 Task: Look for space in Ga-Rankuwa, South Africa from 26th August, 2023 to 10th September, 2023 for 6 adults, 2 children in price range Rs.10000 to Rs.15000. Place can be entire place or shared room with 6 bedrooms having 6 beds and 6 bathrooms. Property type can be house, flat, guest house. Amenities needed are: wifi, TV, free parkinig on premises, gym, breakfast. Booking option can be shelf check-in. Required host language is English.
Action: Mouse moved to (536, 133)
Screenshot: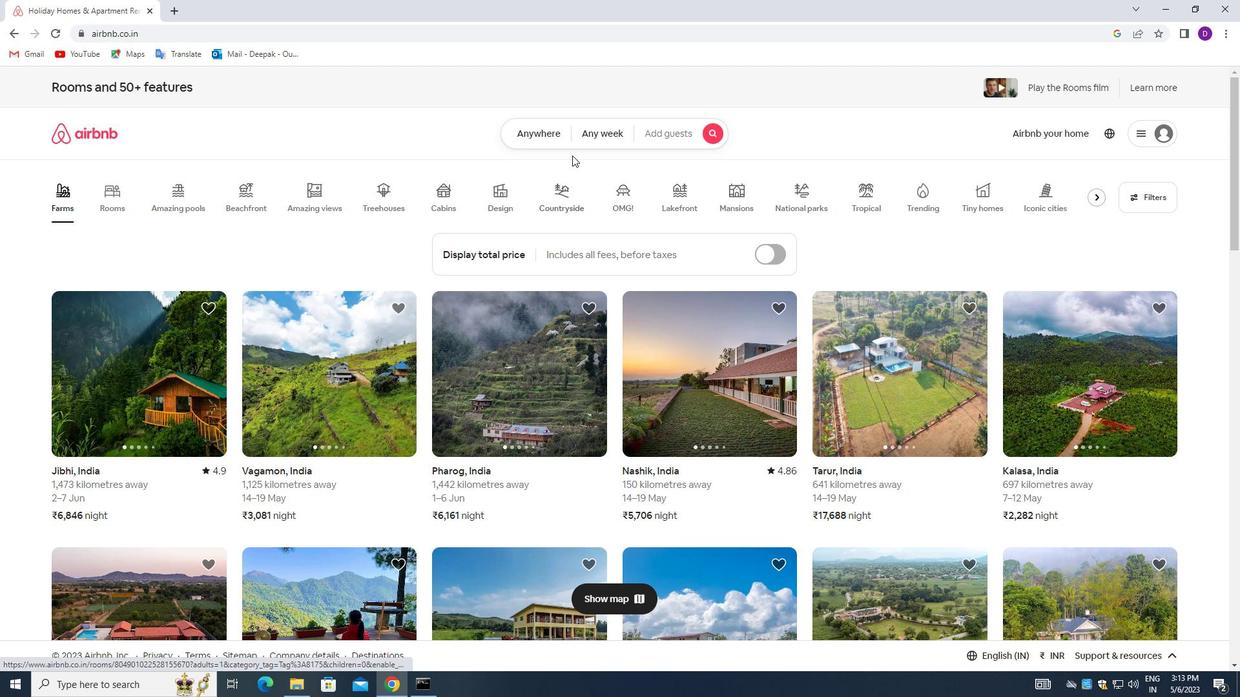 
Action: Mouse pressed left at (536, 133)
Screenshot: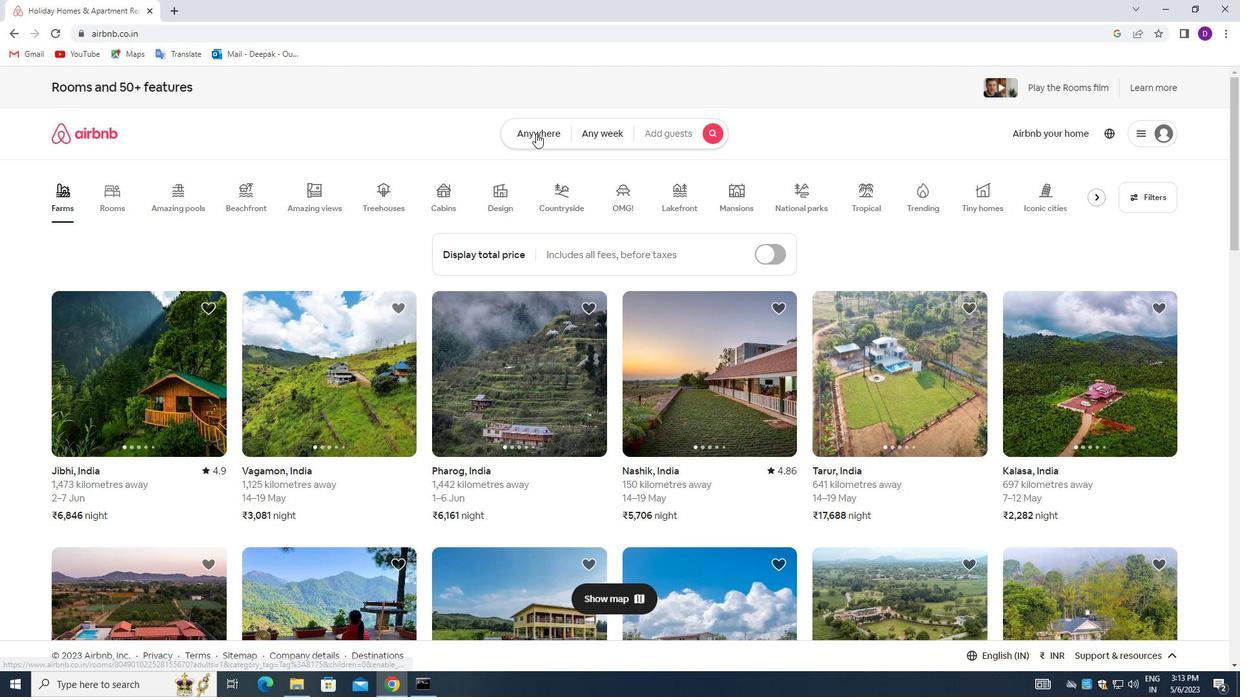 
Action: Mouse moved to (472, 183)
Screenshot: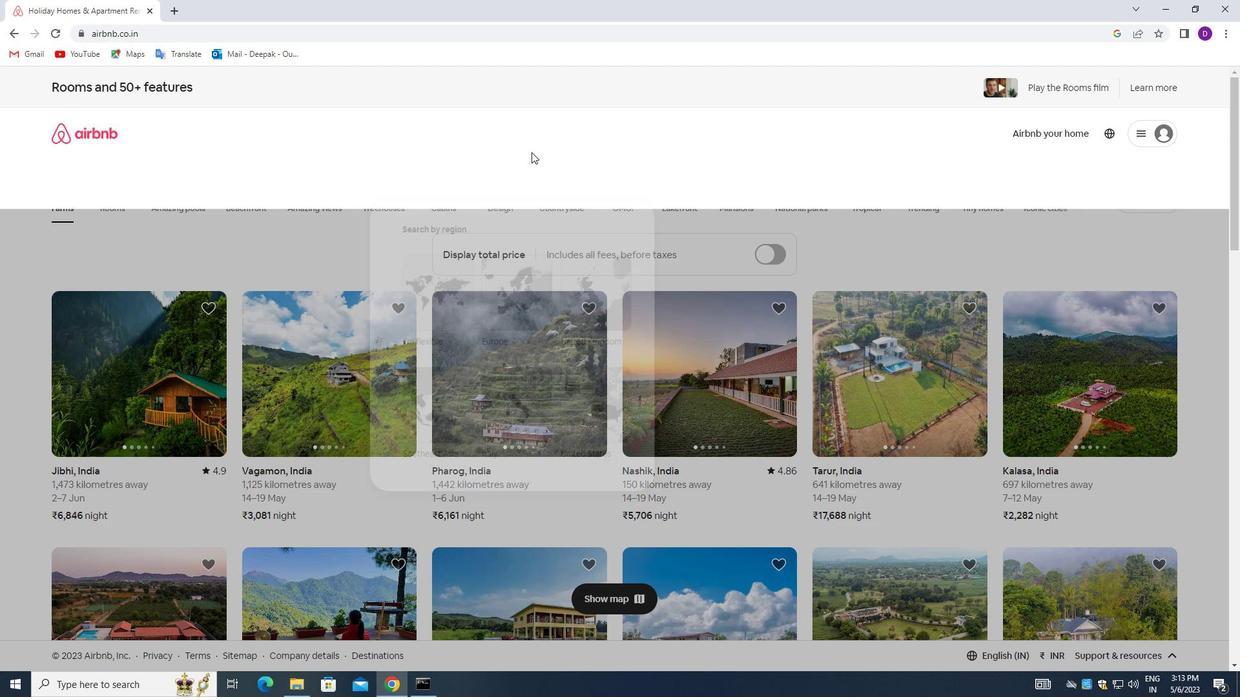 
Action: Mouse pressed left at (472, 183)
Screenshot: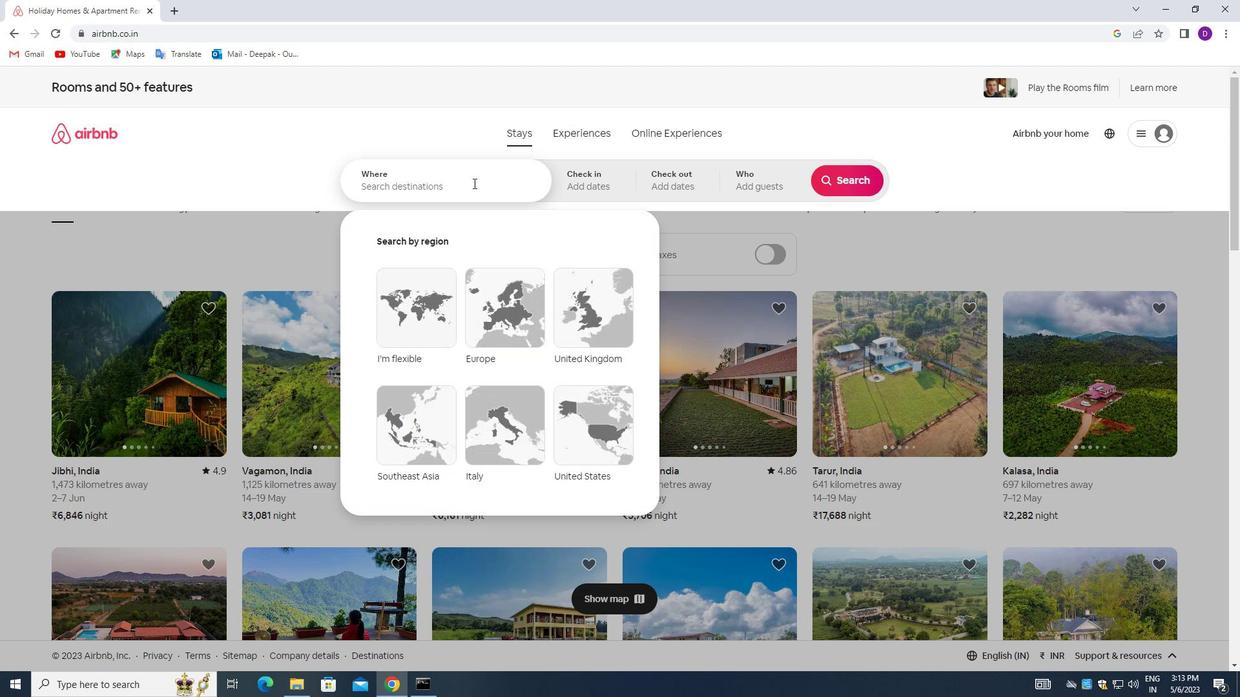
Action: Mouse moved to (275, 248)
Screenshot: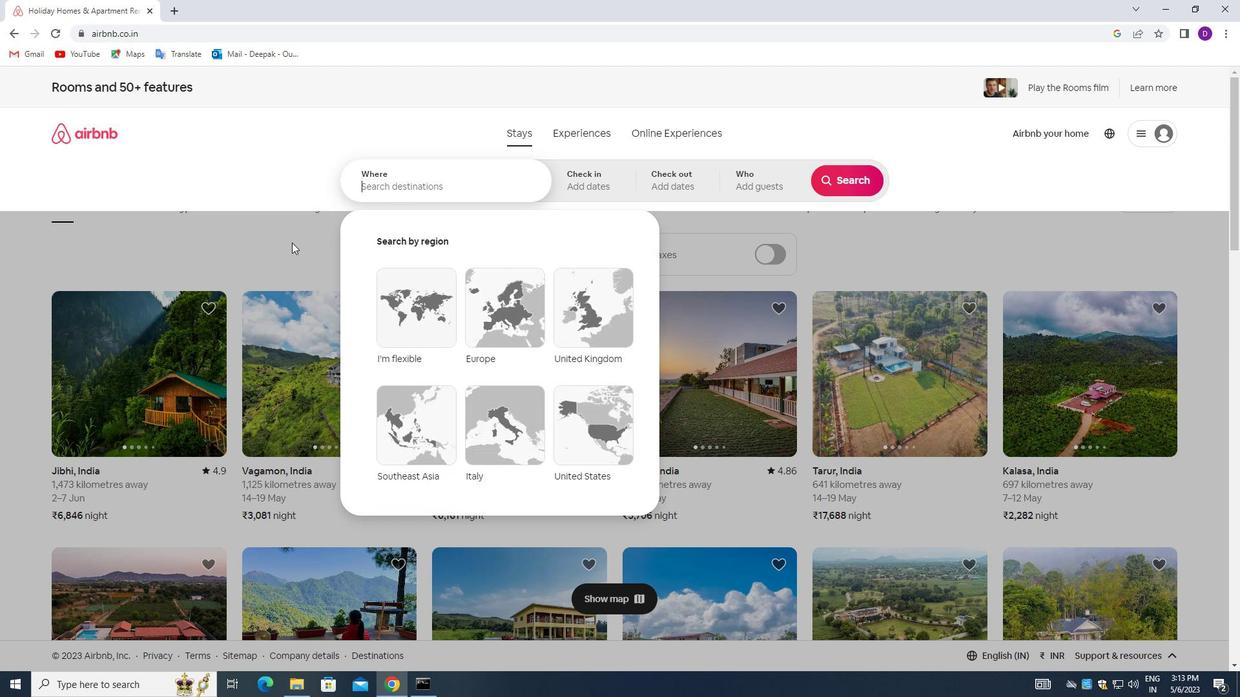 
Action: Key pressed <Key.shift_r>Fa<Key.space><Key.backspace>
Screenshot: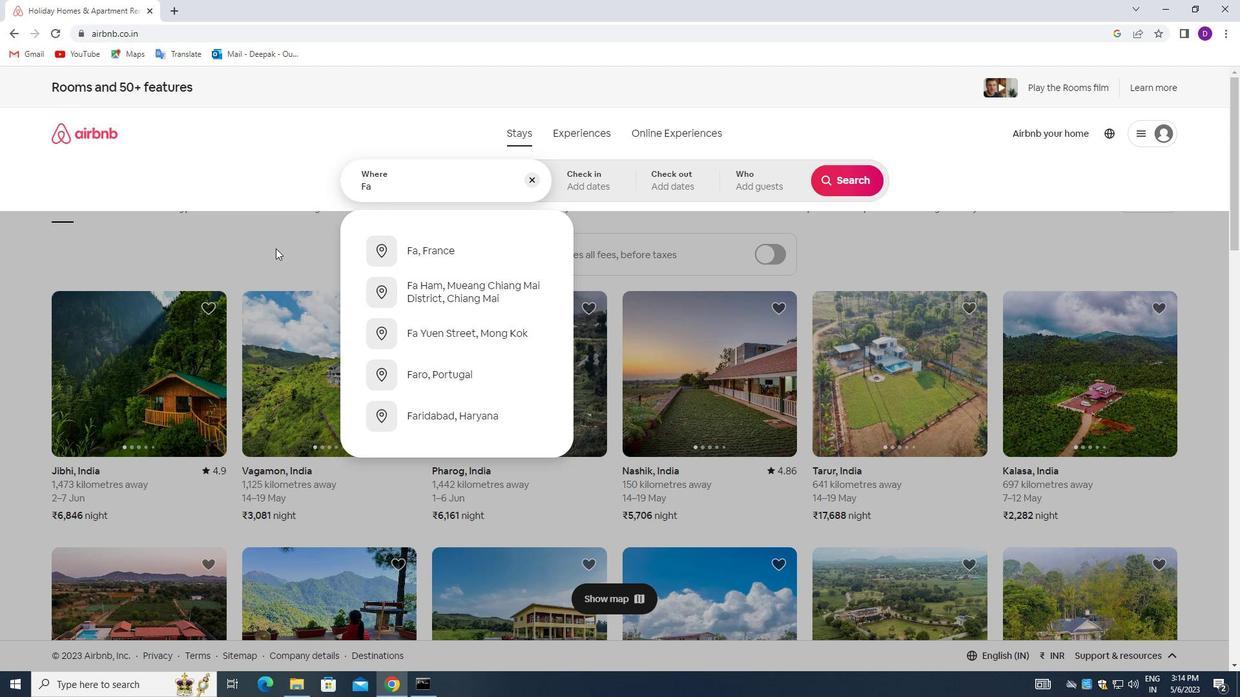
Action: Mouse moved to (275, 248)
Screenshot: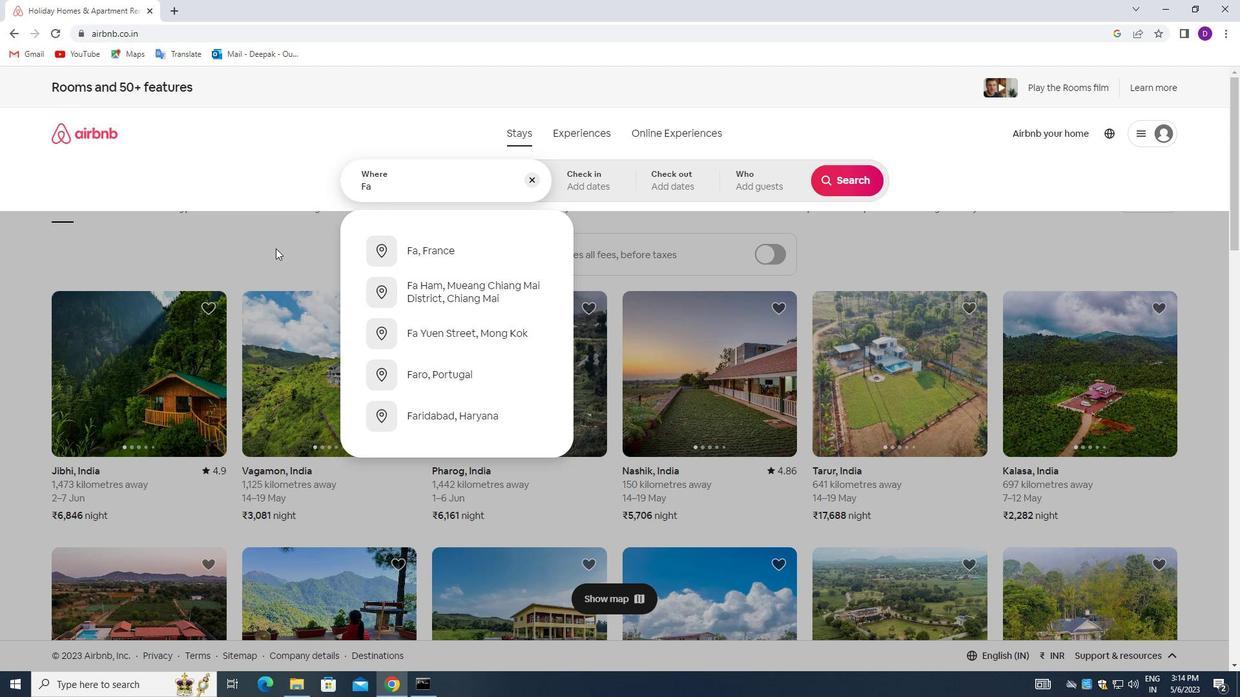 
Action: Key pressed <Key.backspace><Key.backspace><Key.shift_r>Ga<Key.space><Key.shift_r>Ran<Key.down><Key.enter>
Screenshot: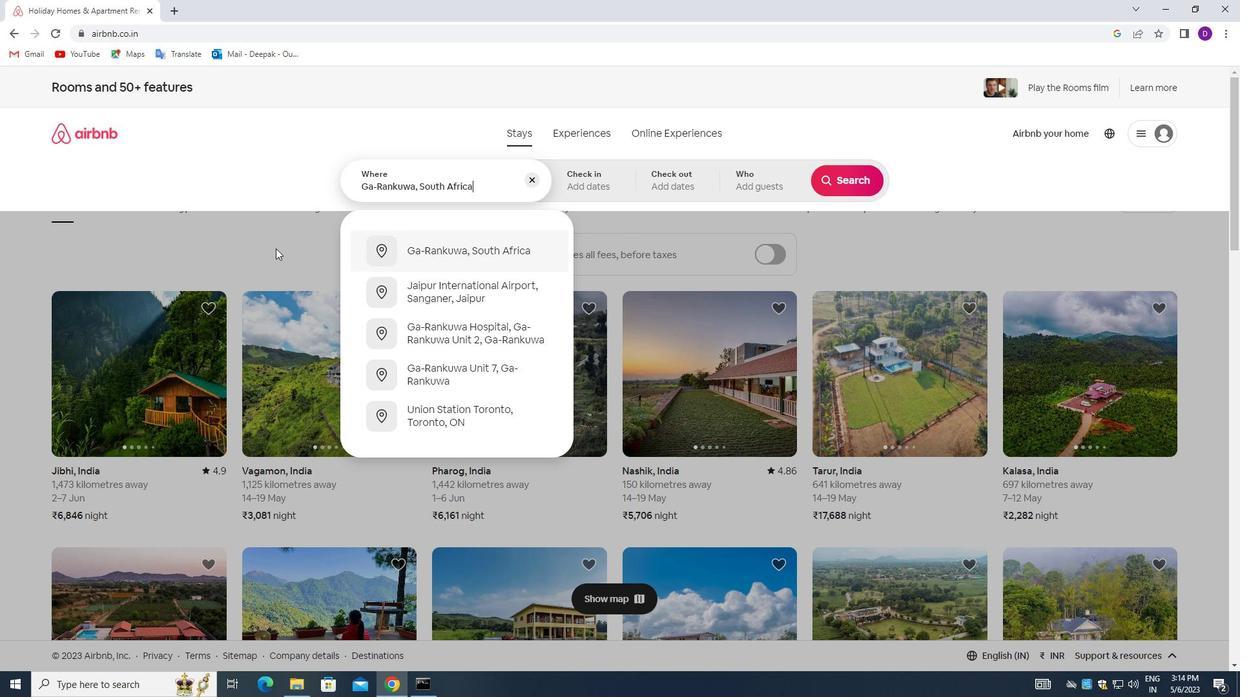 
Action: Mouse moved to (406, 318)
Screenshot: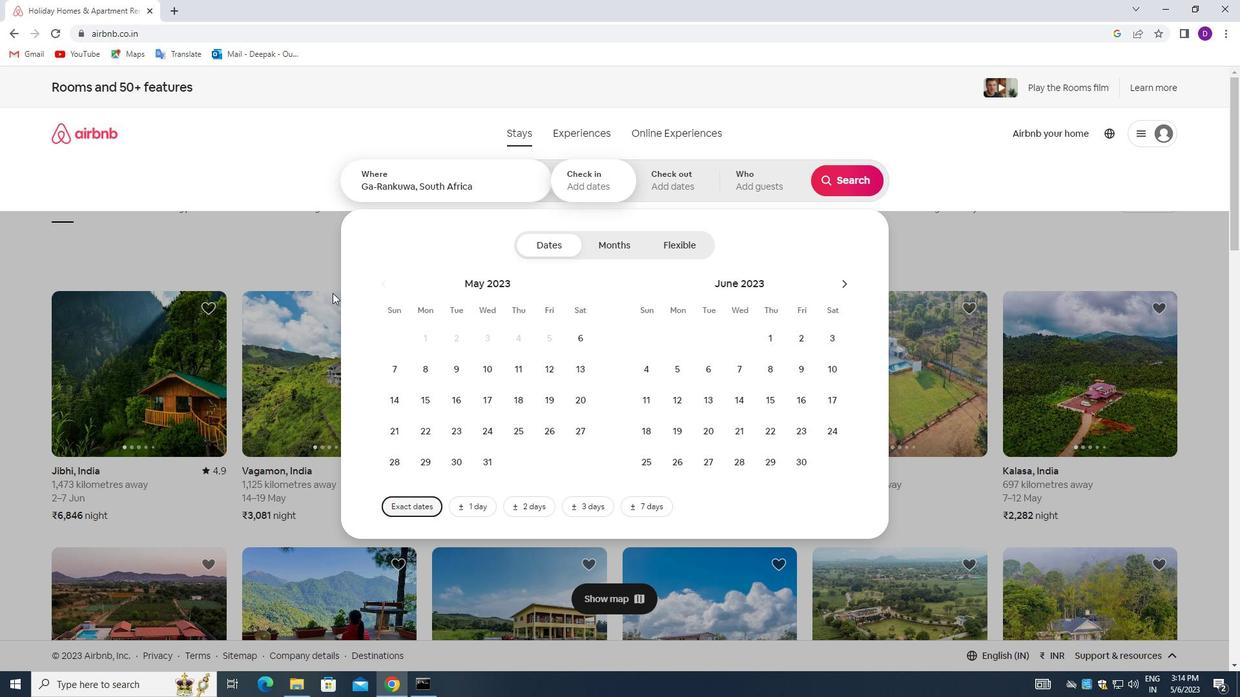 
Action: Mouse scrolled (406, 317) with delta (0, 0)
Screenshot: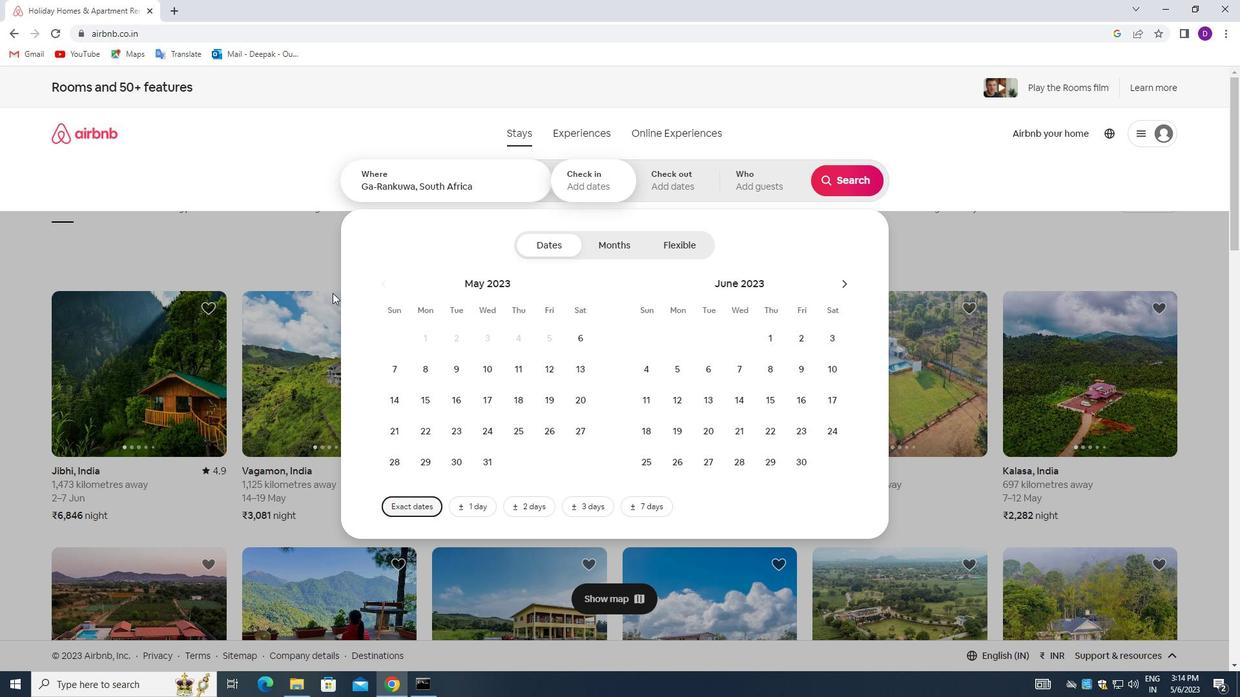 
Action: Mouse moved to (607, 302)
Screenshot: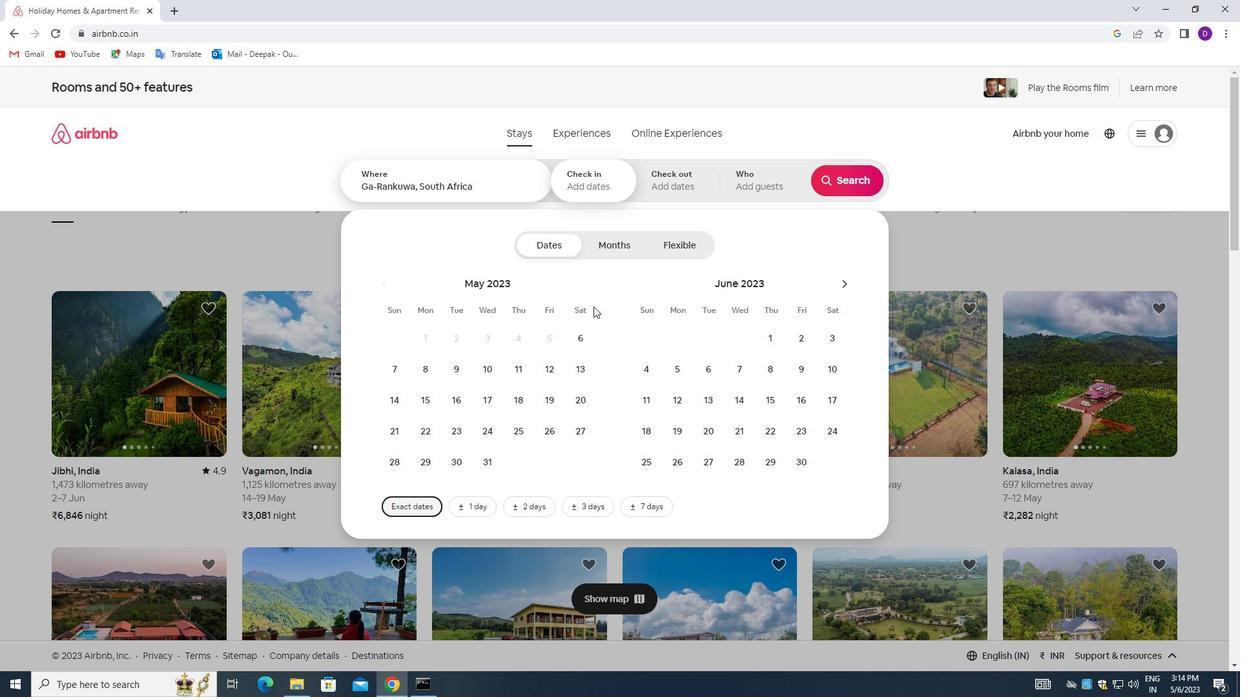 
Action: Mouse scrolled (607, 301) with delta (0, 0)
Screenshot: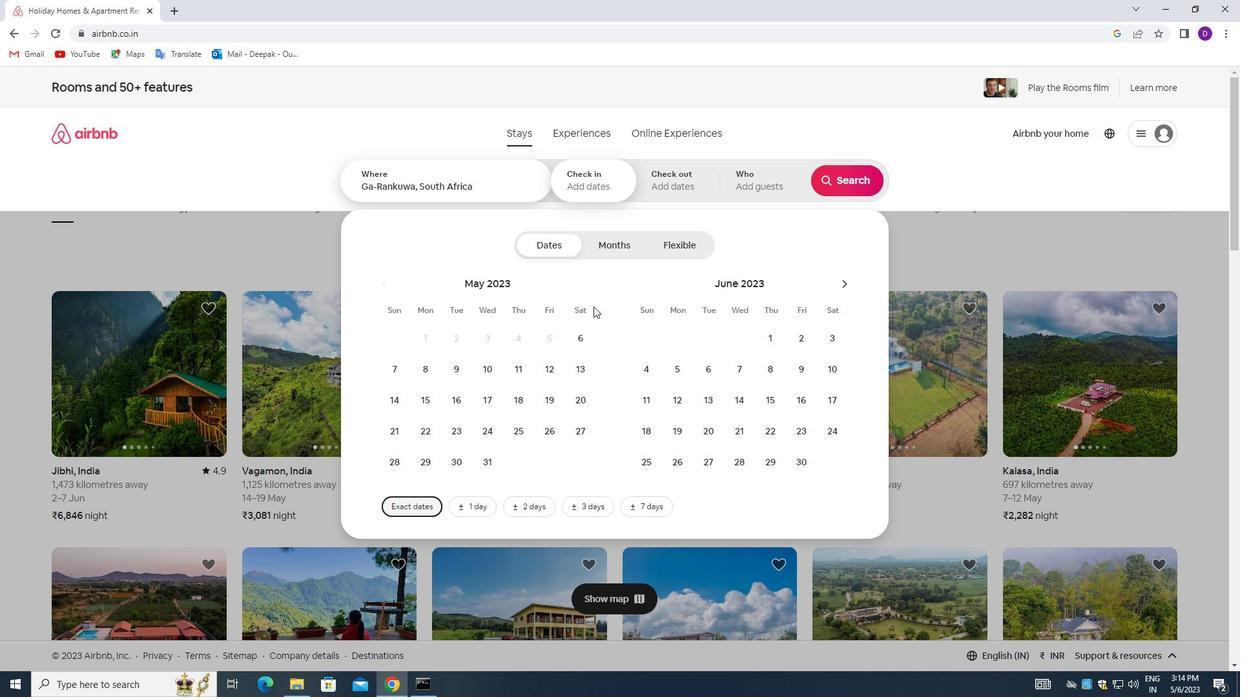 
Action: Mouse moved to (621, 215)
Screenshot: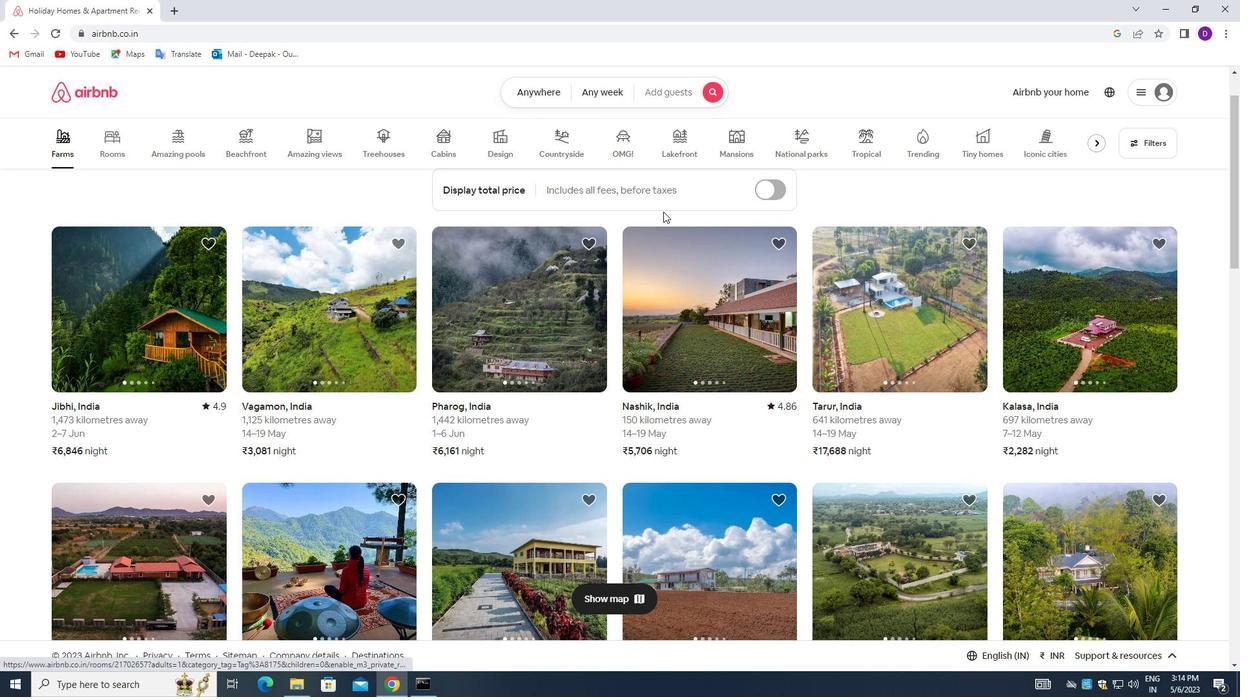 
Action: Mouse scrolled (621, 215) with delta (0, 0)
Screenshot: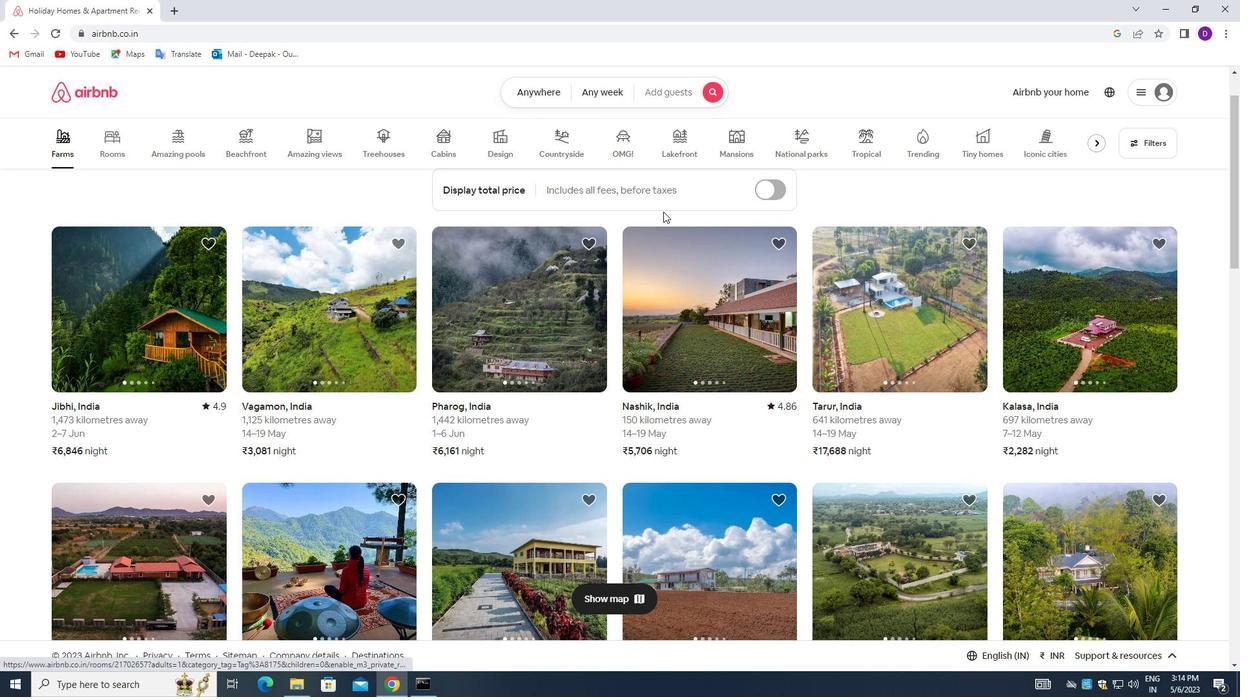 
Action: Mouse moved to (620, 215)
Screenshot: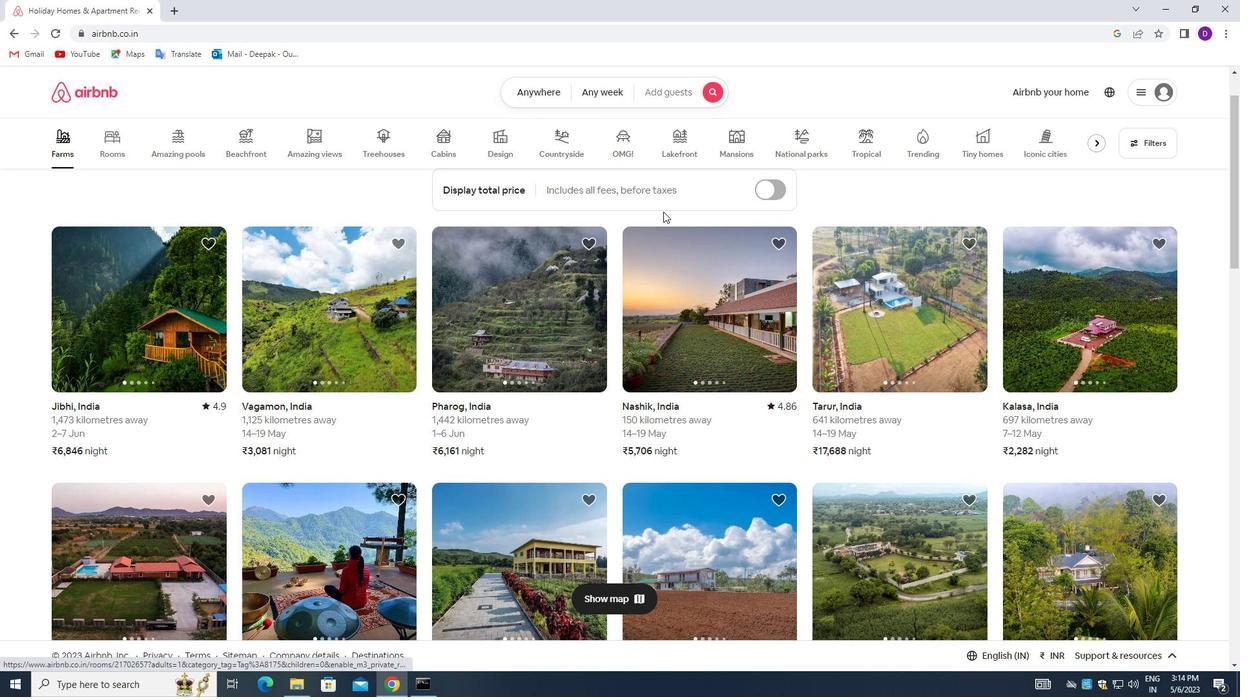 
Action: Mouse scrolled (620, 216) with delta (0, 0)
Screenshot: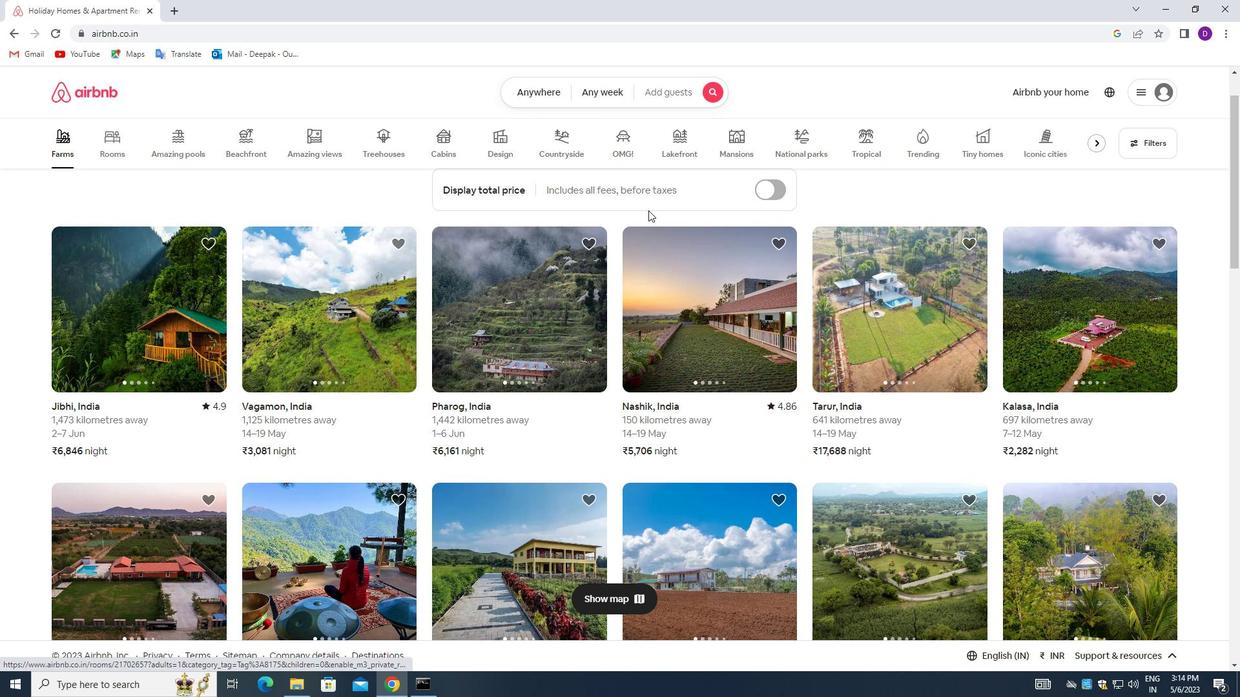 
Action: Mouse scrolled (620, 216) with delta (0, 0)
Screenshot: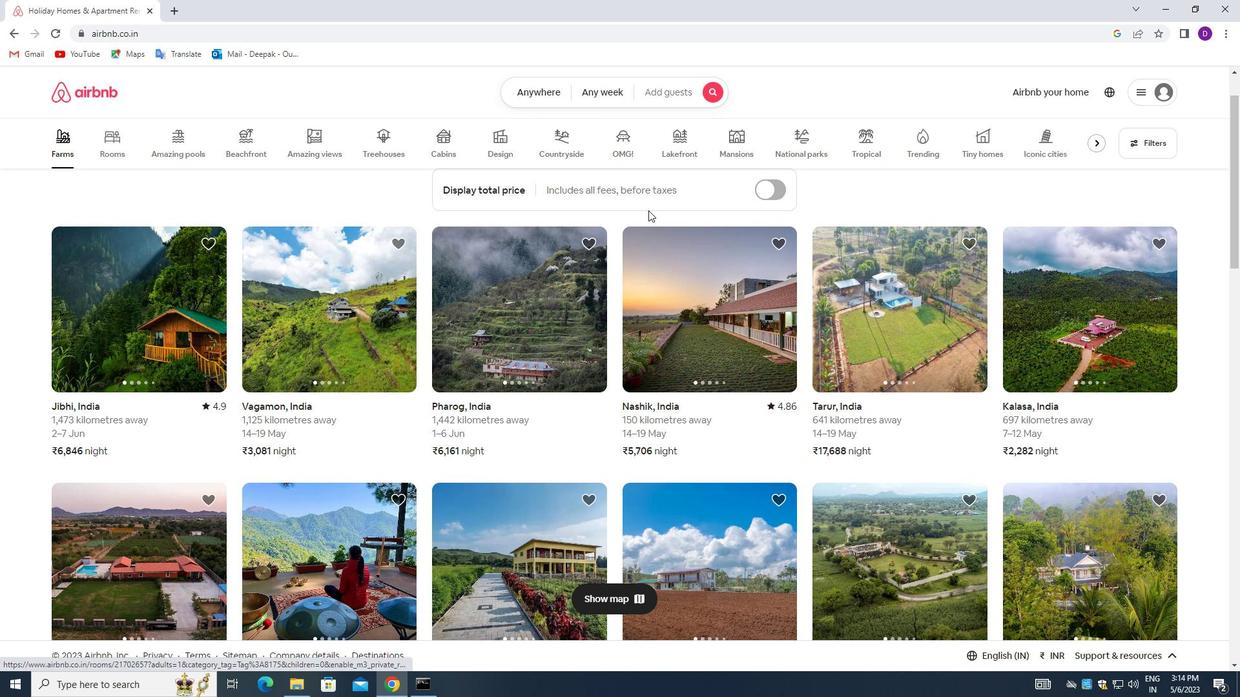 
Action: Mouse moved to (619, 215)
Screenshot: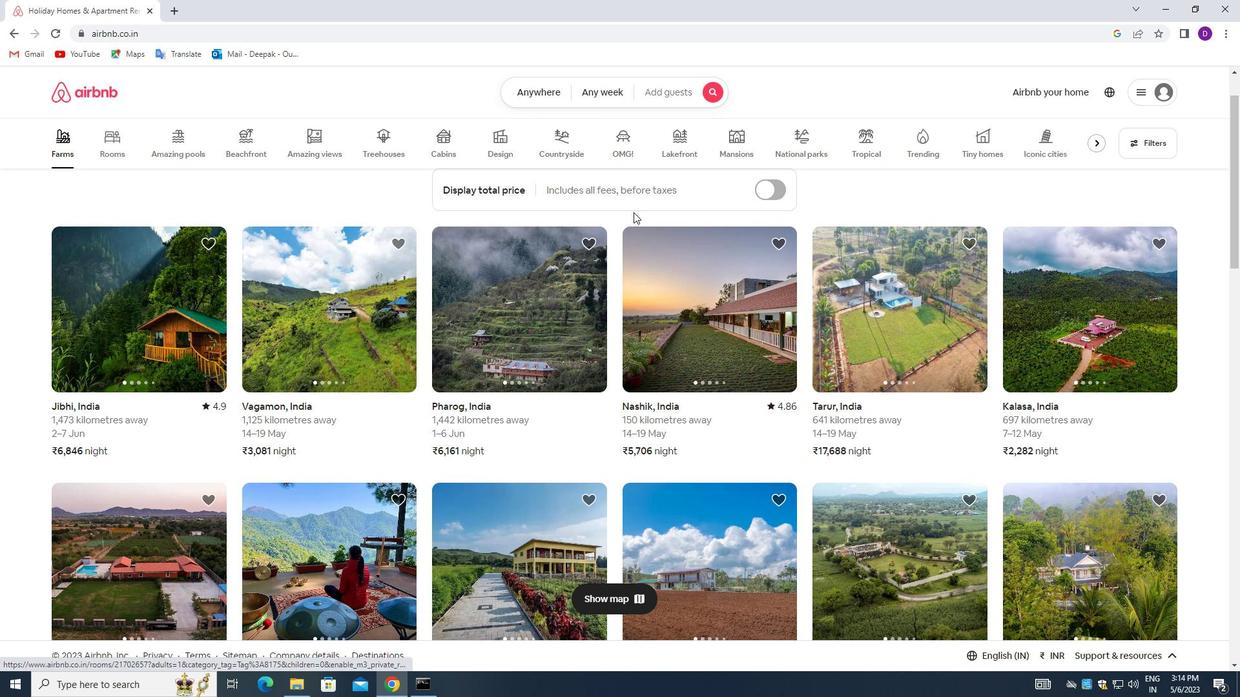 
Action: Mouse scrolled (619, 216) with delta (0, 0)
Screenshot: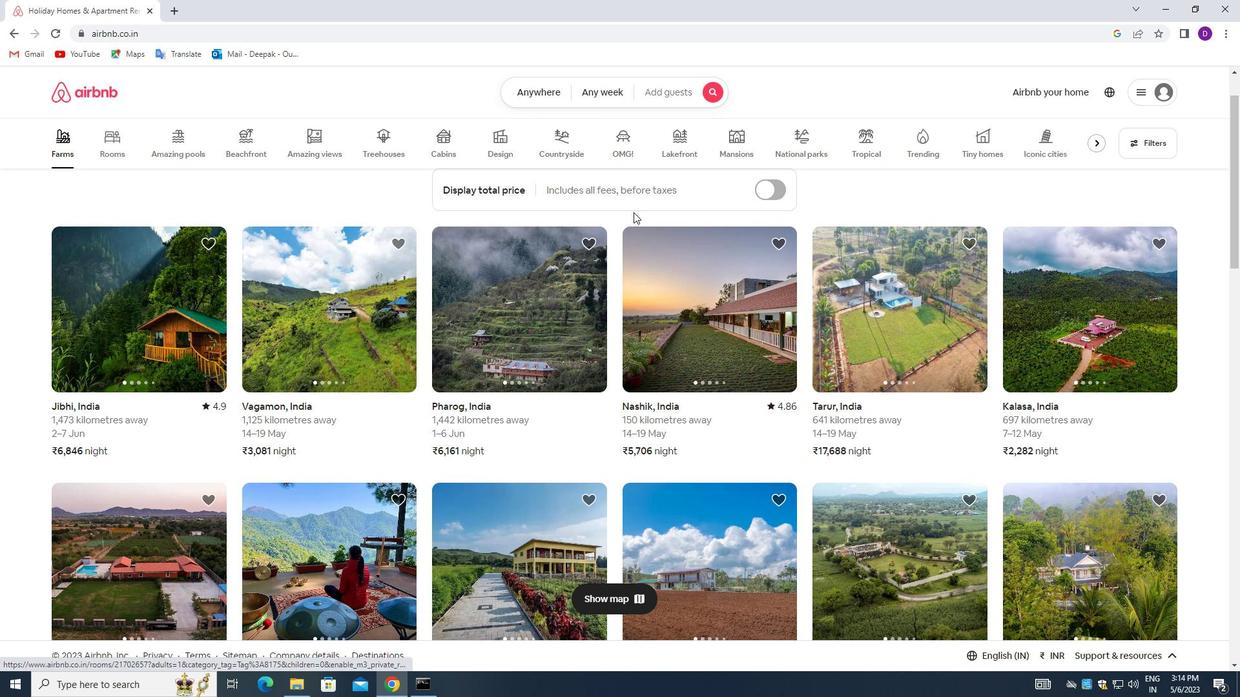 
Action: Mouse moved to (540, 136)
Screenshot: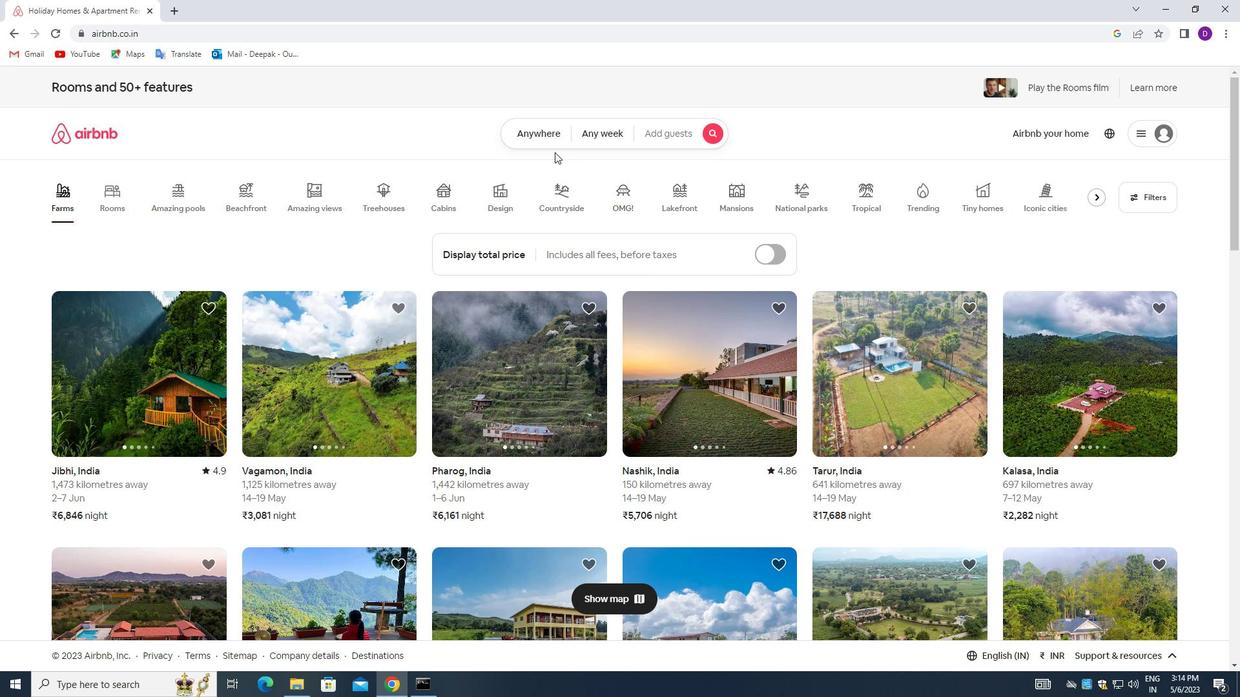 
Action: Mouse pressed left at (540, 136)
Screenshot: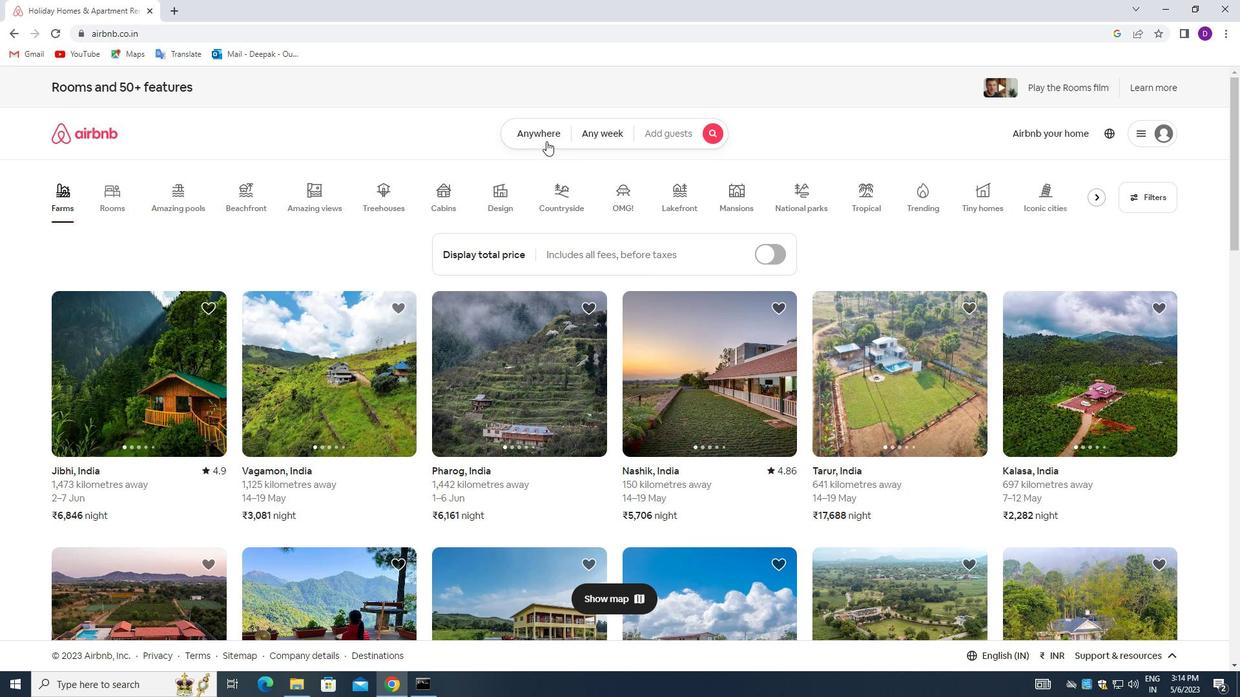 
Action: Mouse moved to (590, 177)
Screenshot: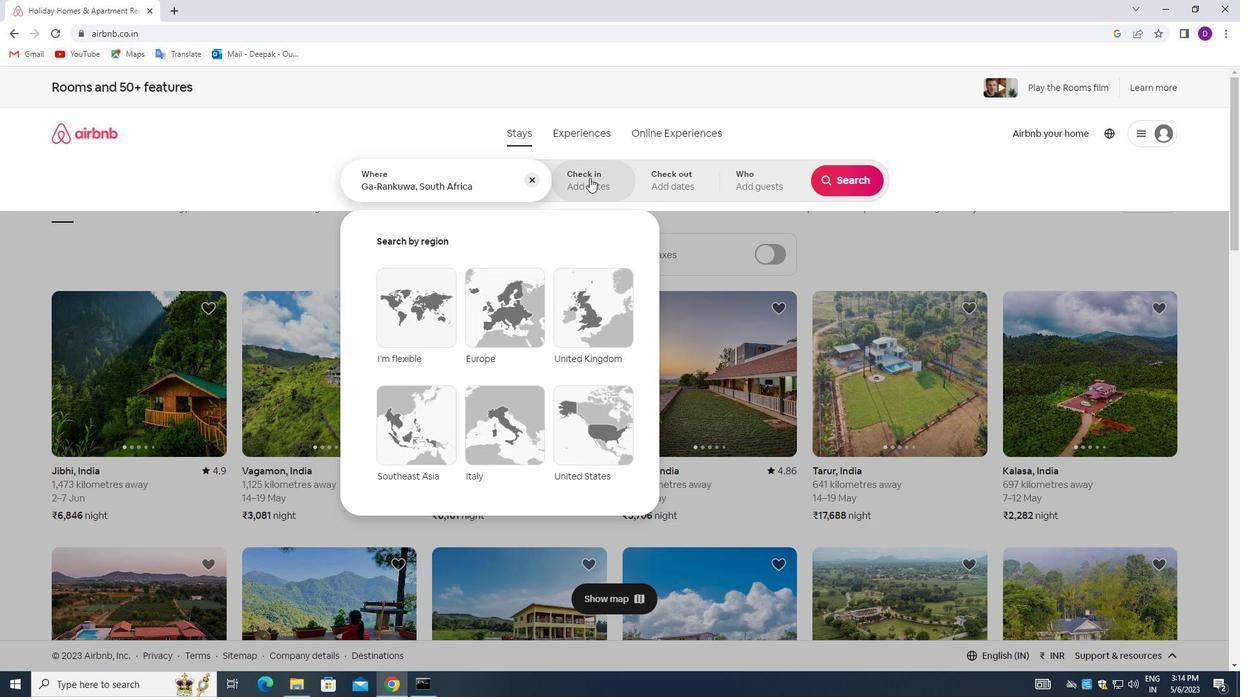 
Action: Mouse pressed left at (590, 177)
Screenshot: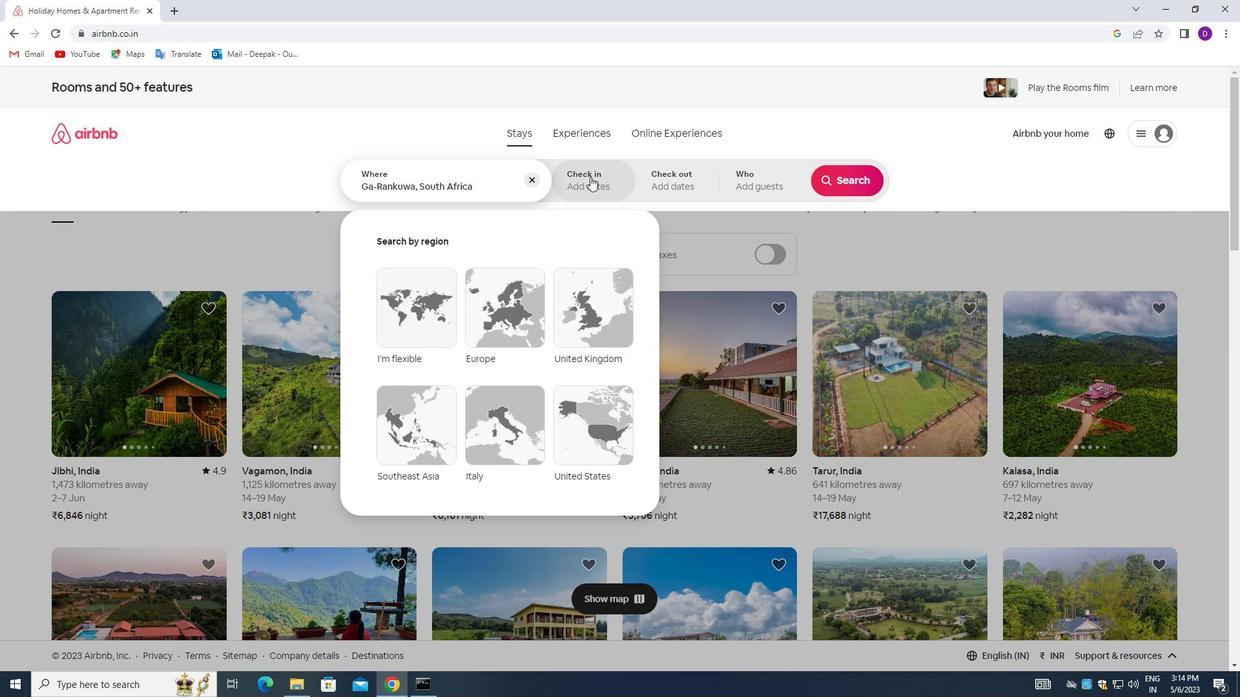 
Action: Mouse moved to (846, 279)
Screenshot: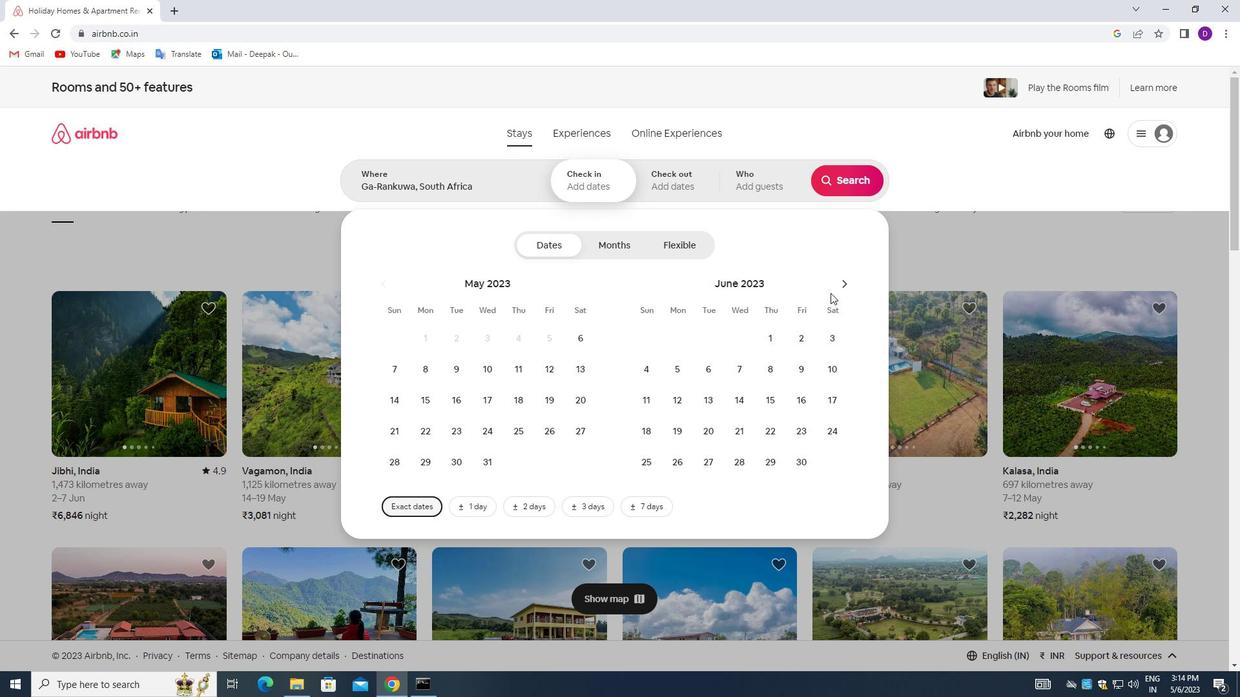 
Action: Mouse pressed left at (846, 279)
Screenshot: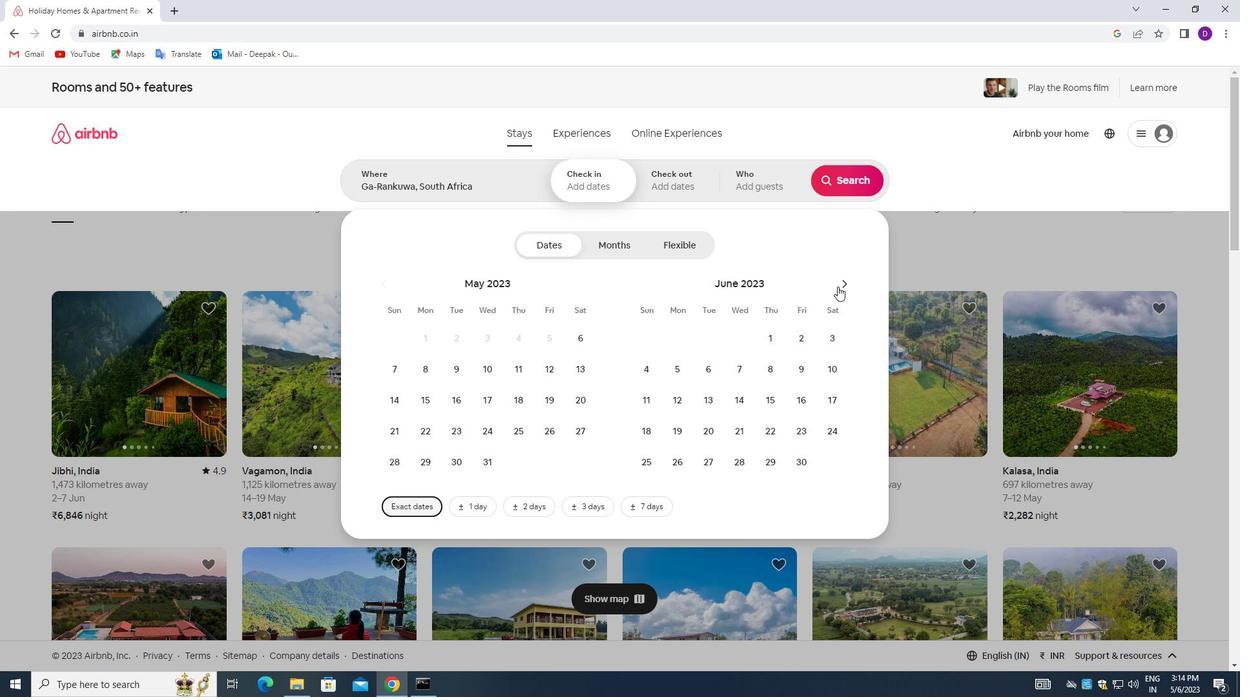 
Action: Mouse moved to (846, 279)
Screenshot: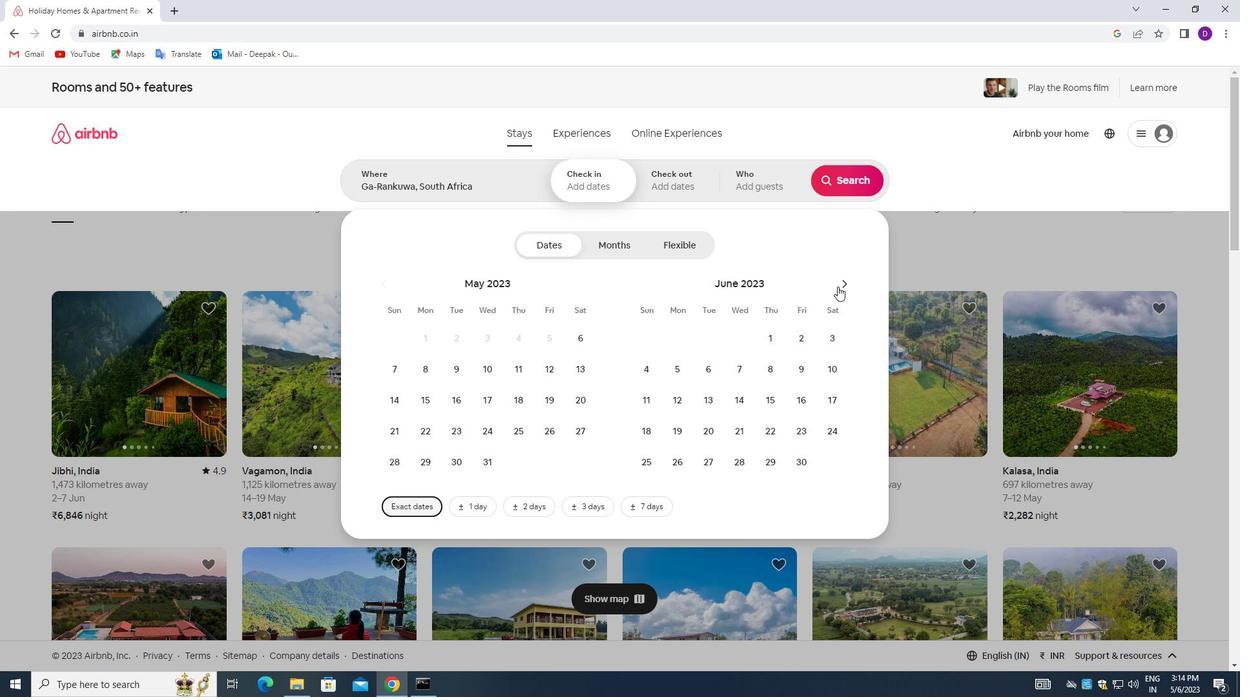 
Action: Mouse pressed left at (846, 279)
Screenshot: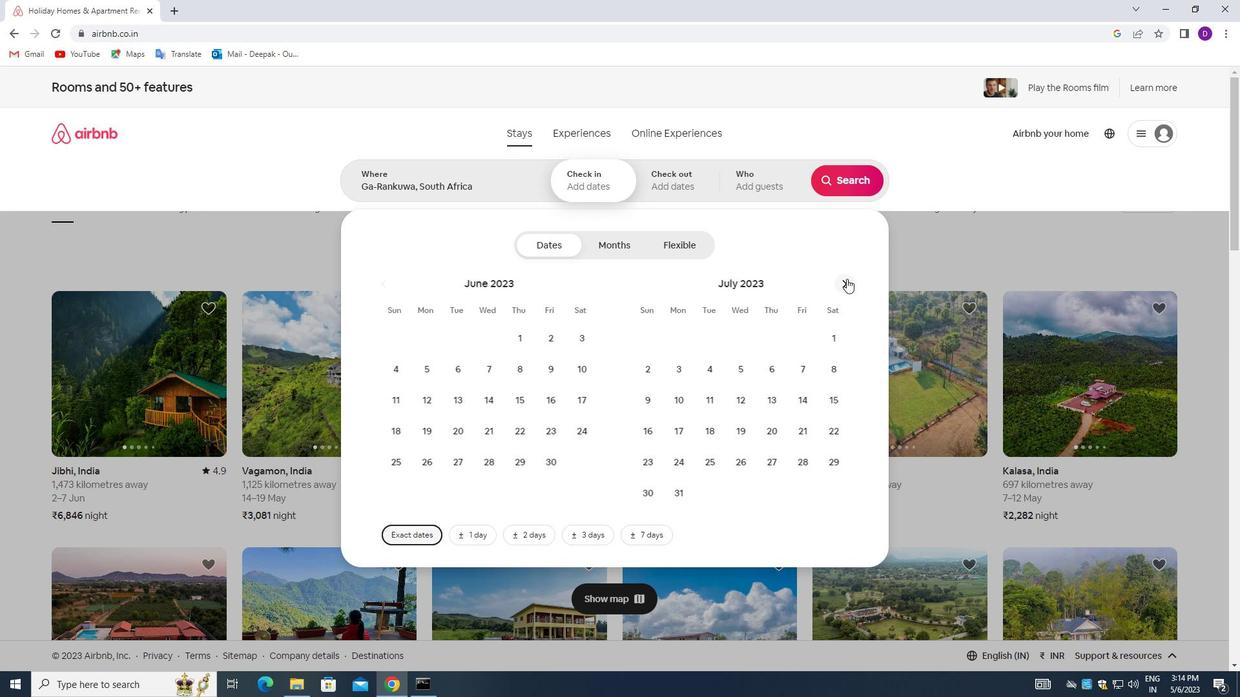 
Action: Mouse pressed left at (846, 279)
Screenshot: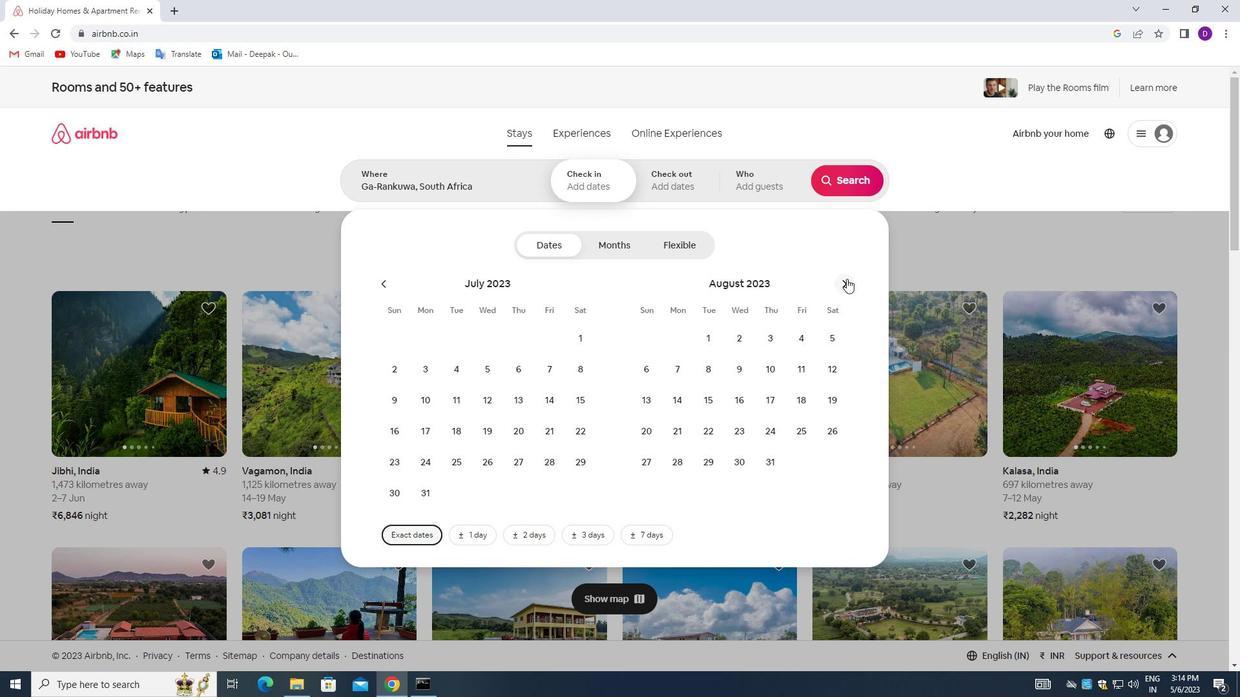 
Action: Mouse moved to (574, 427)
Screenshot: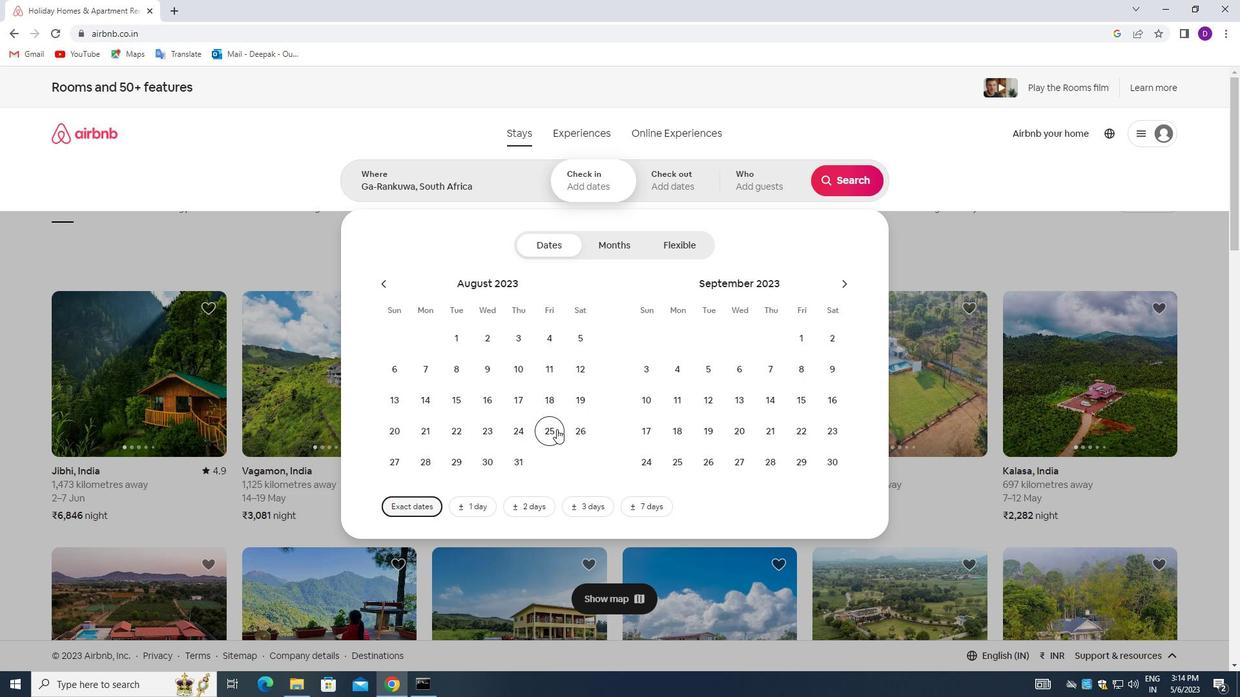 
Action: Mouse pressed left at (574, 427)
Screenshot: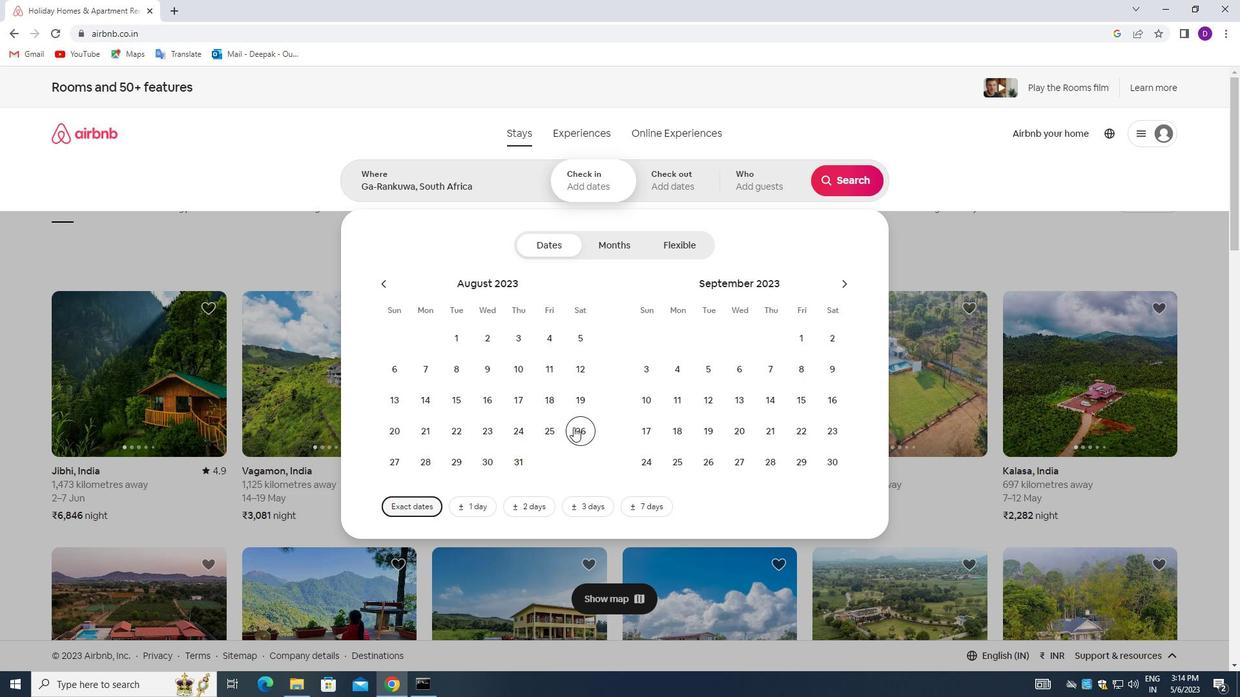 
Action: Mouse moved to (647, 405)
Screenshot: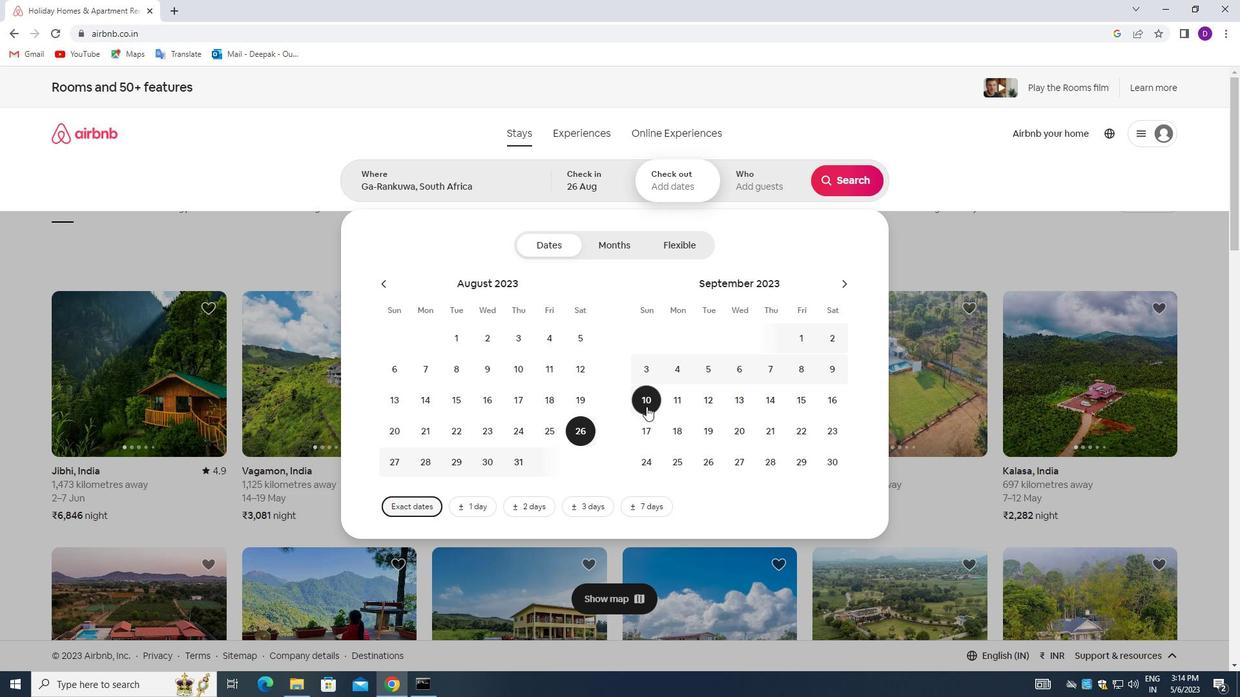 
Action: Mouse pressed left at (647, 405)
Screenshot: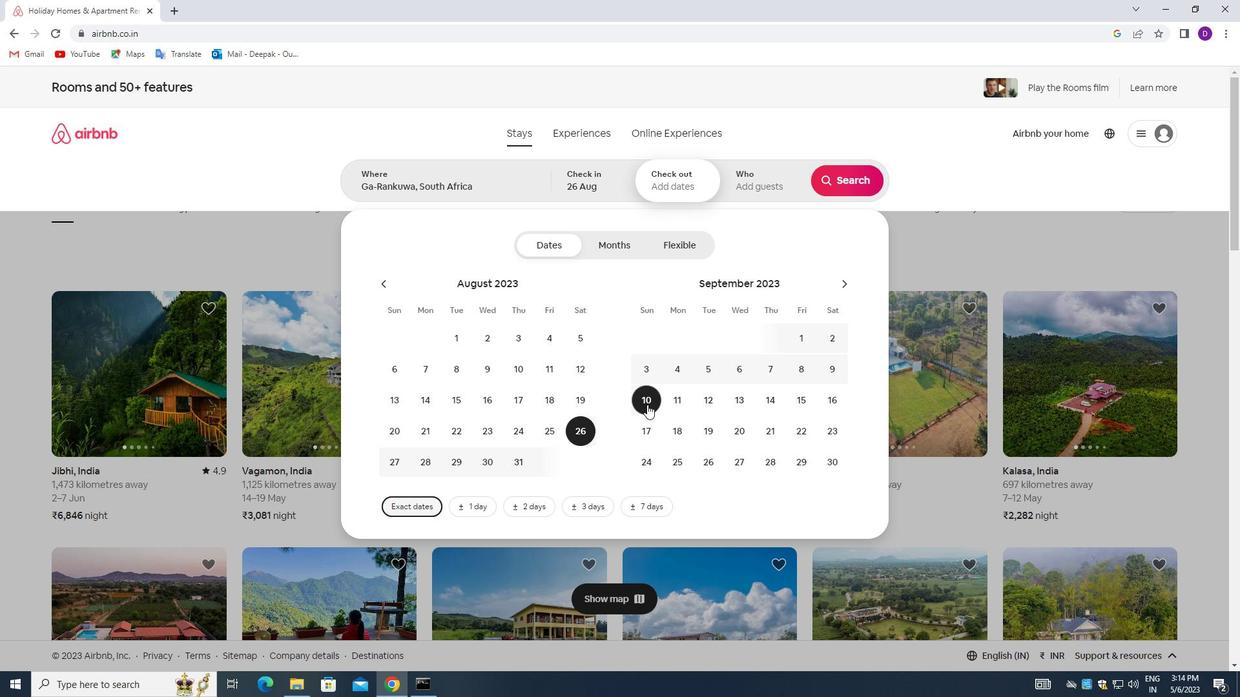 
Action: Mouse pressed left at (647, 405)
Screenshot: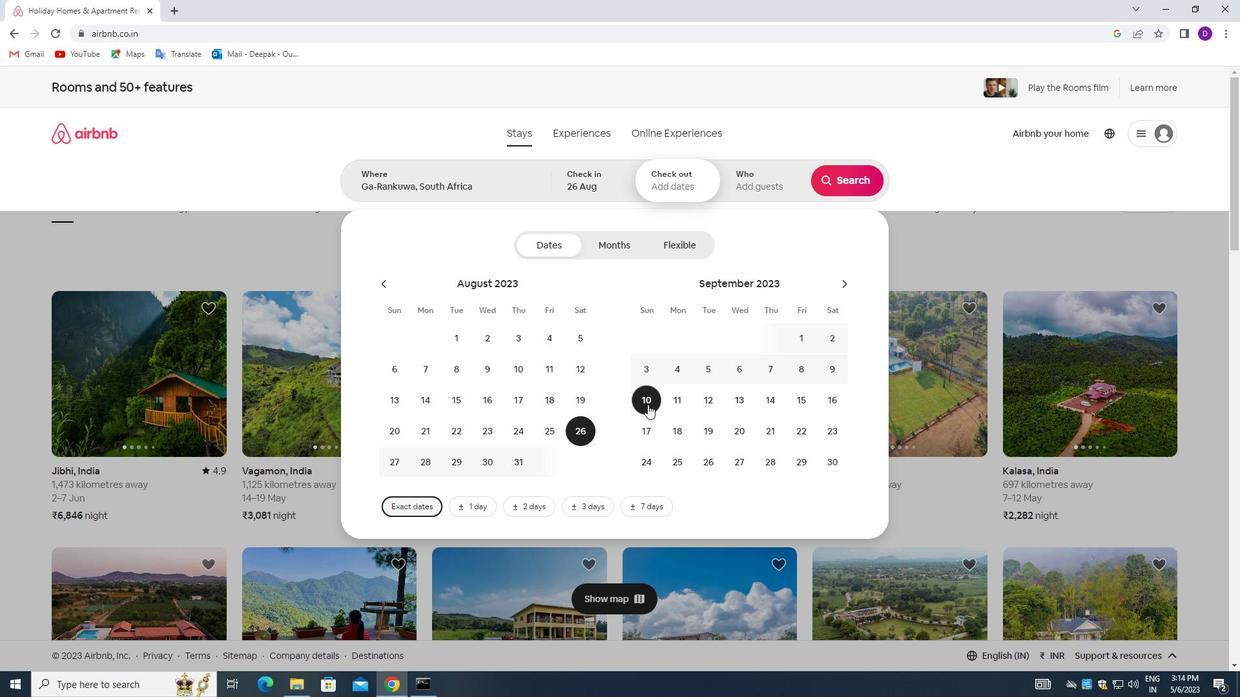 
Action: Mouse moved to (745, 178)
Screenshot: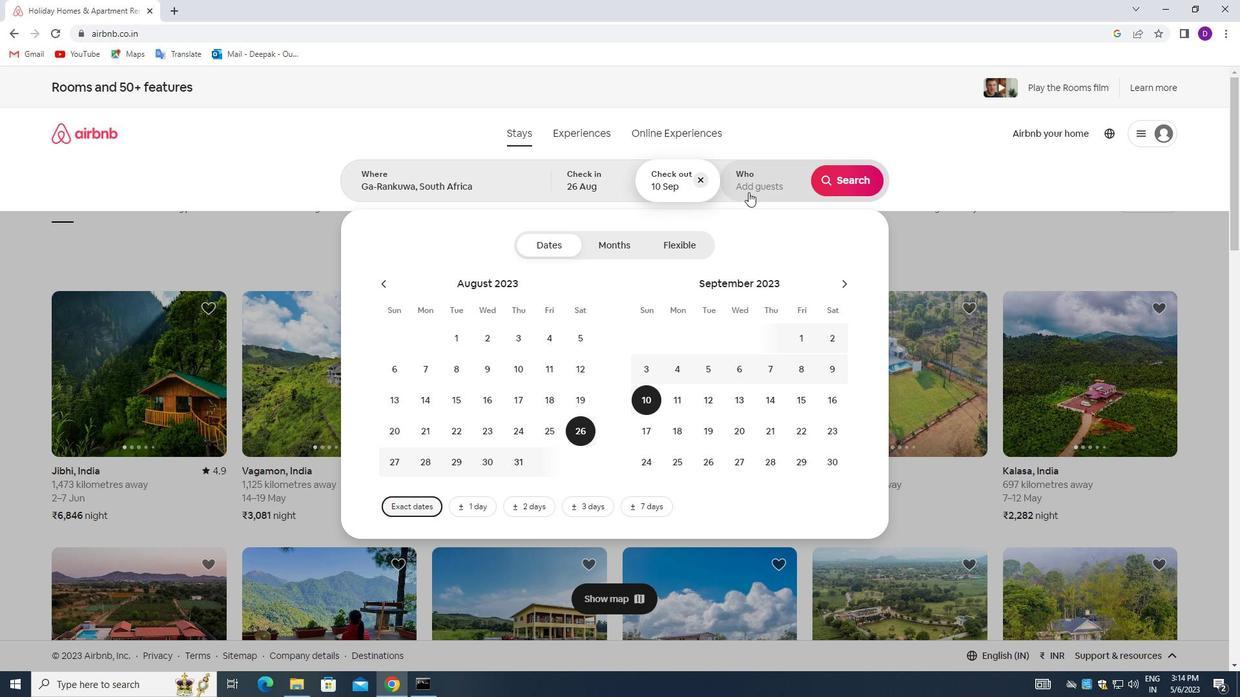 
Action: Mouse pressed left at (745, 178)
Screenshot: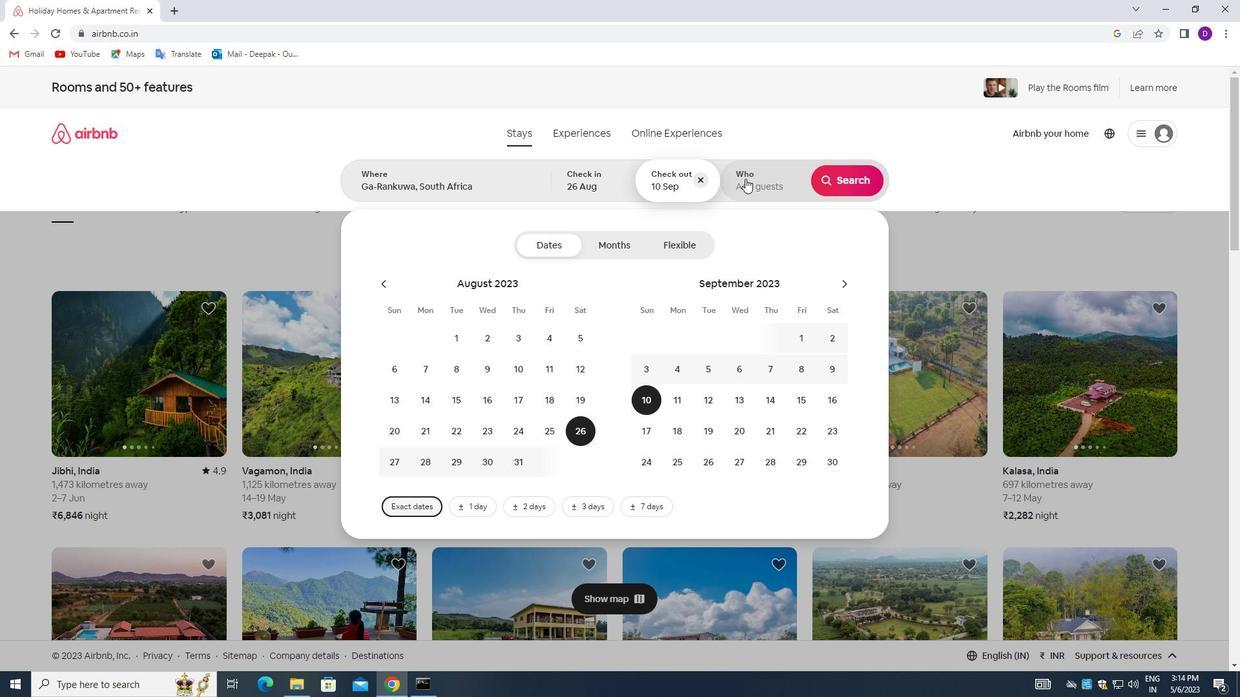 
Action: Mouse moved to (852, 254)
Screenshot: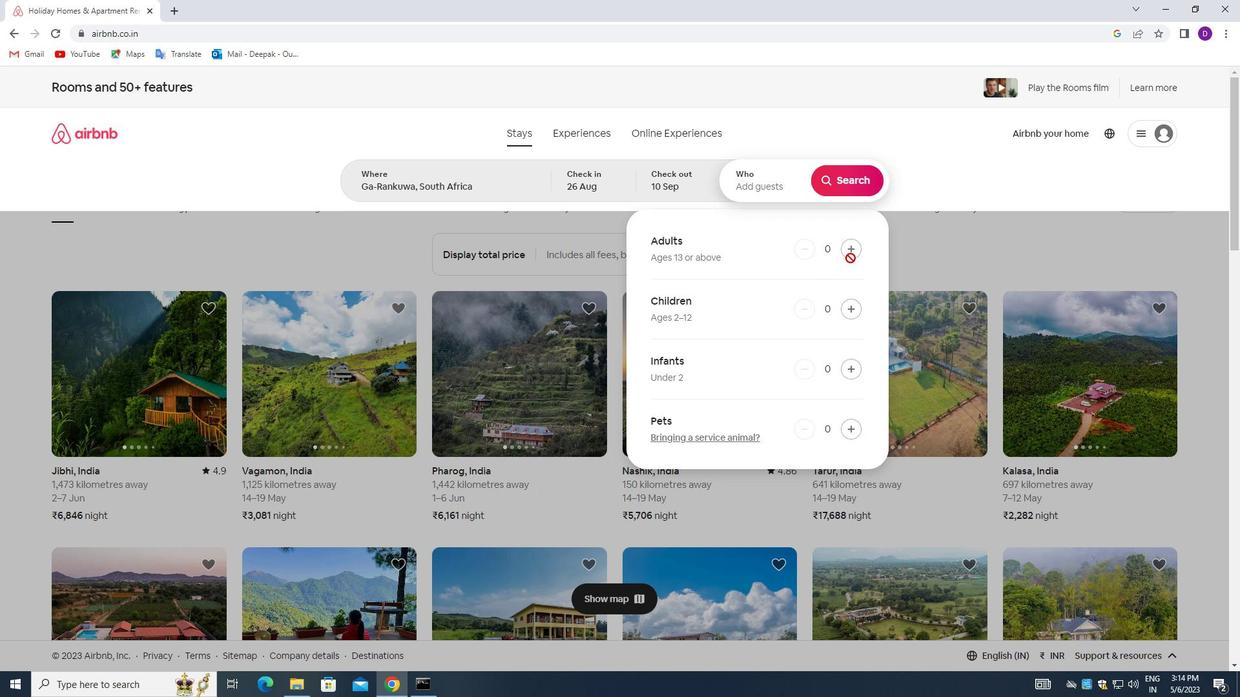 
Action: Mouse pressed left at (852, 254)
Screenshot: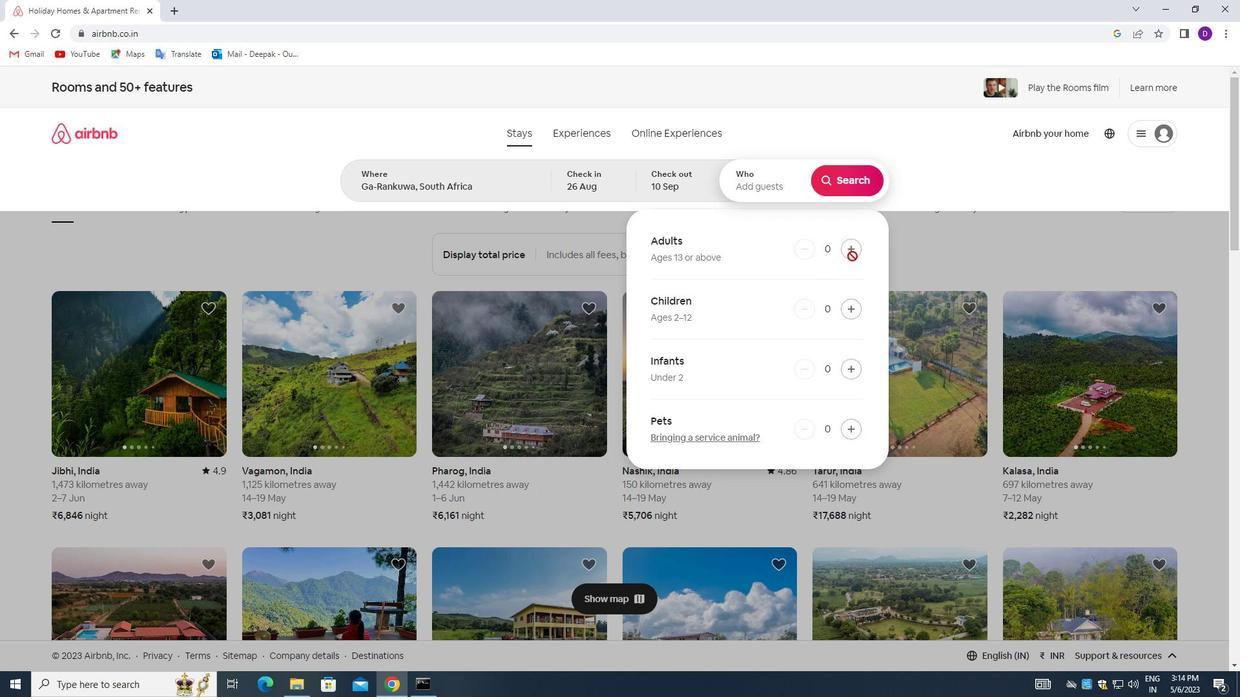 
Action: Mouse pressed left at (852, 254)
Screenshot: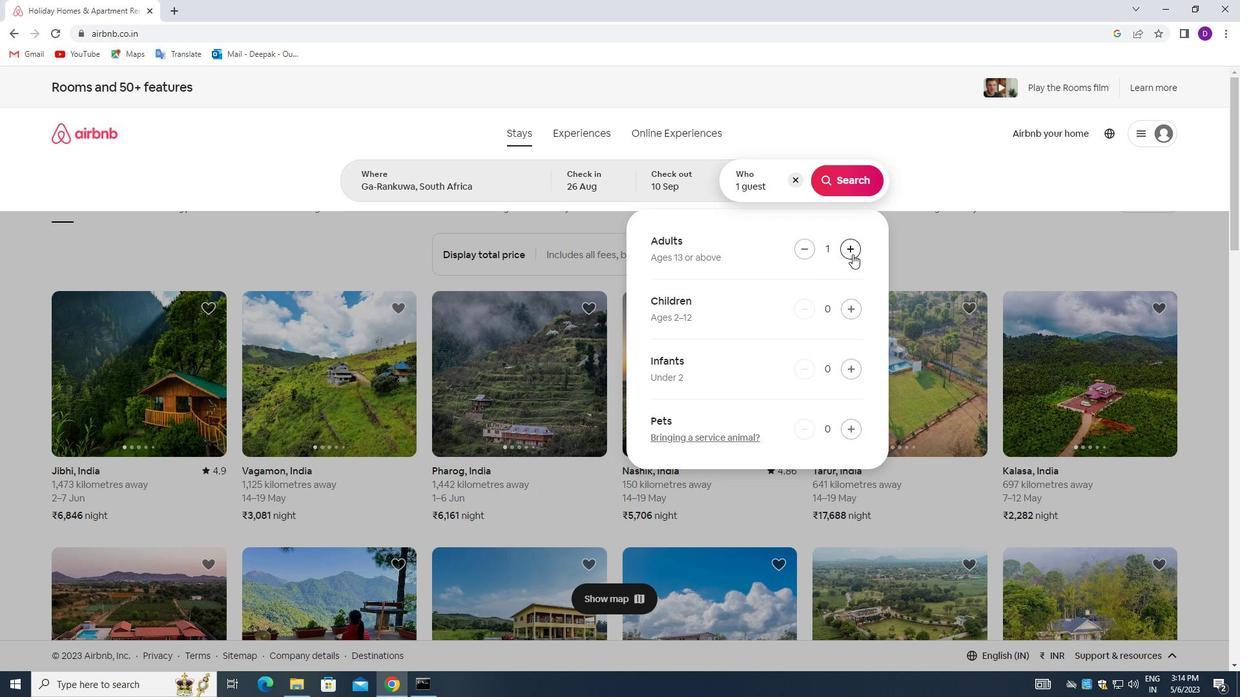 
Action: Mouse pressed left at (852, 254)
Screenshot: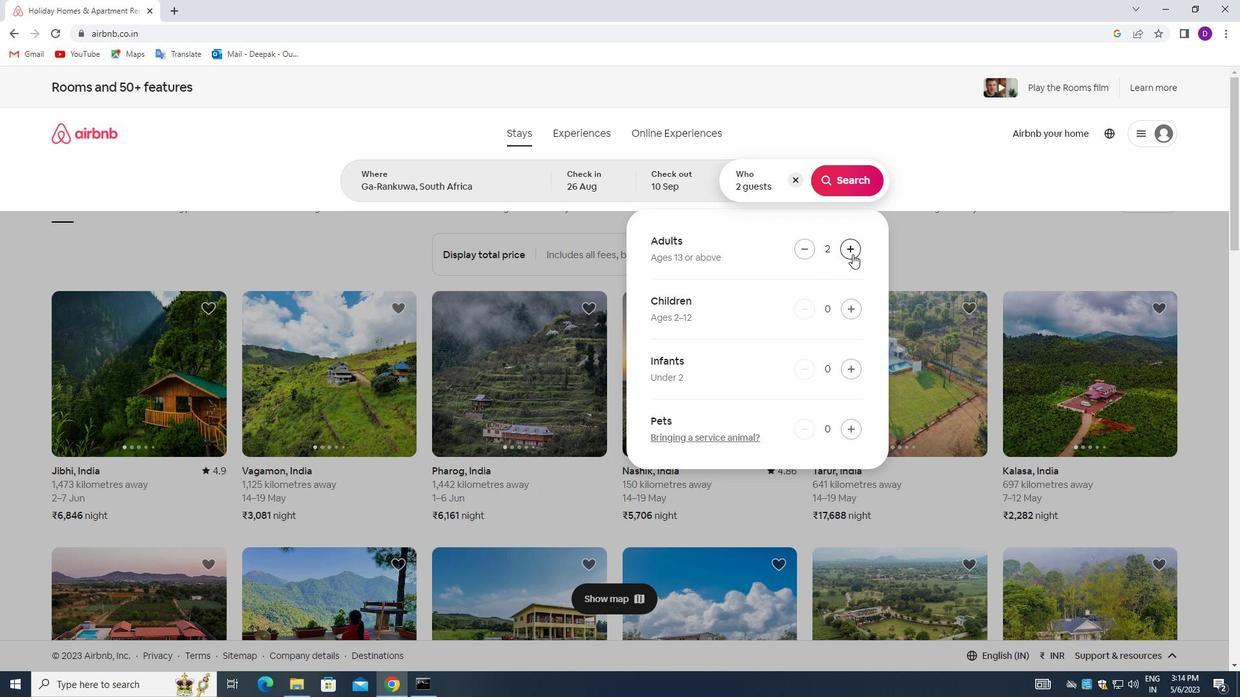 
Action: Mouse pressed left at (852, 254)
Screenshot: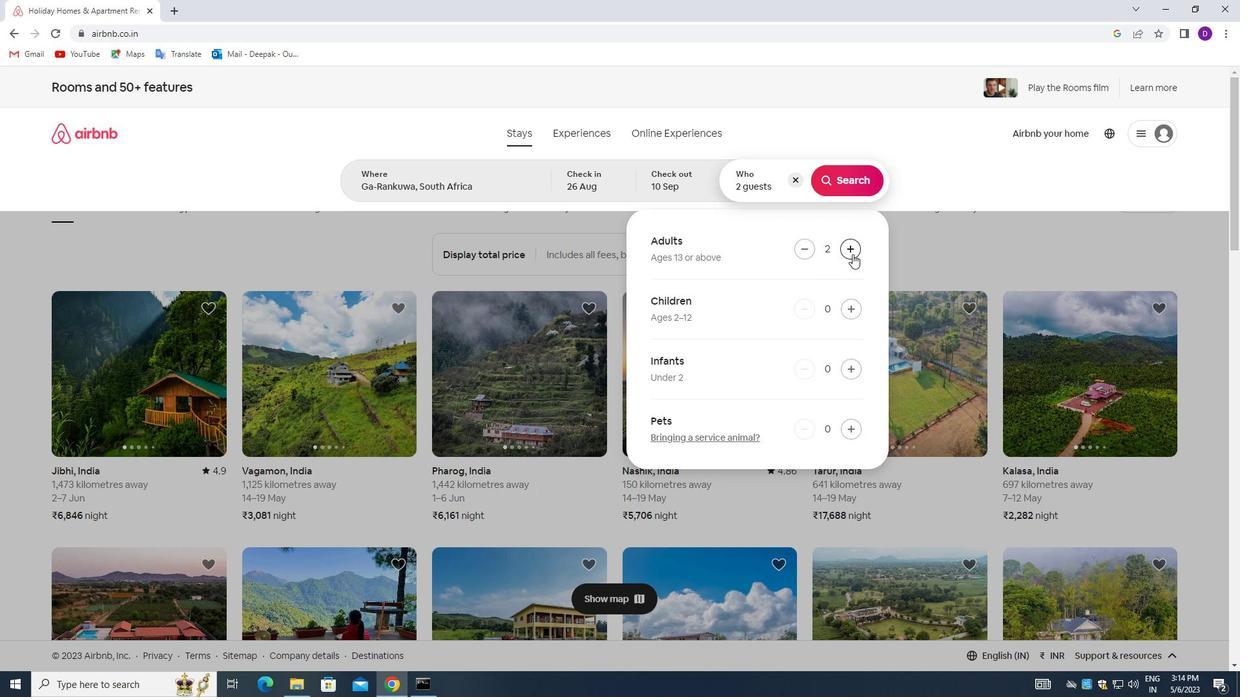 
Action: Mouse pressed left at (852, 254)
Screenshot: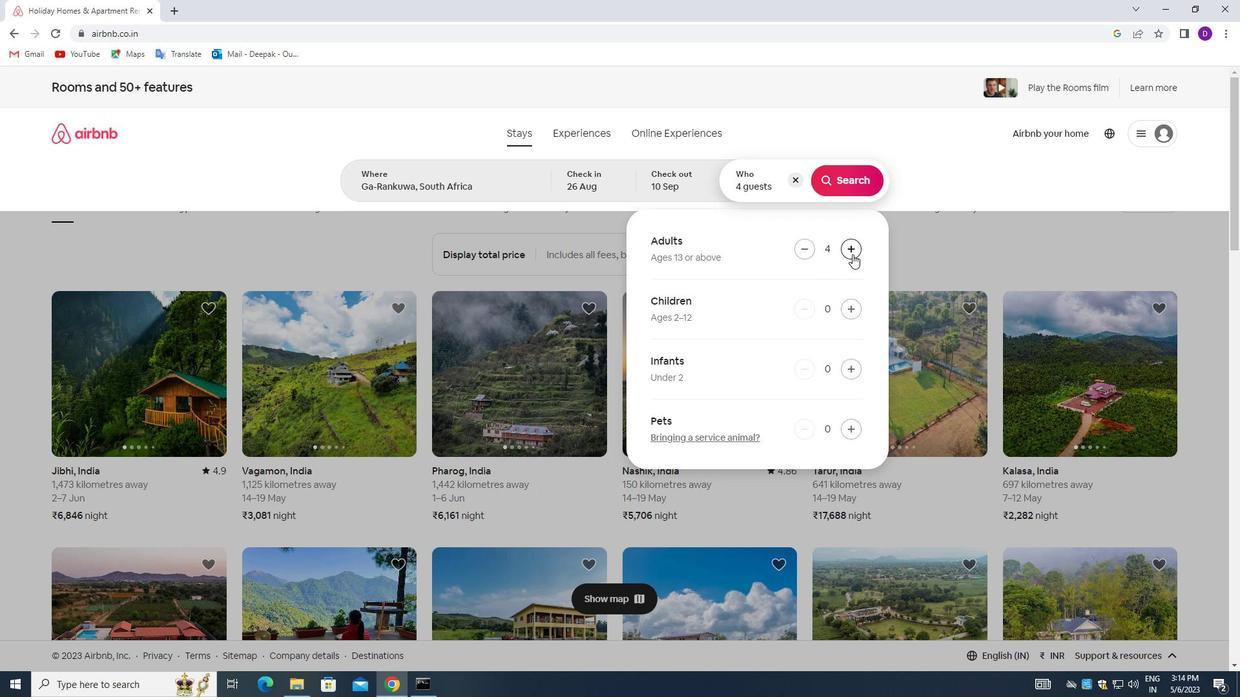 
Action: Mouse pressed left at (852, 254)
Screenshot: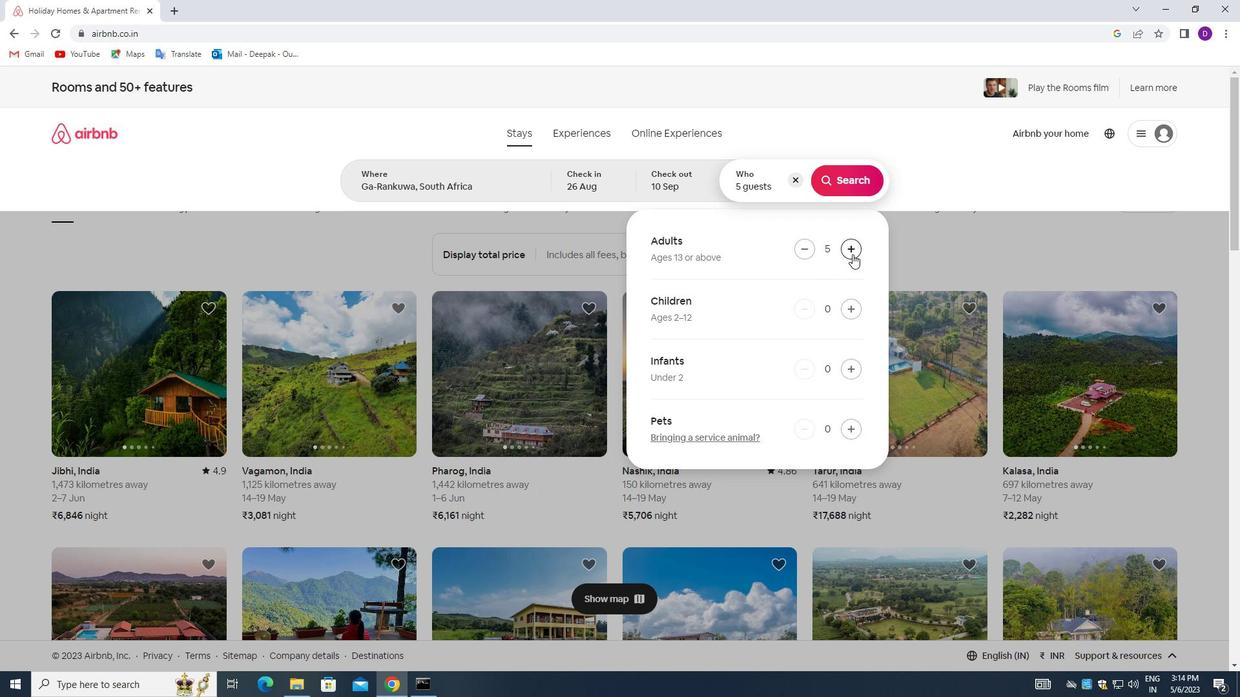 
Action: Mouse moved to (850, 306)
Screenshot: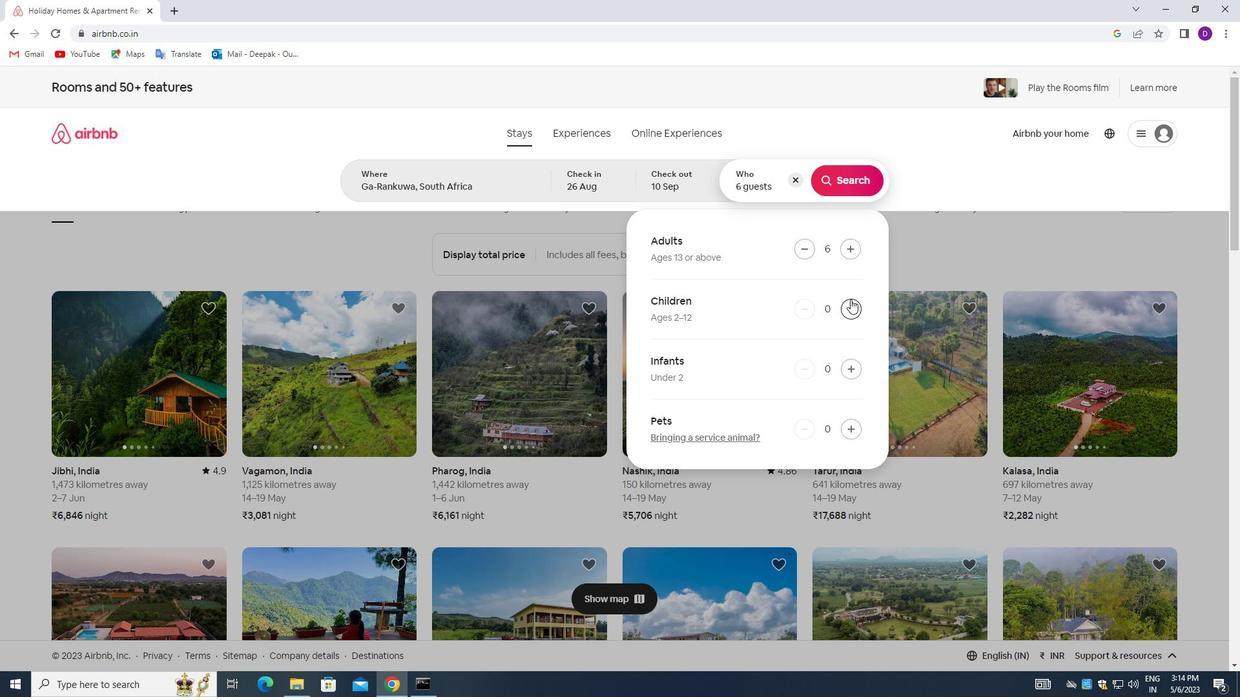 
Action: Mouse pressed left at (850, 306)
Screenshot: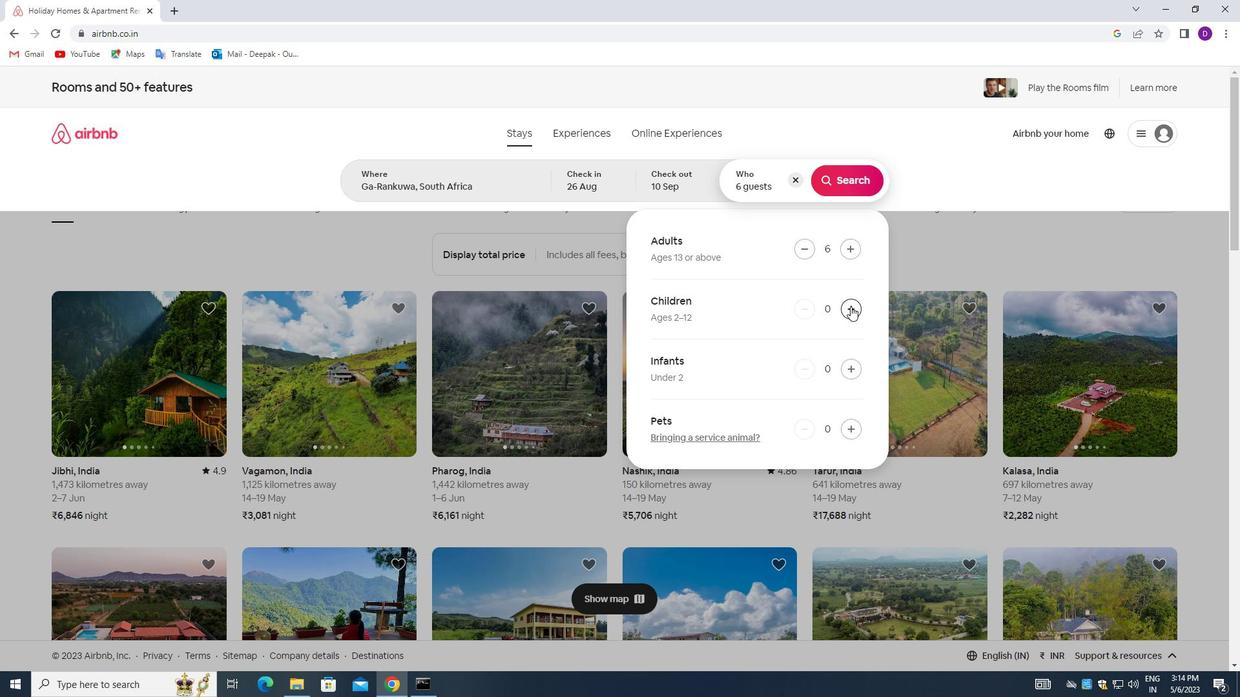 
Action: Mouse pressed left at (850, 306)
Screenshot: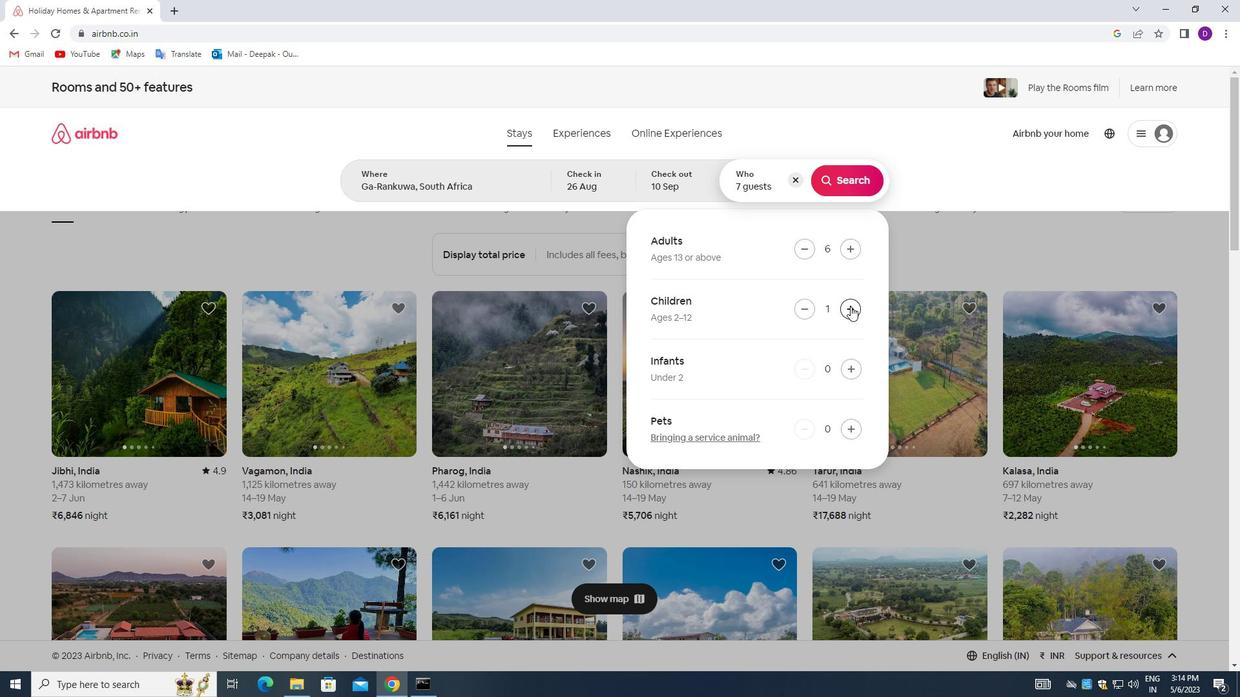 
Action: Mouse moved to (843, 177)
Screenshot: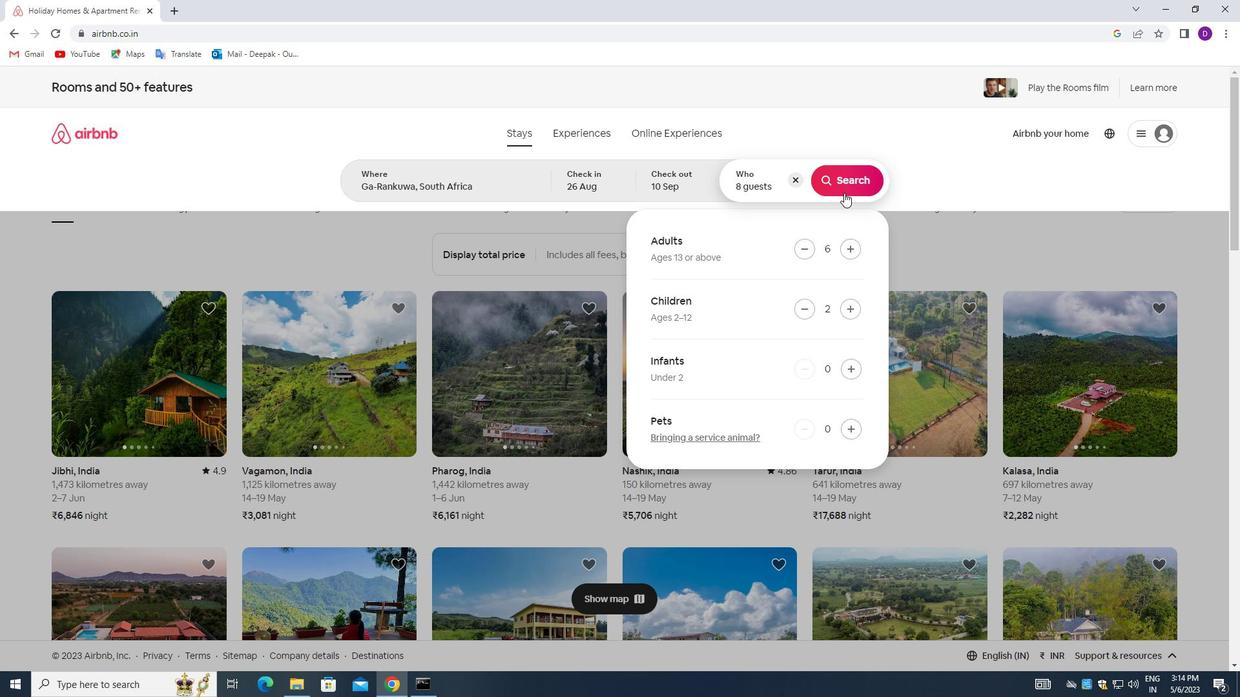 
Action: Mouse pressed left at (843, 177)
Screenshot: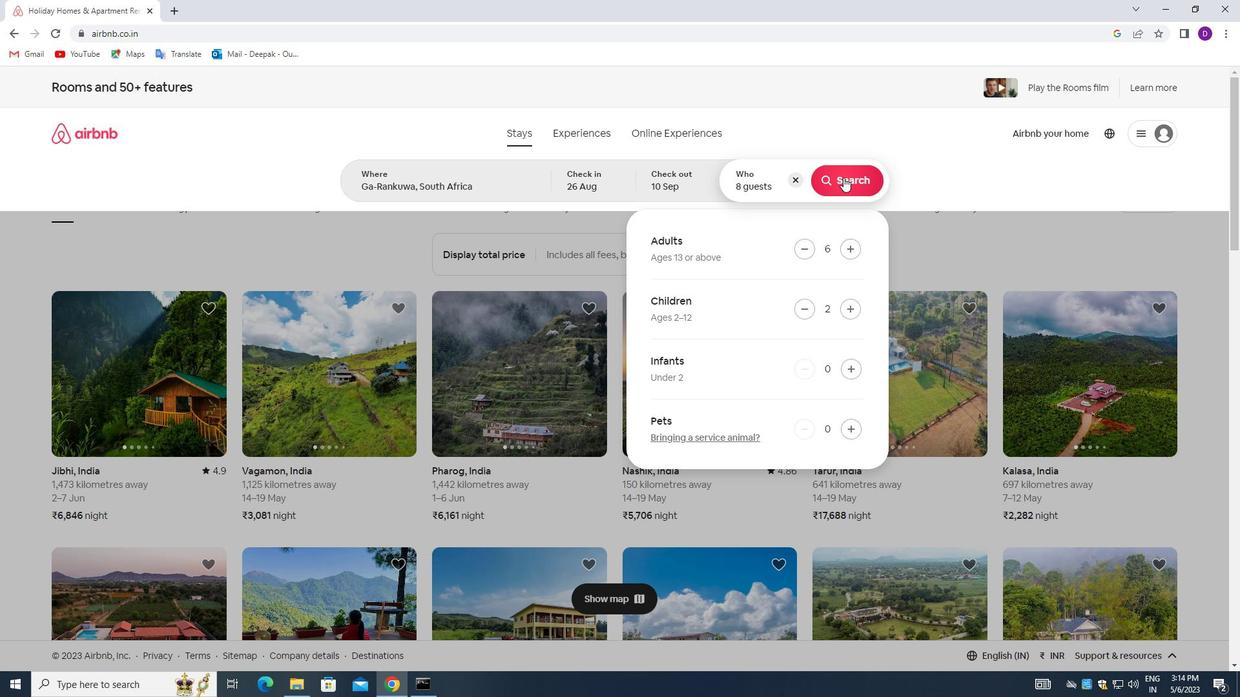 
Action: Mouse moved to (1174, 140)
Screenshot: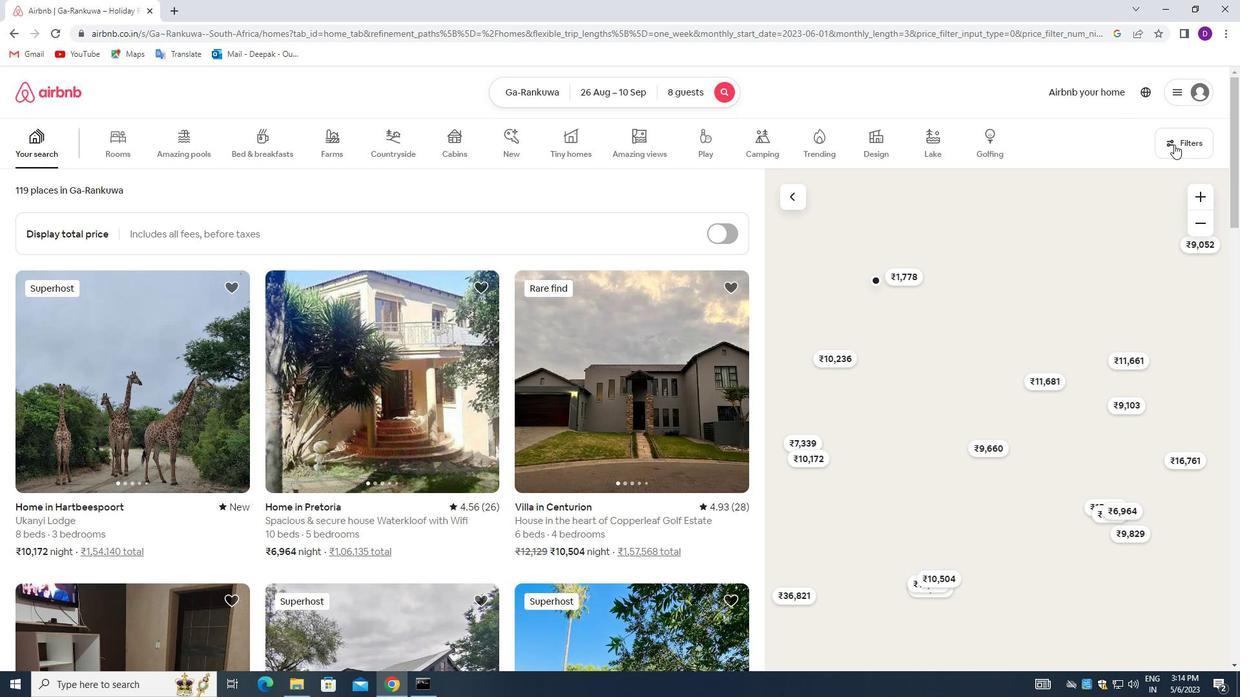 
Action: Mouse pressed left at (1174, 140)
Screenshot: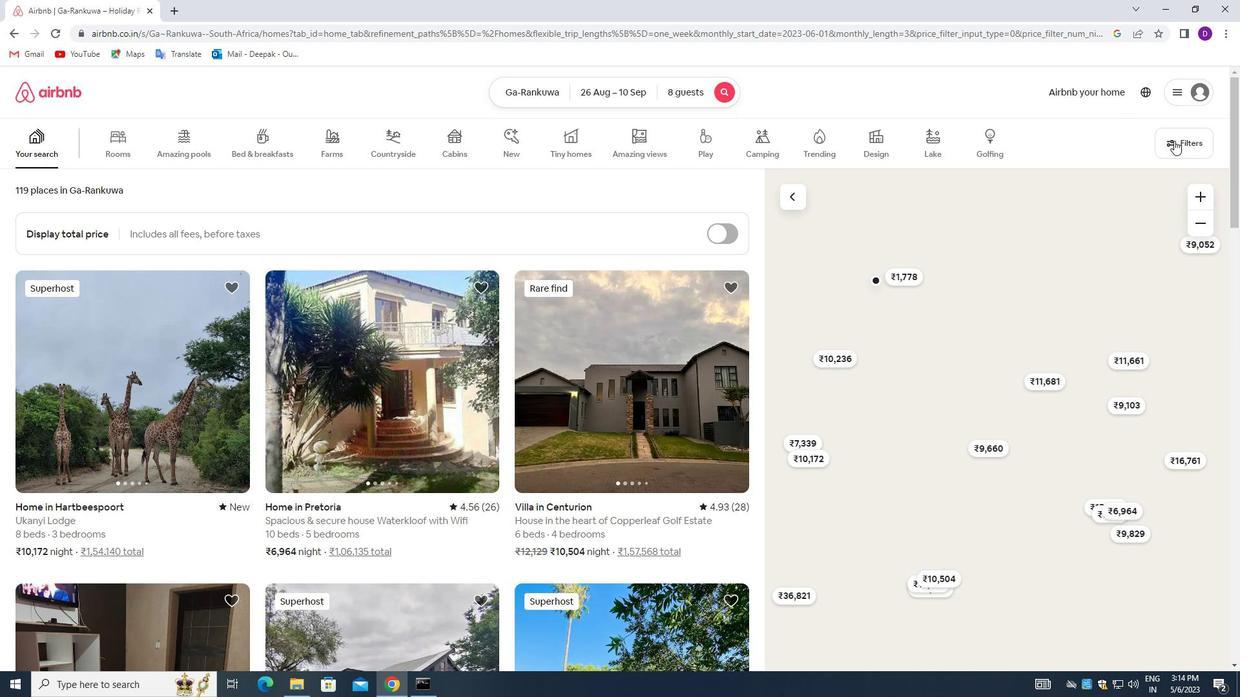 
Action: Mouse moved to (447, 464)
Screenshot: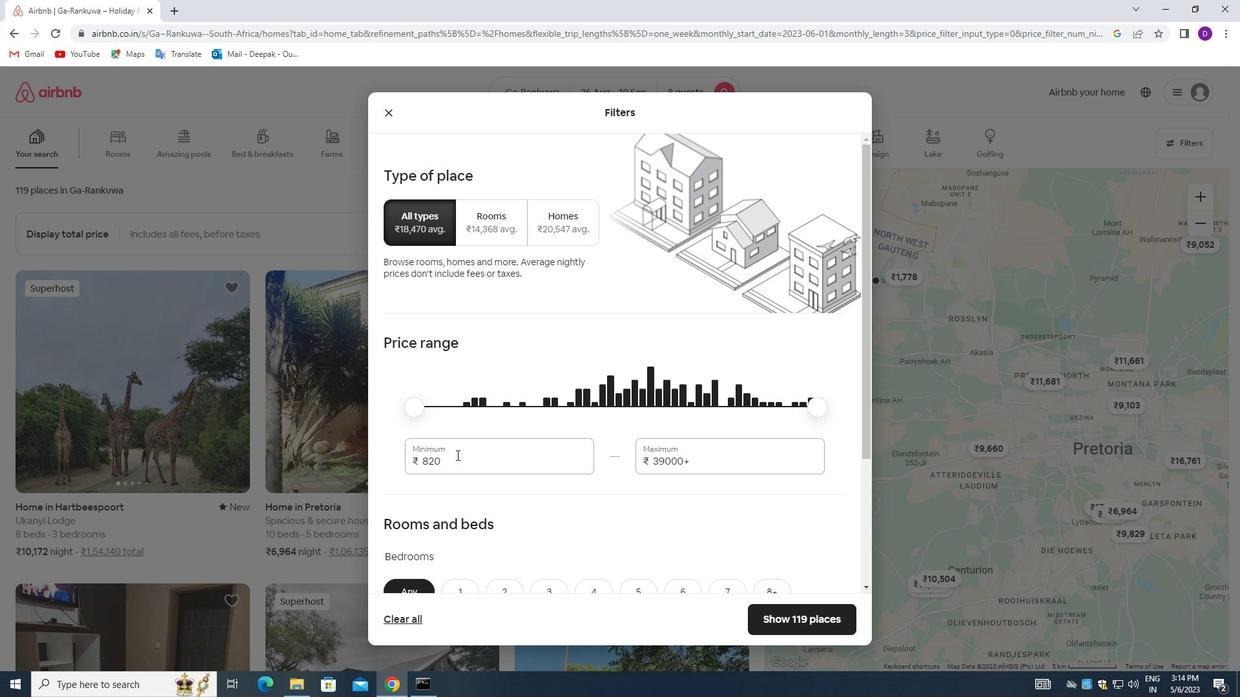 
Action: Mouse pressed left at (447, 464)
Screenshot: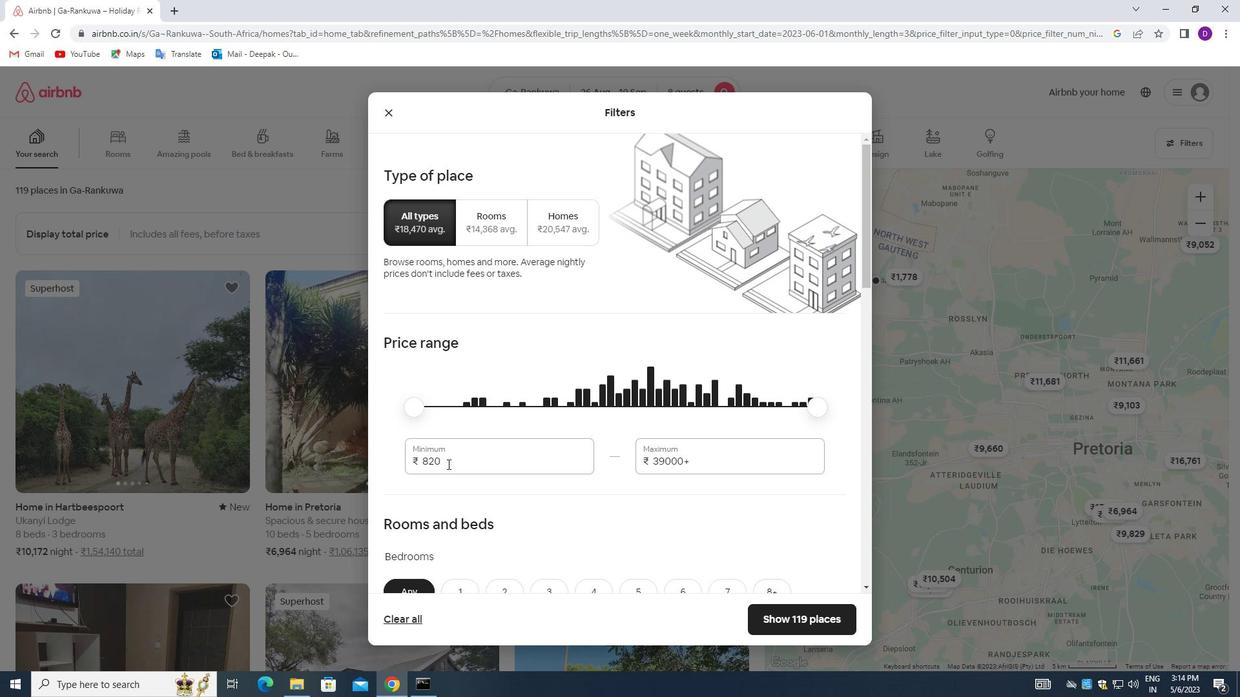 
Action: Mouse pressed left at (447, 464)
Screenshot: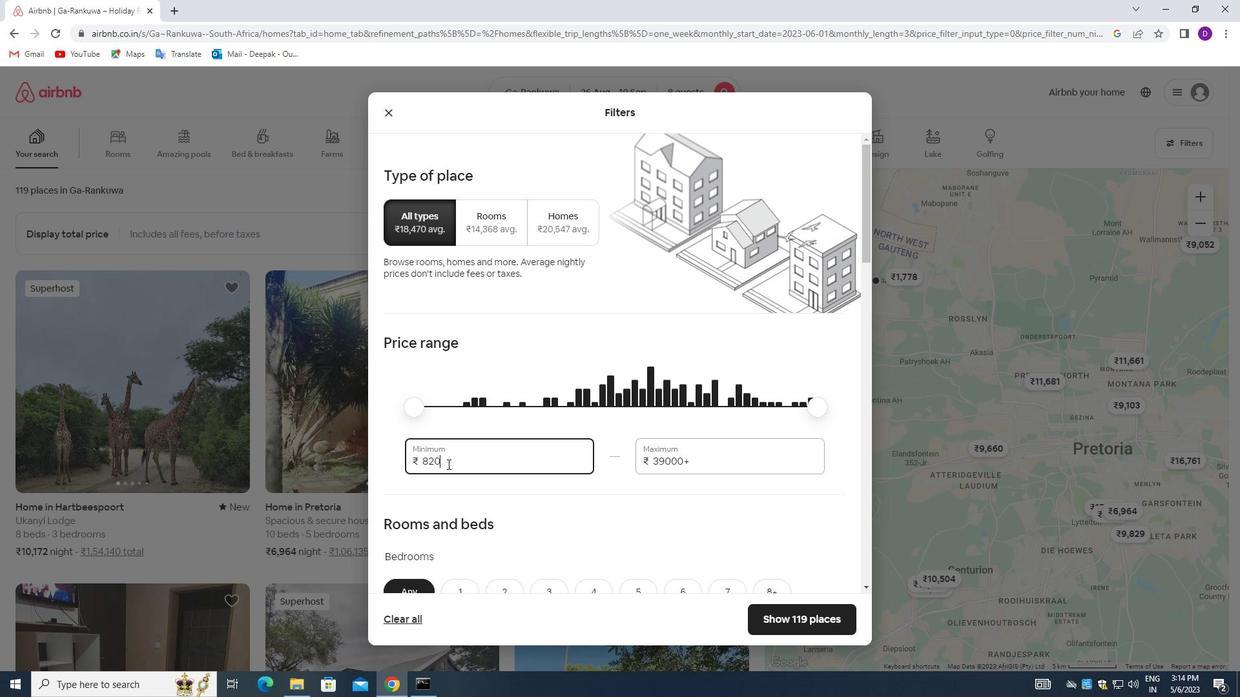 
Action: Key pressed 10000<Key.tab>2<Key.backspace>15000
Screenshot: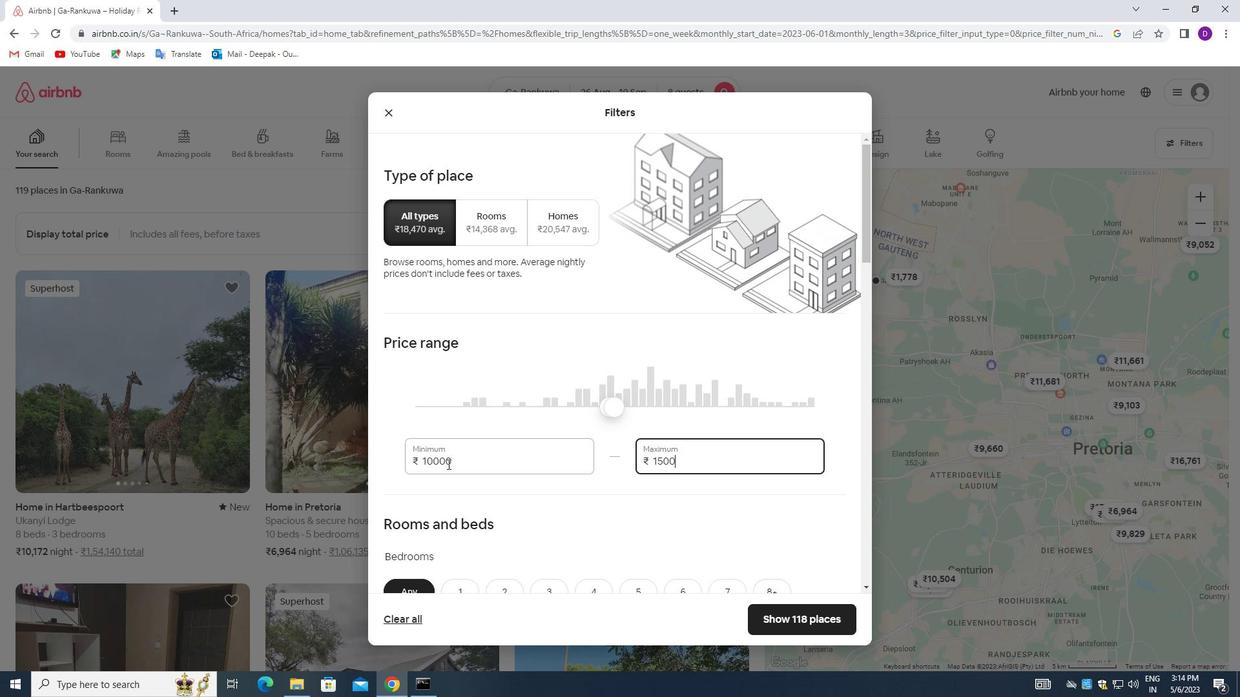 
Action: Mouse moved to (489, 491)
Screenshot: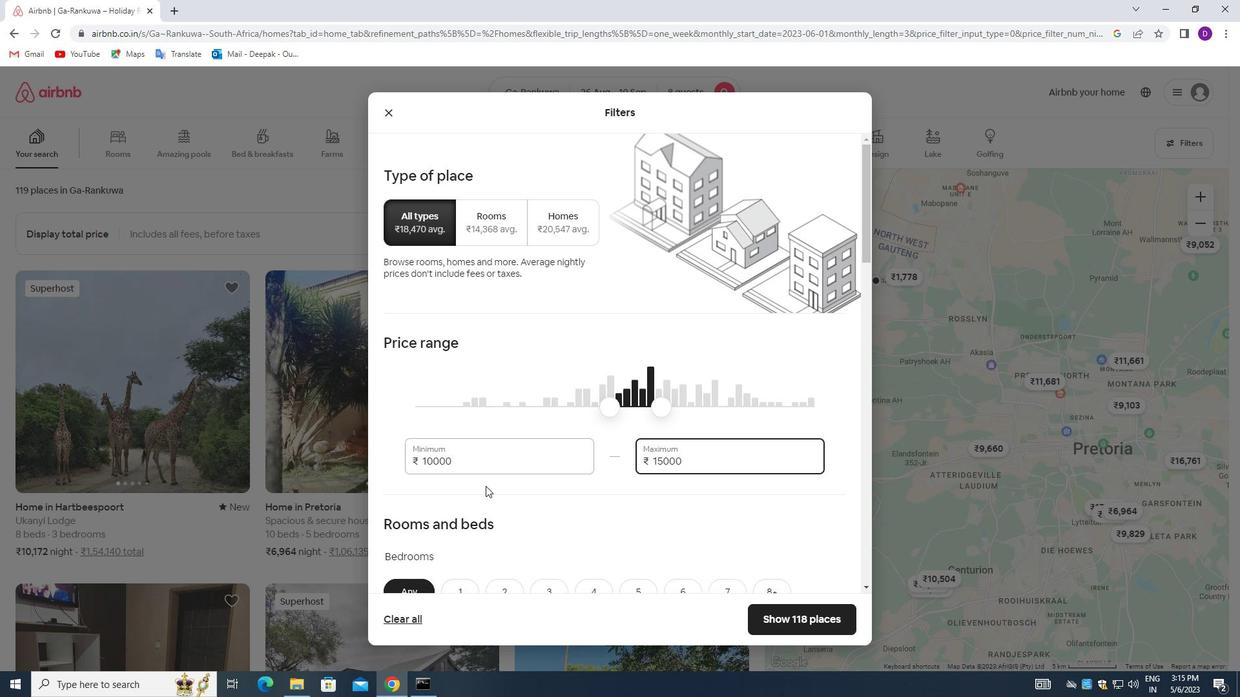
Action: Mouse scrolled (489, 490) with delta (0, 0)
Screenshot: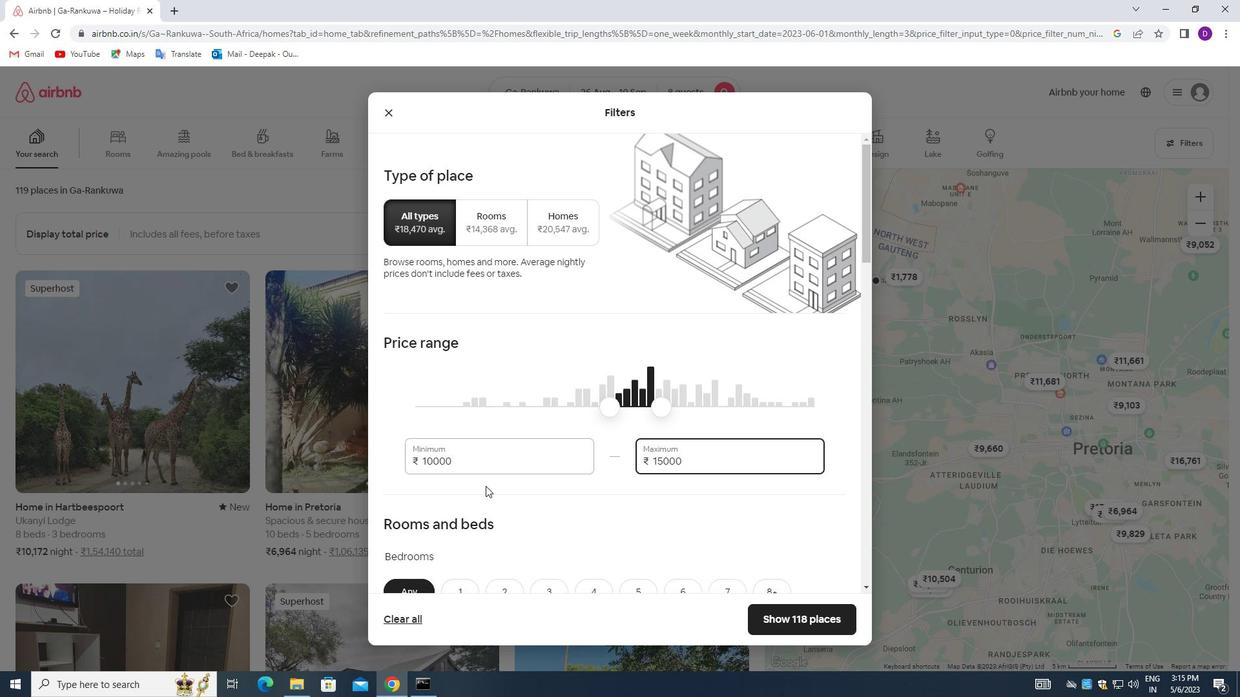 
Action: Mouse moved to (489, 491)
Screenshot: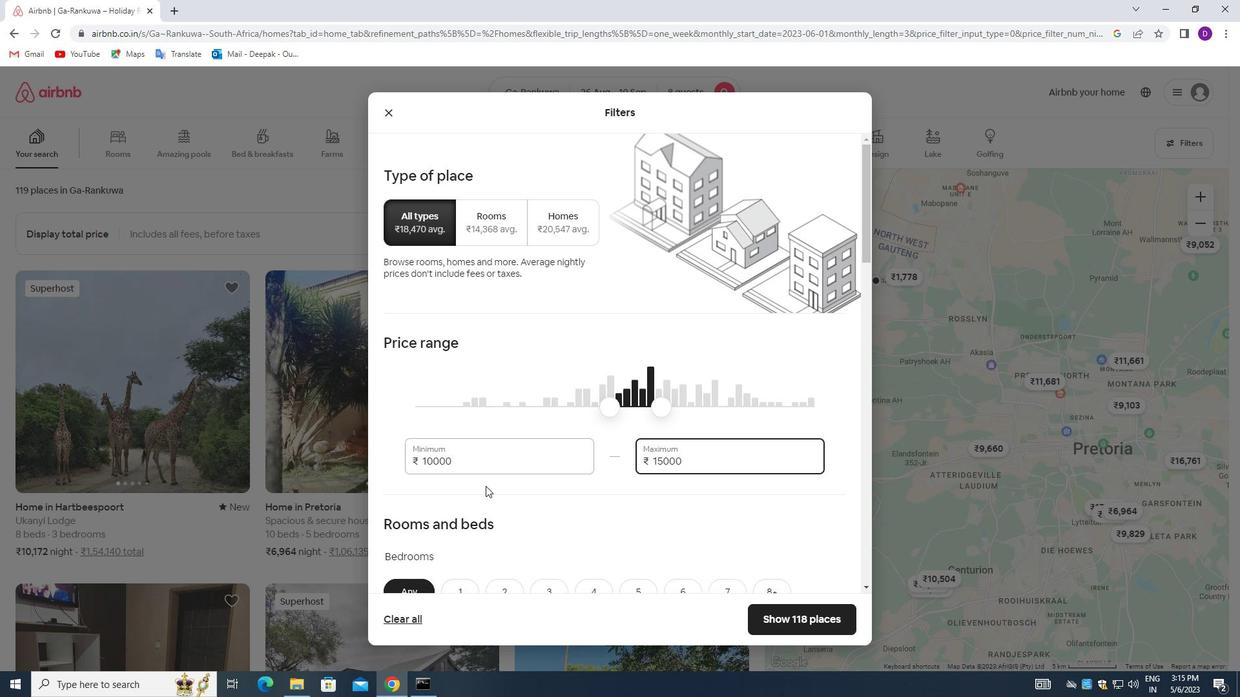 
Action: Mouse scrolled (489, 490) with delta (0, 0)
Screenshot: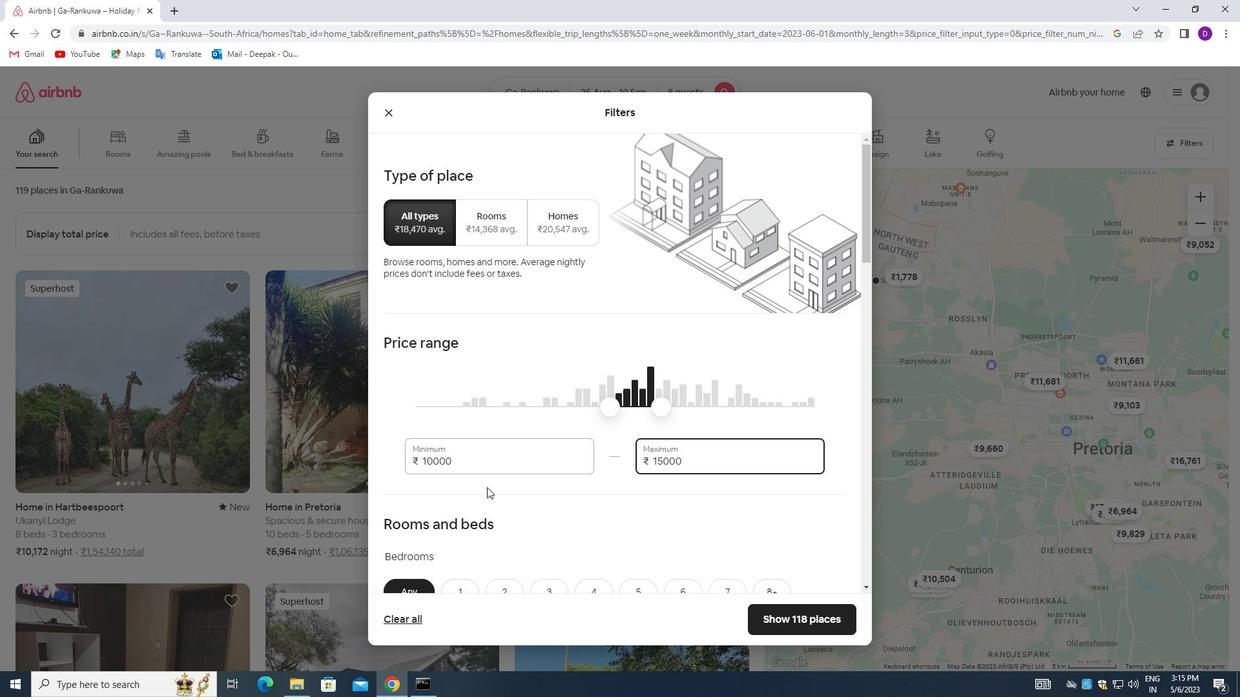 
Action: Mouse moved to (489, 491)
Screenshot: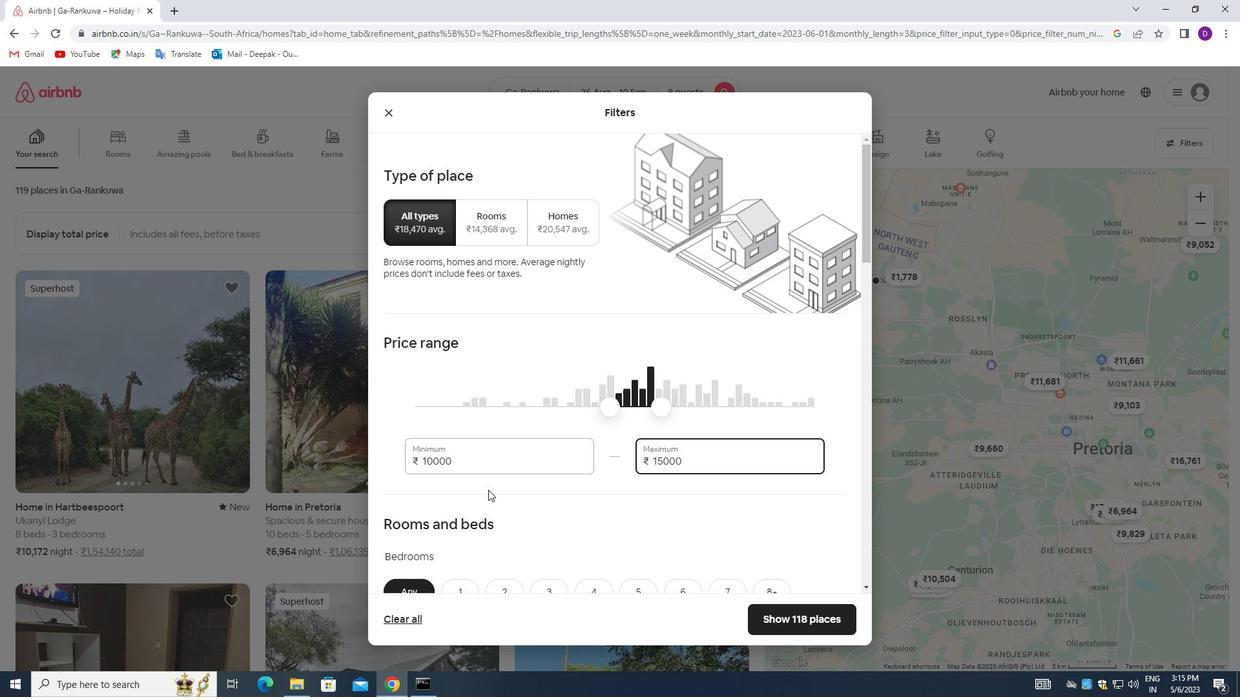 
Action: Mouse scrolled (489, 491) with delta (0, 0)
Screenshot: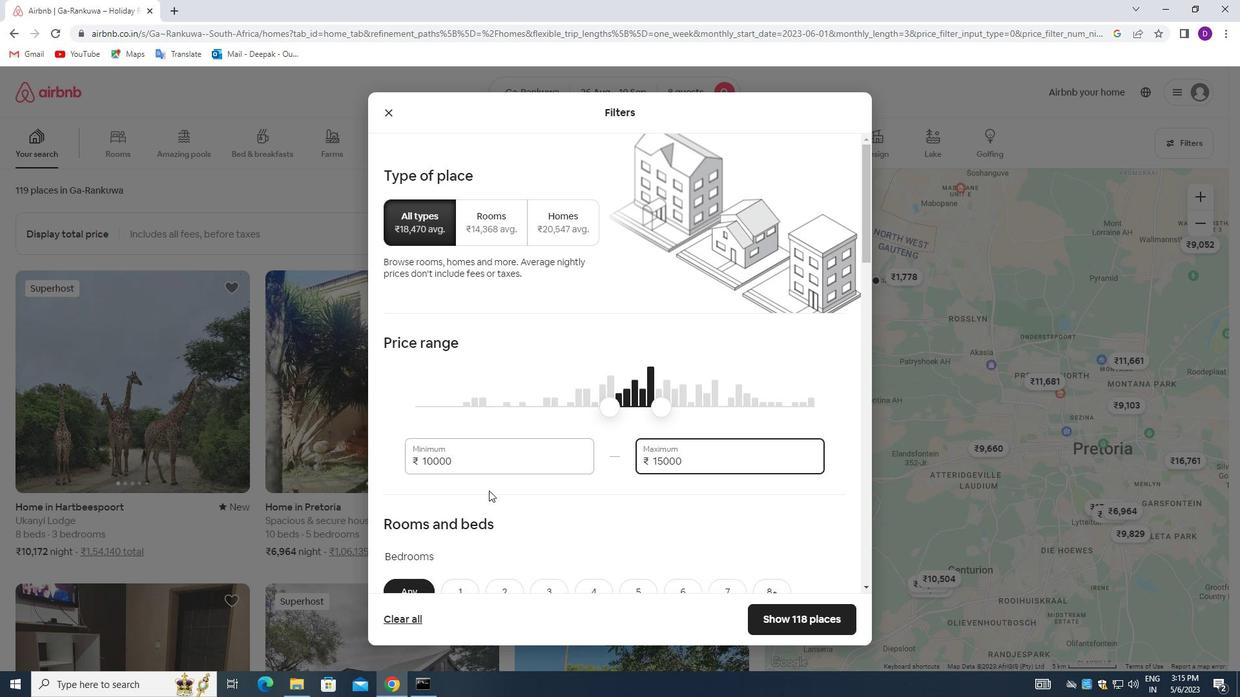 
Action: Mouse moved to (688, 403)
Screenshot: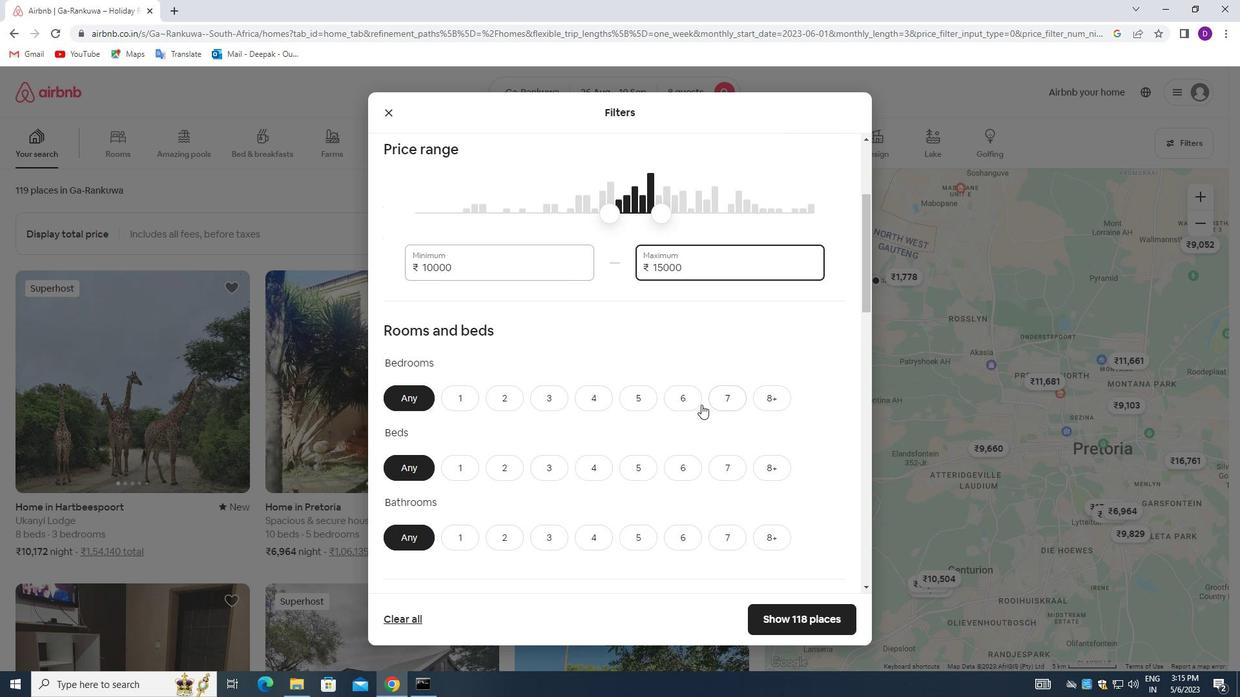 
Action: Mouse pressed left at (688, 403)
Screenshot: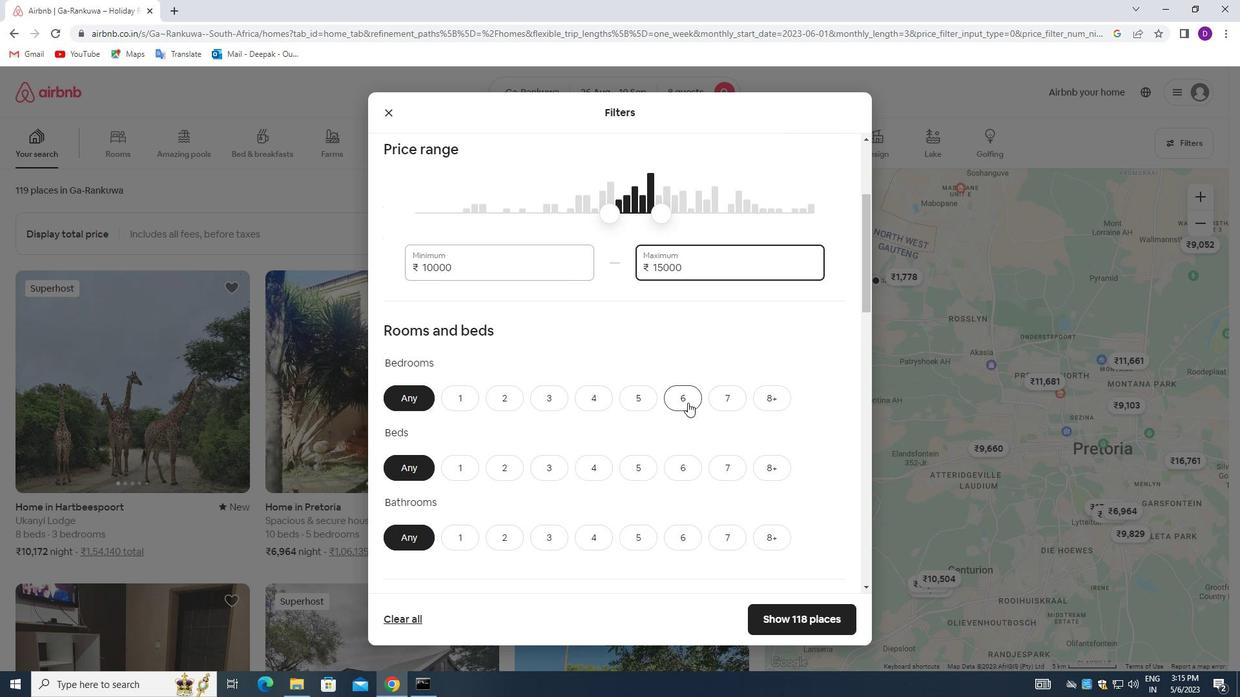 
Action: Mouse moved to (680, 476)
Screenshot: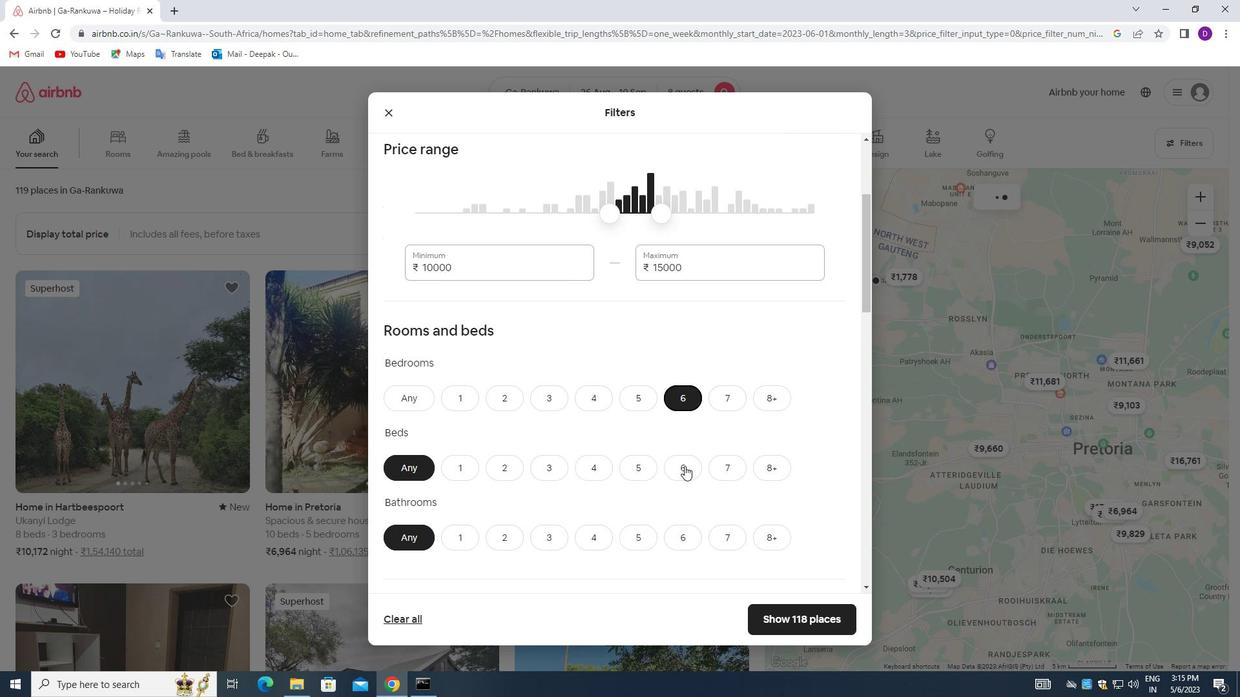 
Action: Mouse pressed left at (680, 476)
Screenshot: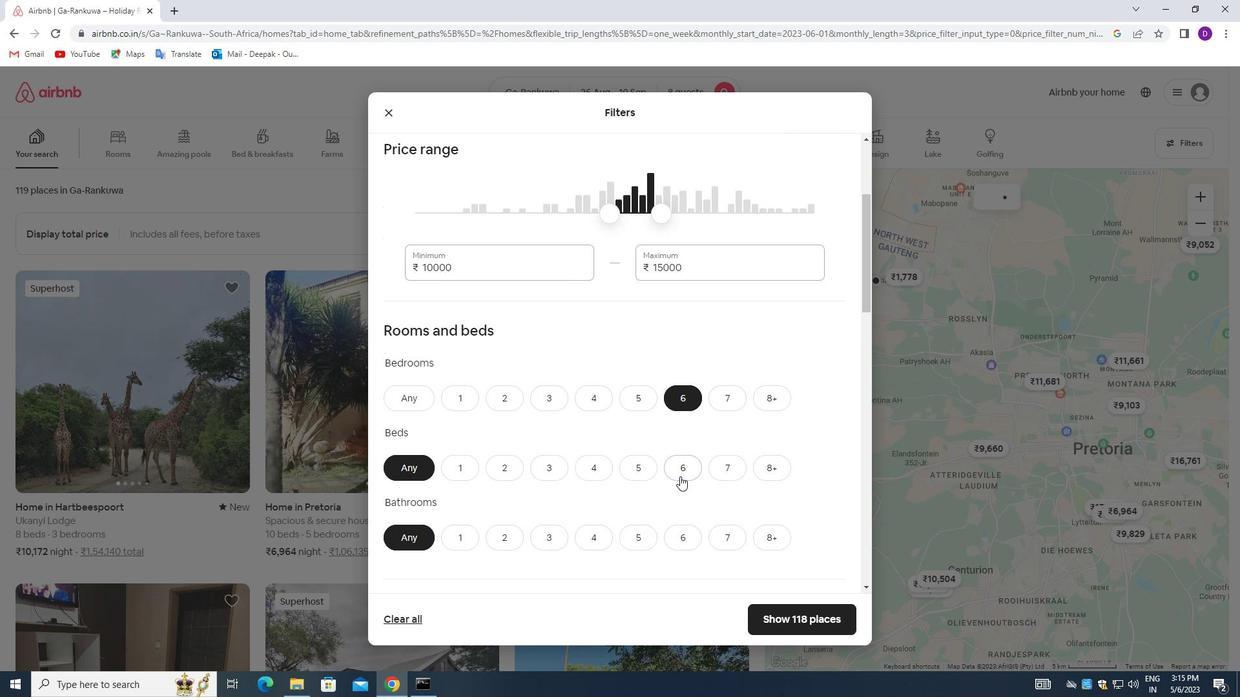 
Action: Mouse moved to (677, 525)
Screenshot: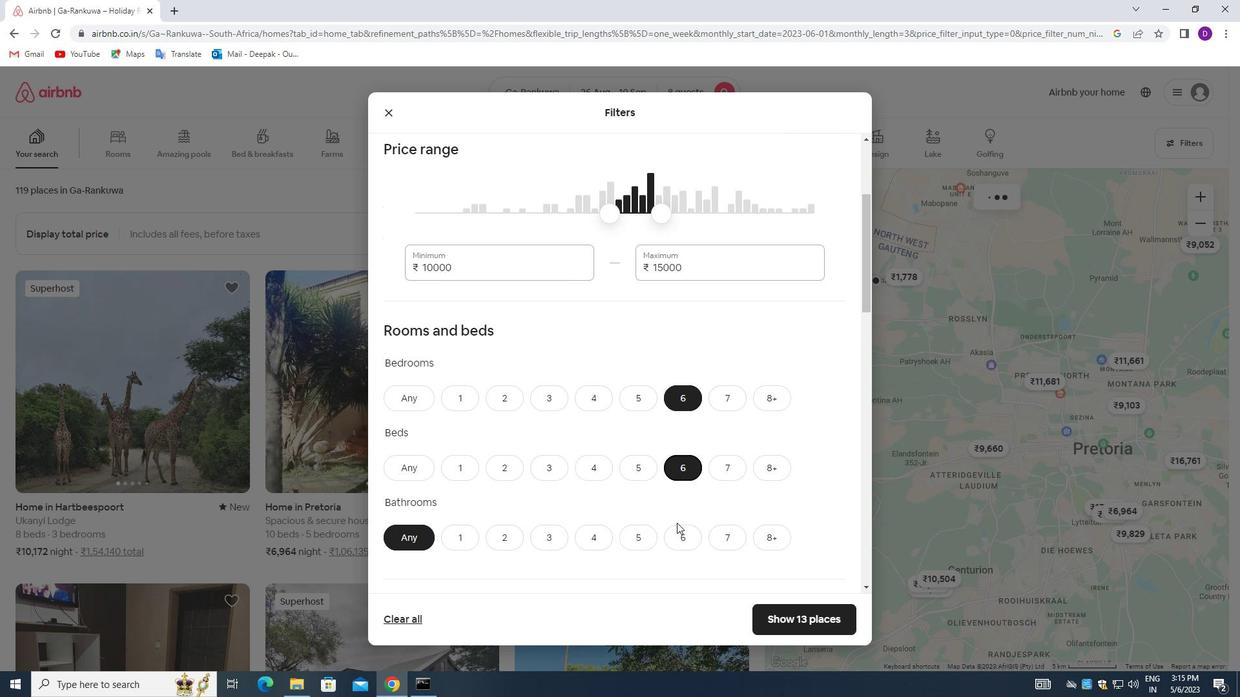 
Action: Mouse pressed left at (677, 525)
Screenshot: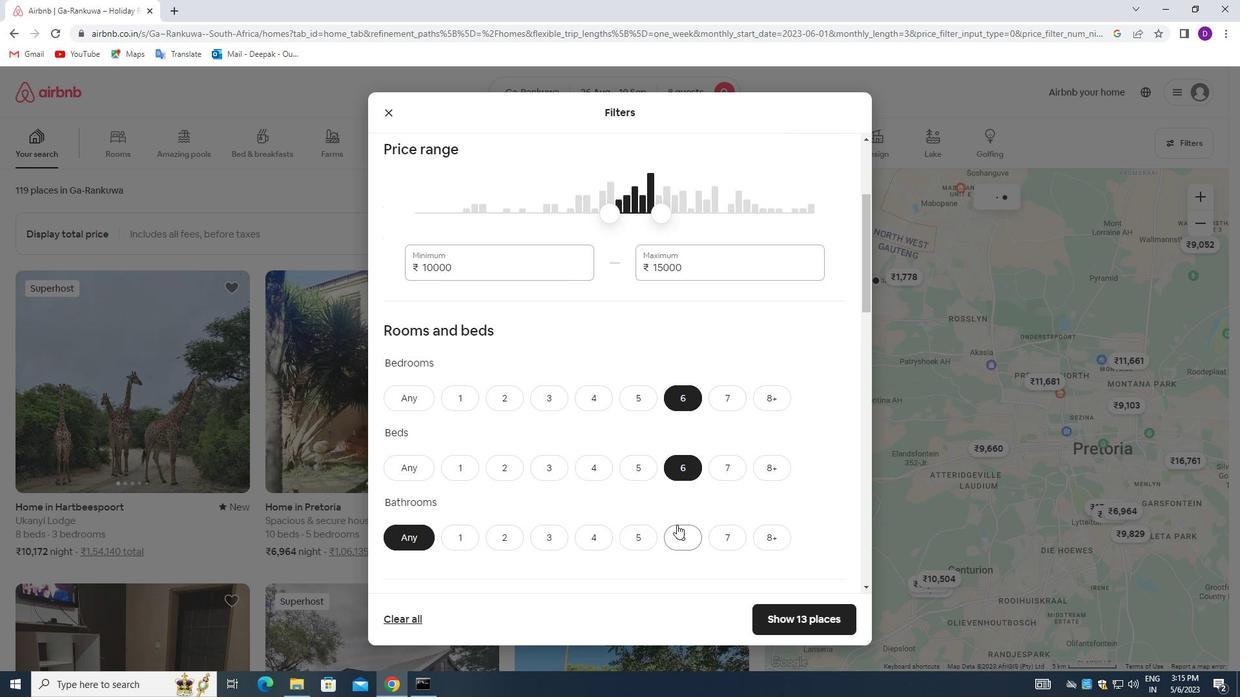 
Action: Mouse moved to (672, 449)
Screenshot: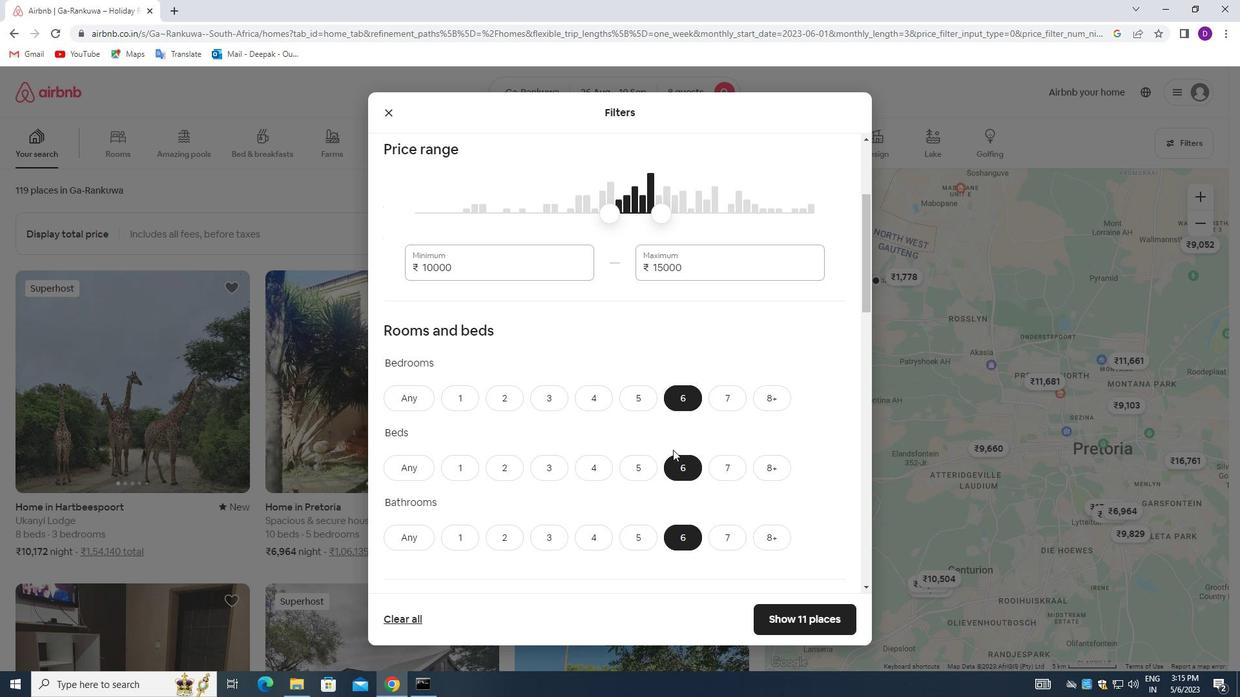
Action: Mouse scrolled (672, 449) with delta (0, 0)
Screenshot: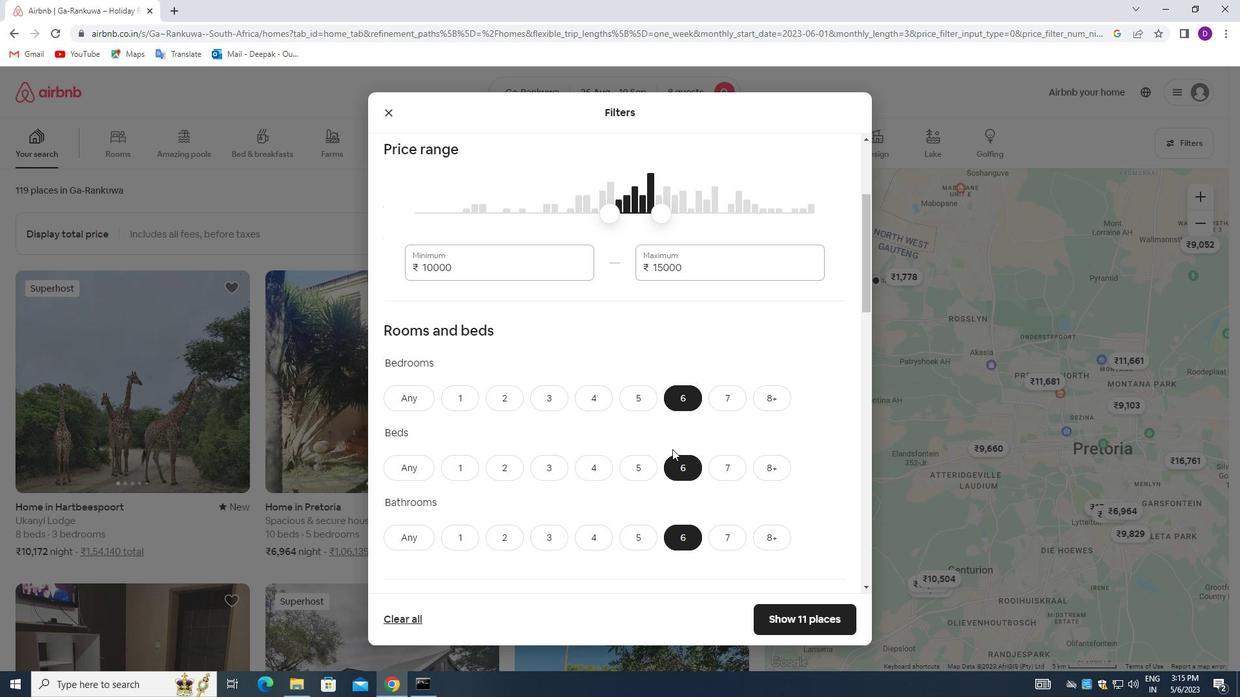 
Action: Mouse scrolled (672, 449) with delta (0, 0)
Screenshot: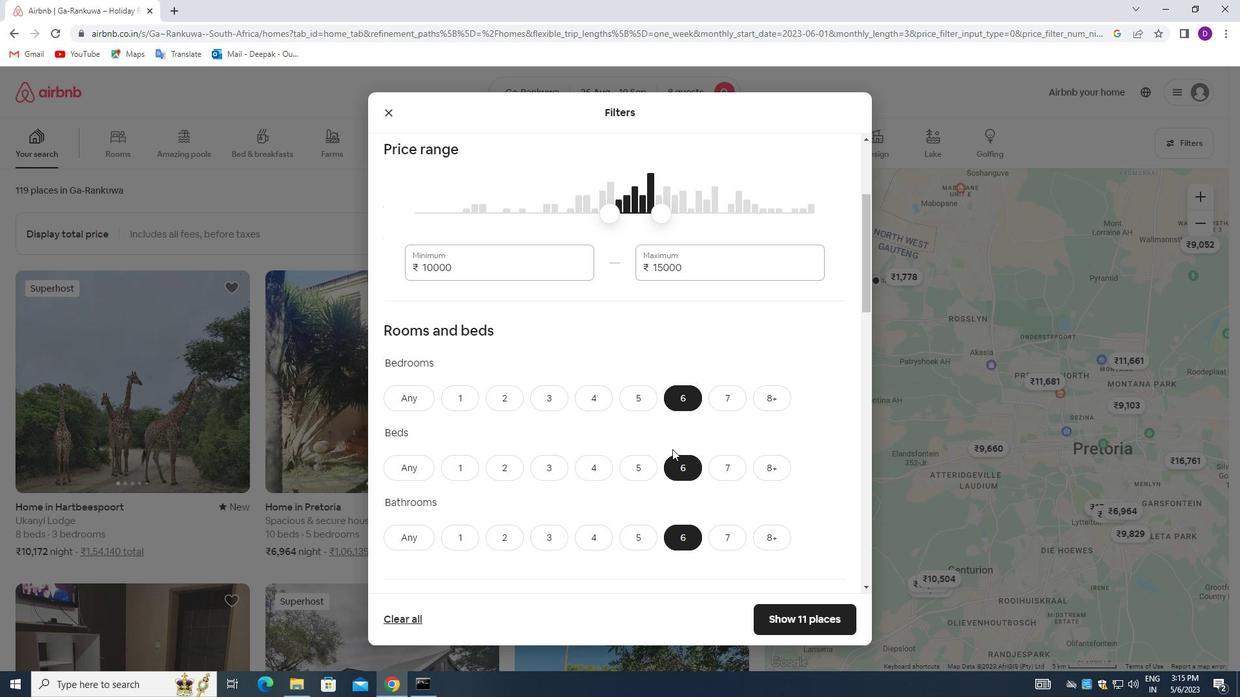 
Action: Mouse moved to (665, 450)
Screenshot: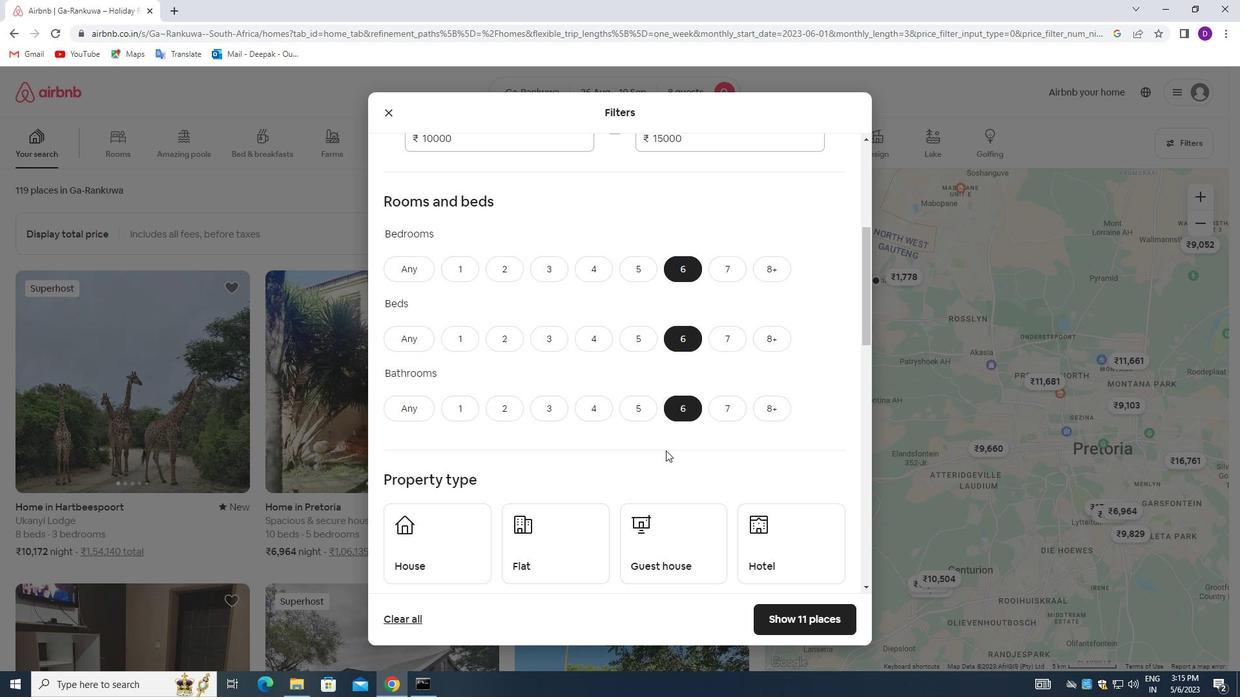 
Action: Mouse scrolled (665, 450) with delta (0, 0)
Screenshot: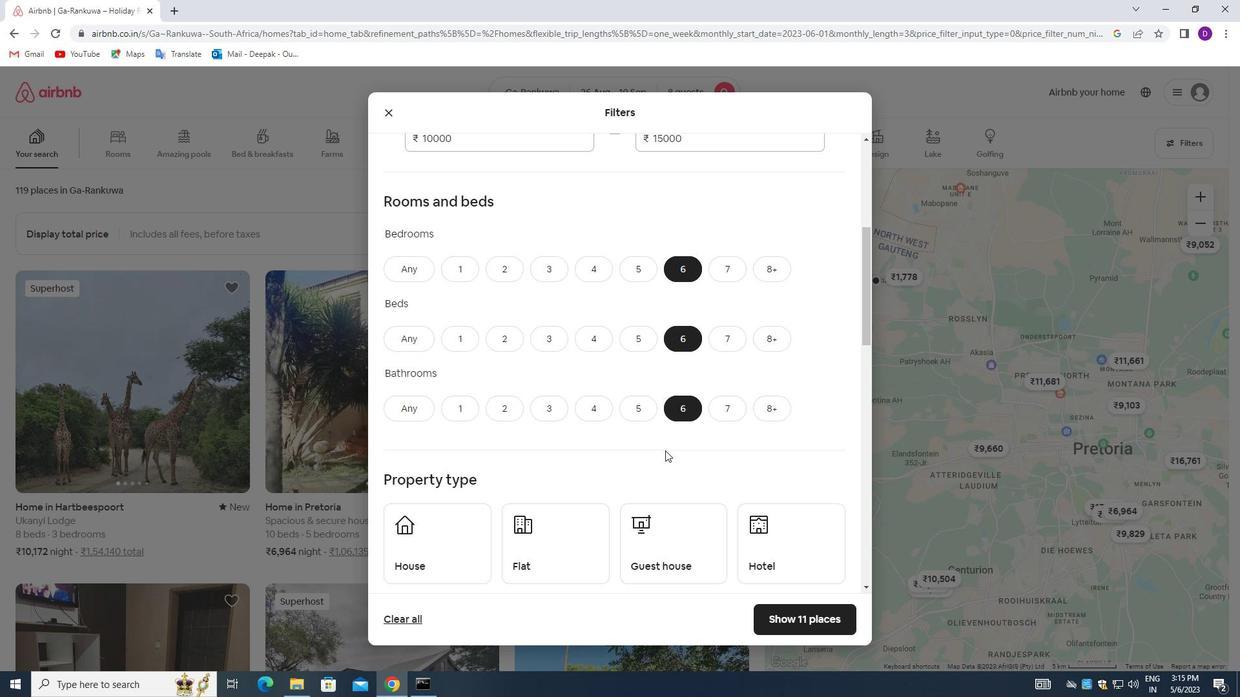 
Action: Mouse scrolled (665, 450) with delta (0, 0)
Screenshot: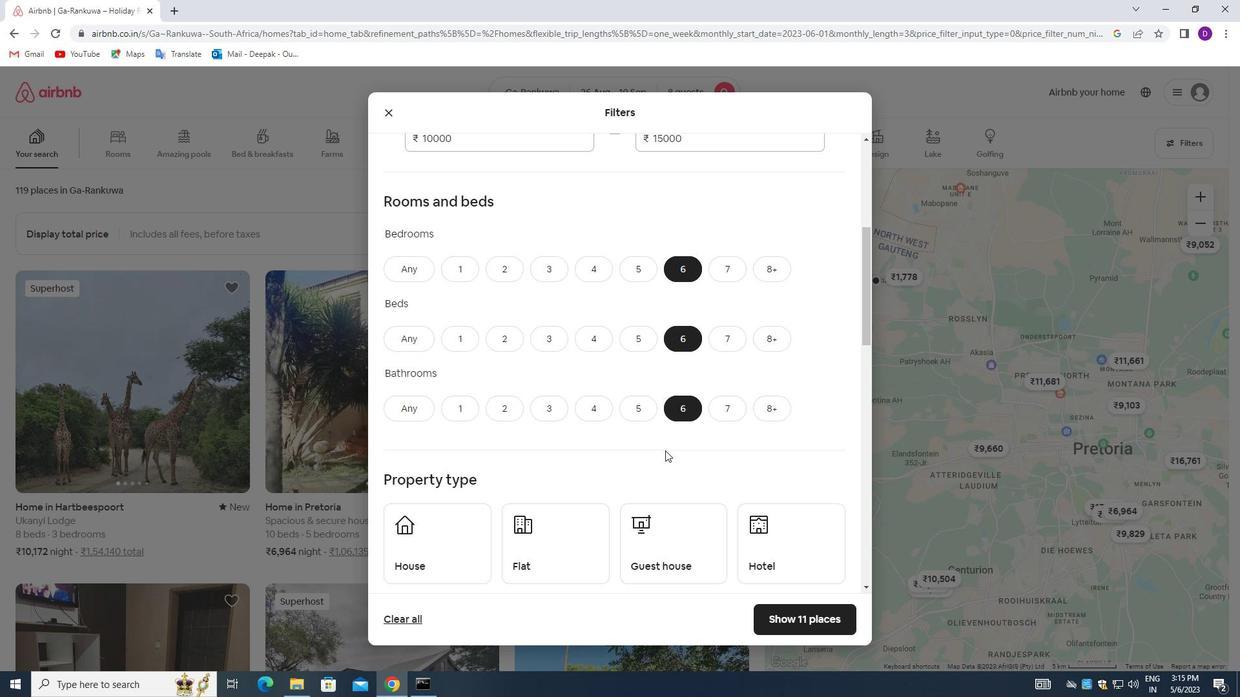 
Action: Mouse moved to (425, 416)
Screenshot: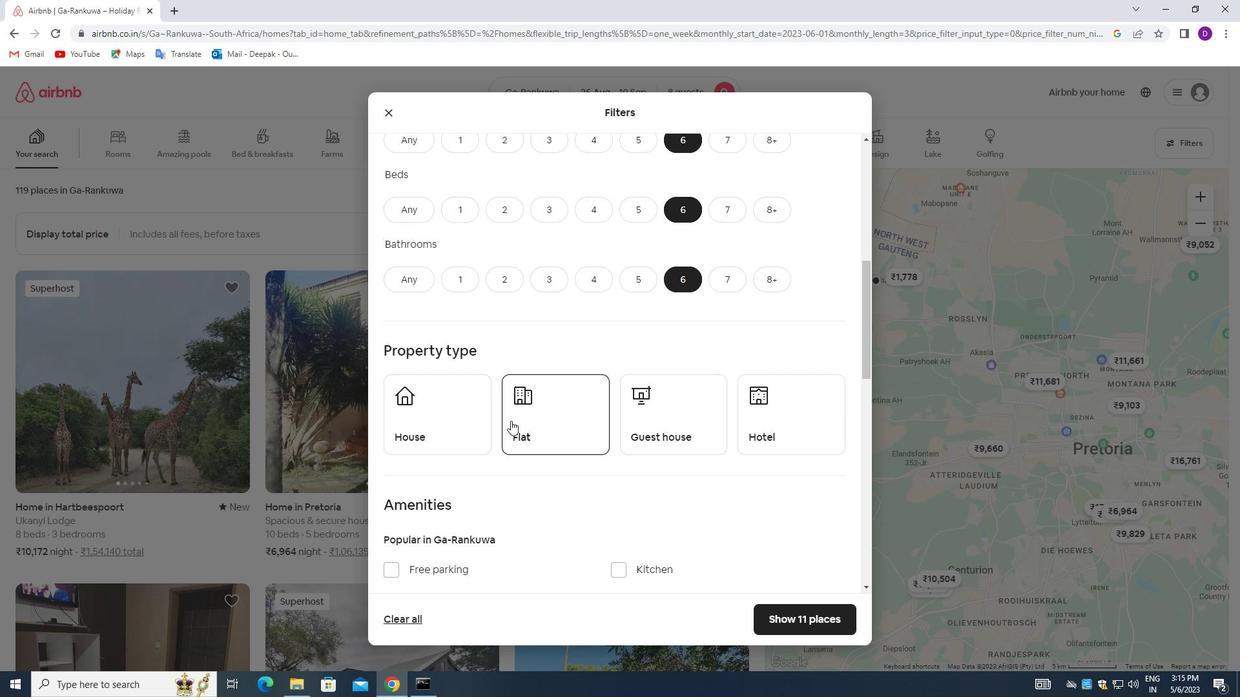 
Action: Mouse pressed left at (425, 416)
Screenshot: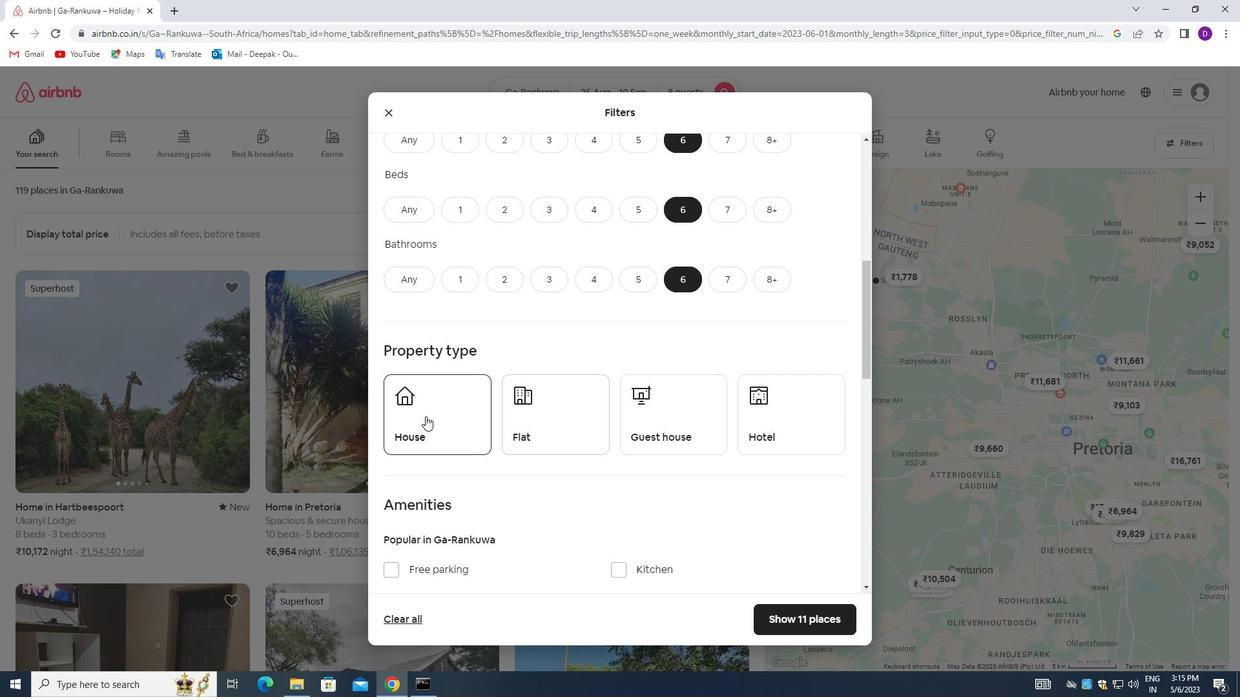 
Action: Mouse moved to (526, 432)
Screenshot: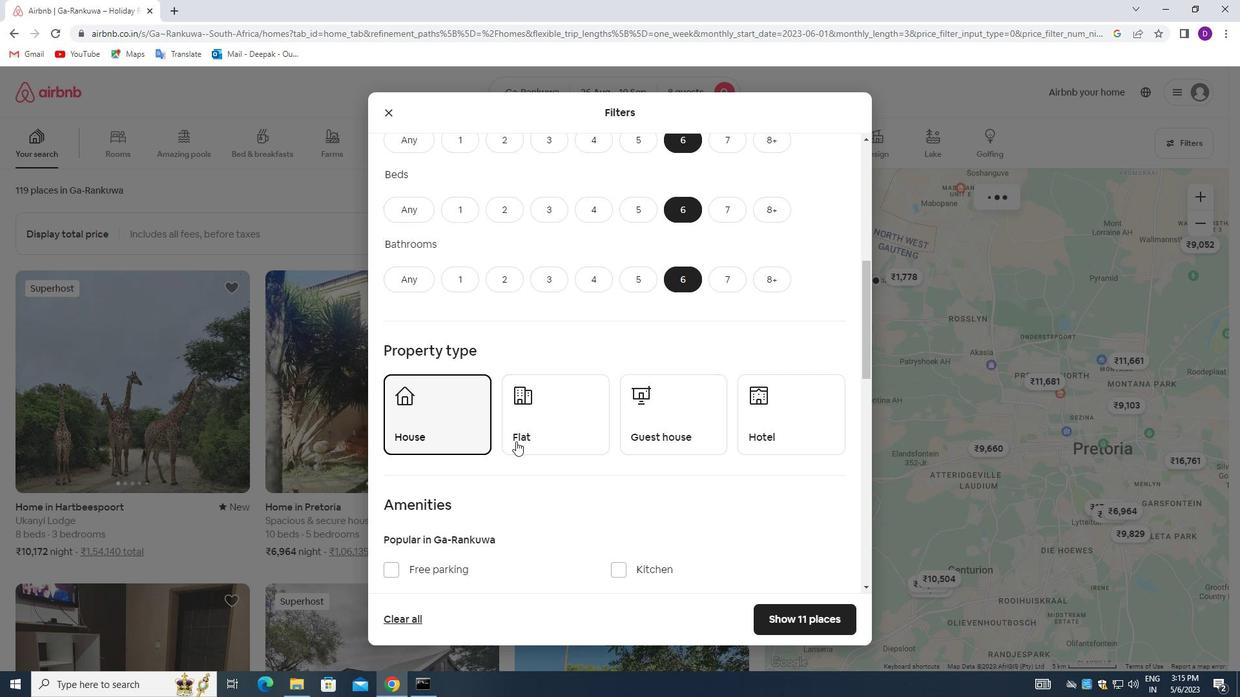 
Action: Mouse pressed left at (526, 432)
Screenshot: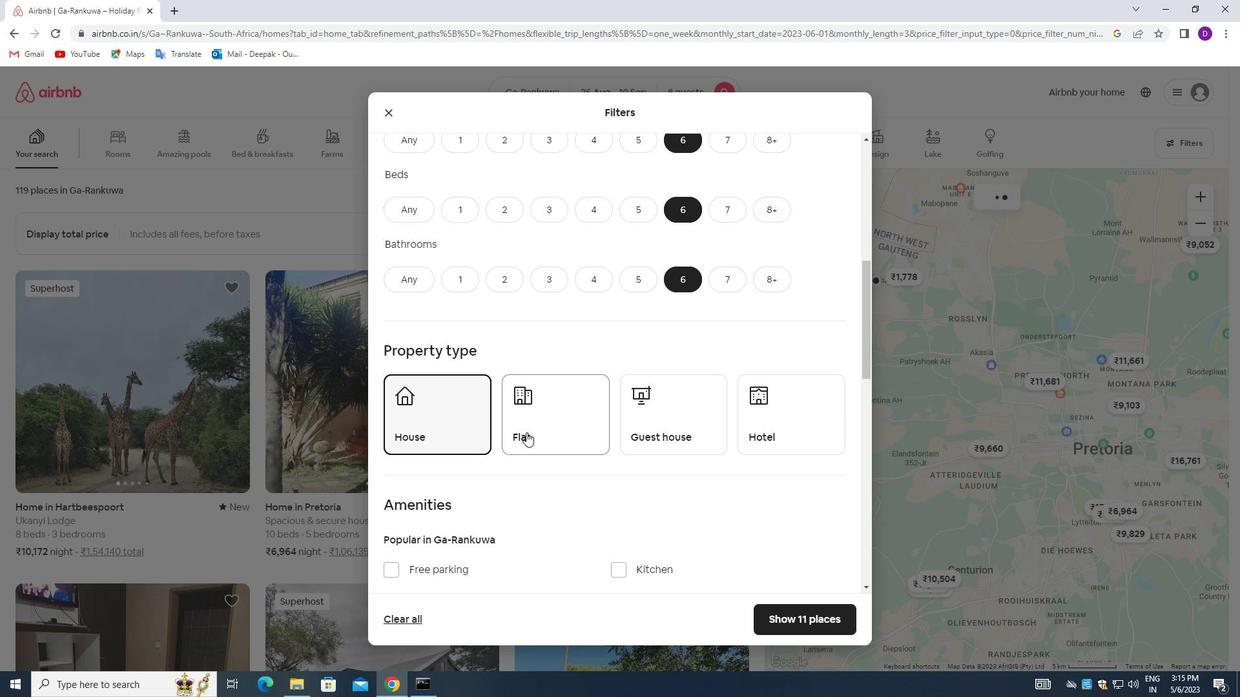 
Action: Mouse moved to (640, 427)
Screenshot: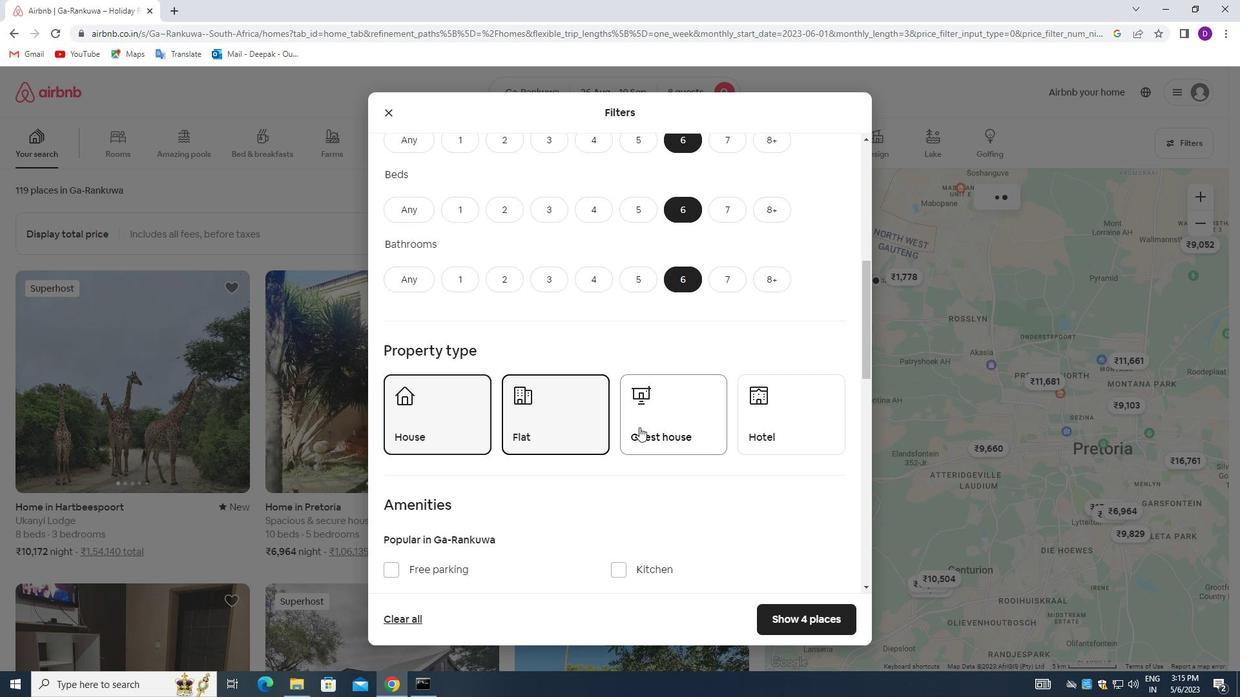 
Action: Mouse pressed left at (640, 427)
Screenshot: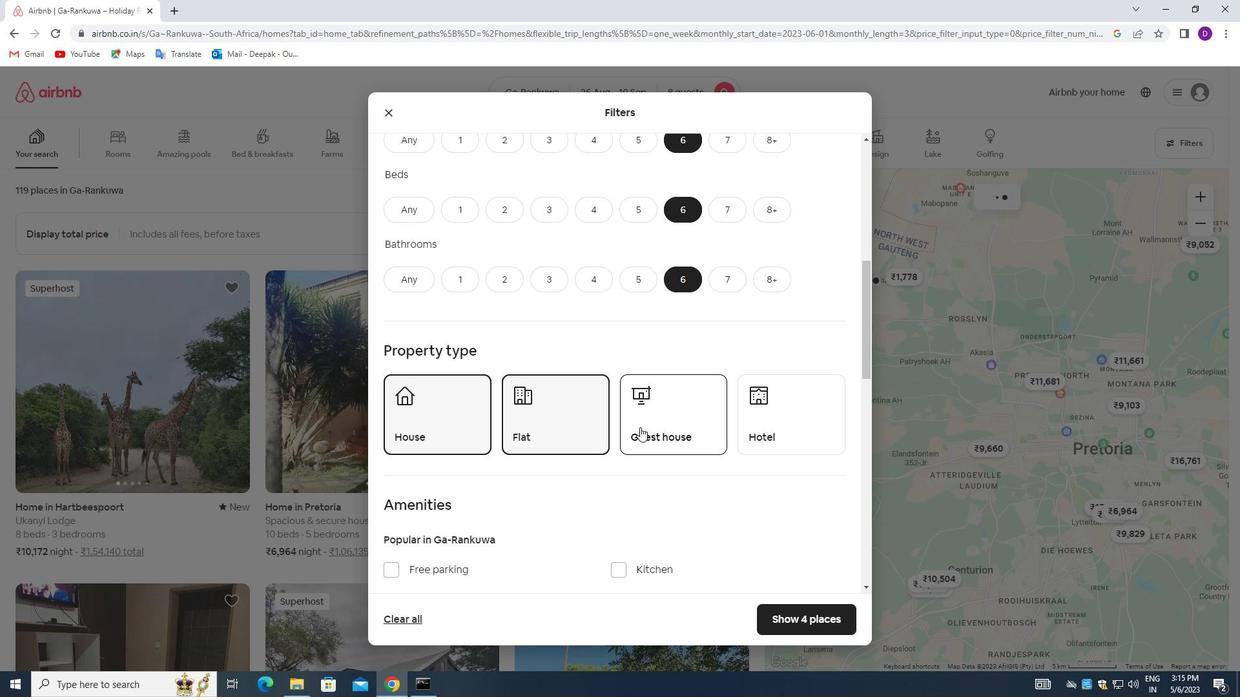 
Action: Mouse moved to (553, 428)
Screenshot: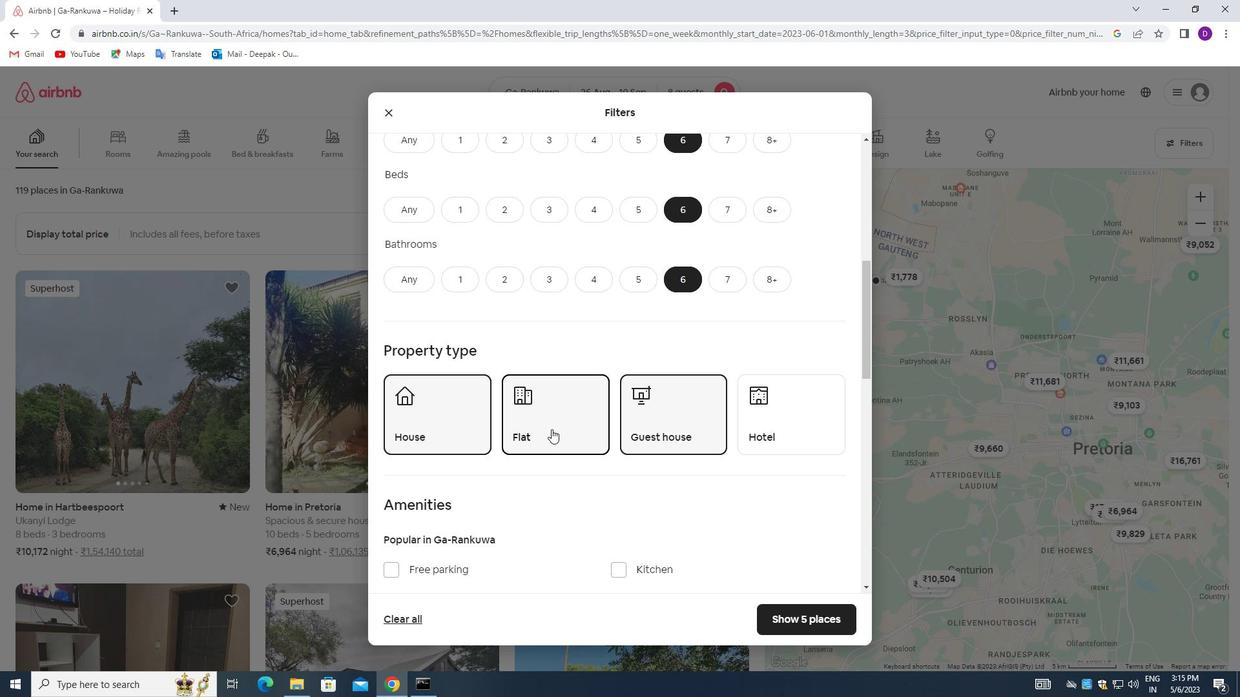 
Action: Mouse scrolled (553, 428) with delta (0, 0)
Screenshot: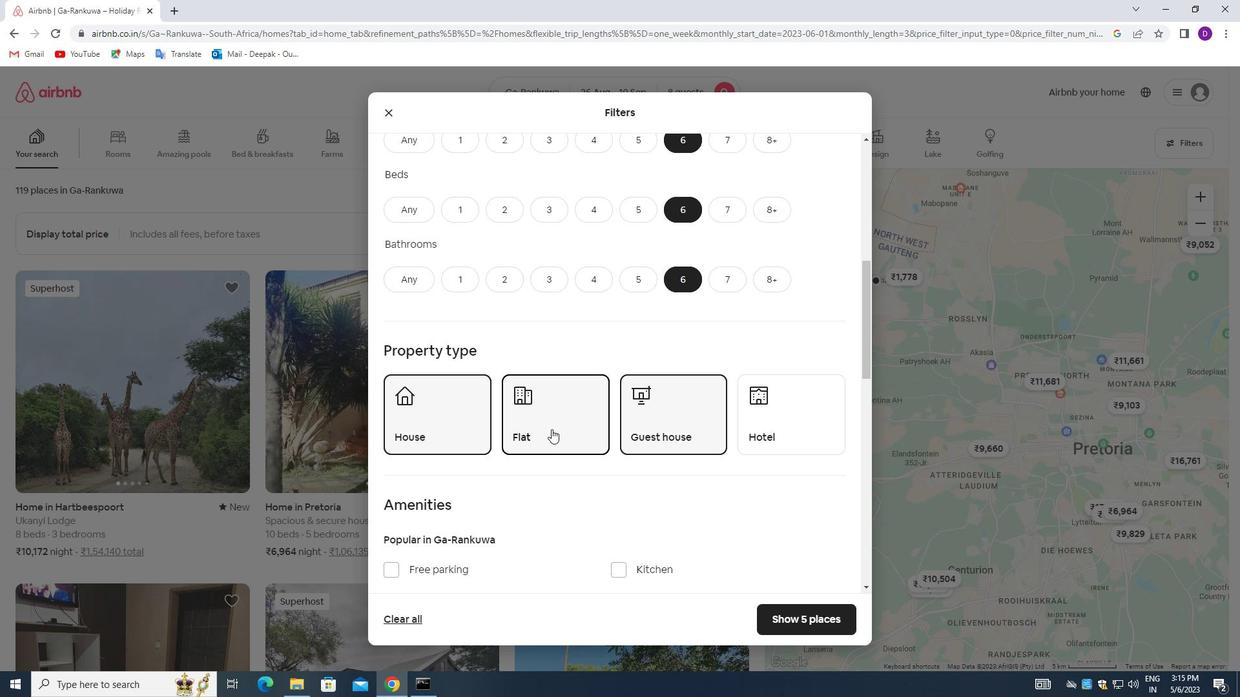 
Action: Mouse moved to (591, 388)
Screenshot: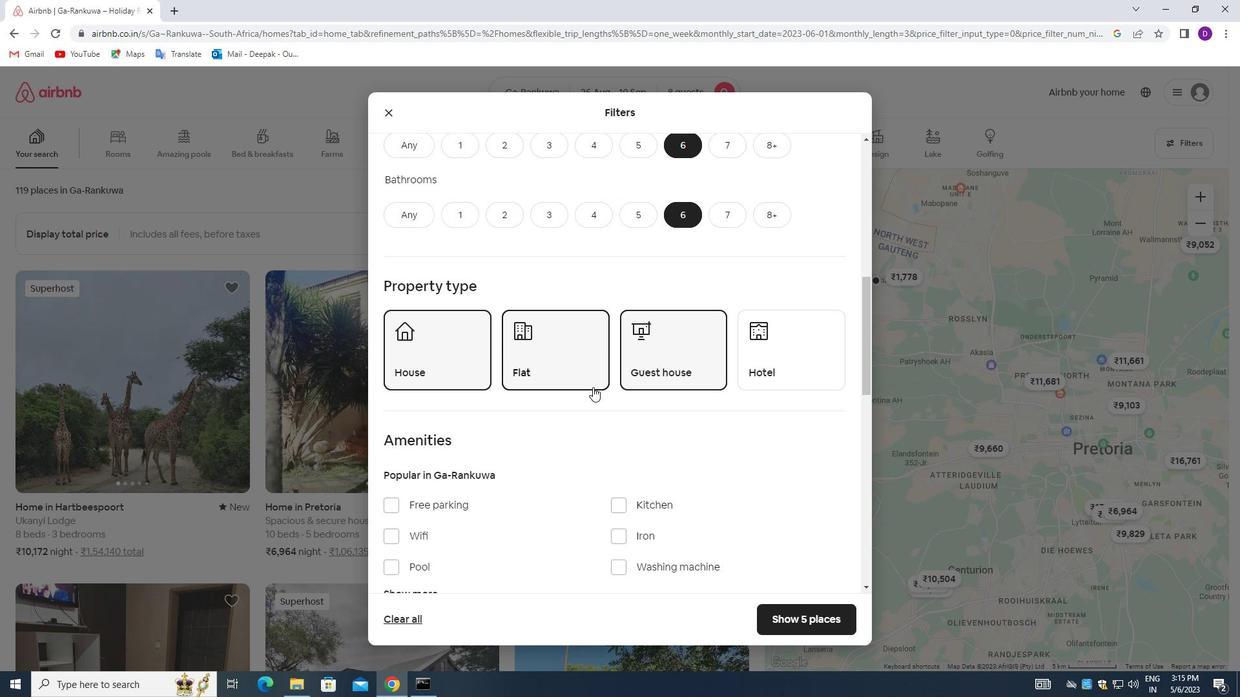 
Action: Mouse scrolled (591, 388) with delta (0, 0)
Screenshot: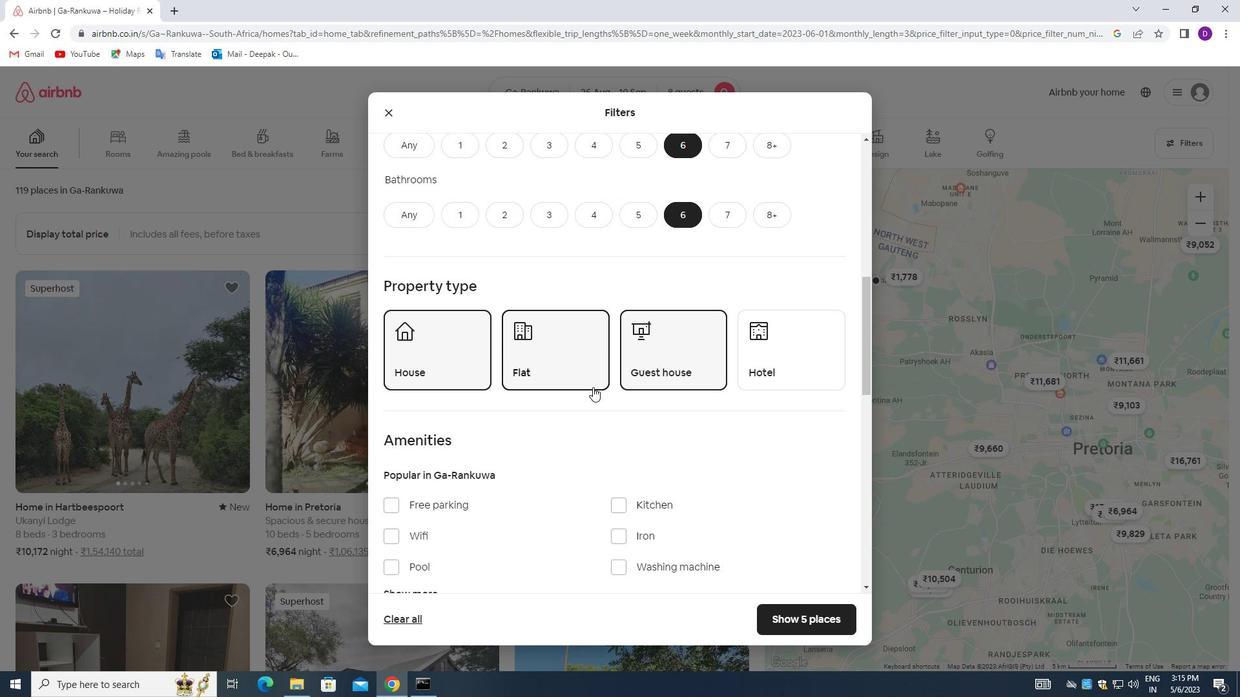 
Action: Mouse moved to (394, 469)
Screenshot: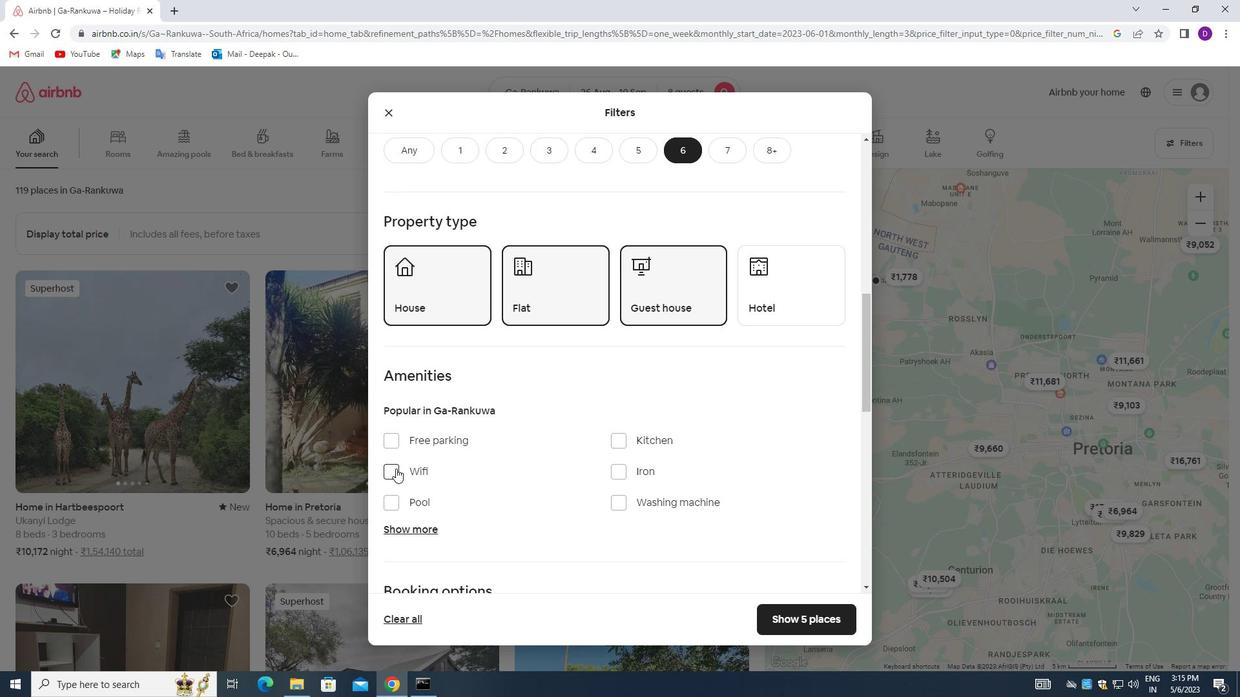 
Action: Mouse pressed left at (394, 469)
Screenshot: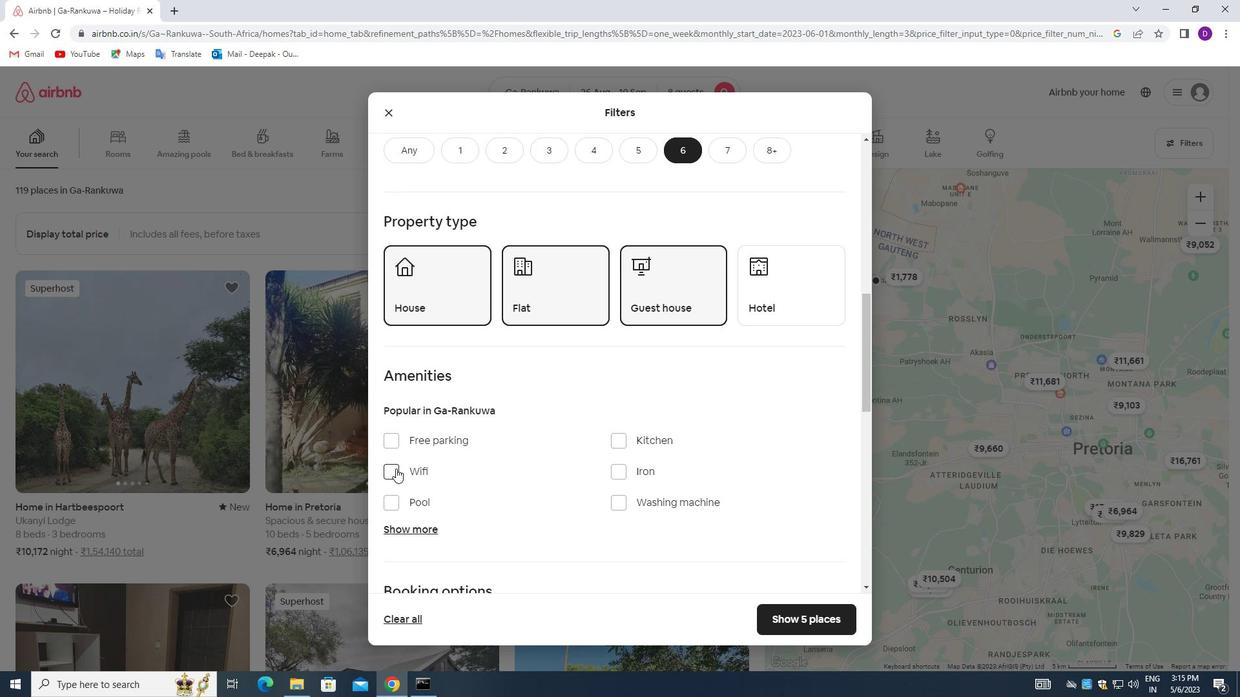 
Action: Mouse moved to (385, 438)
Screenshot: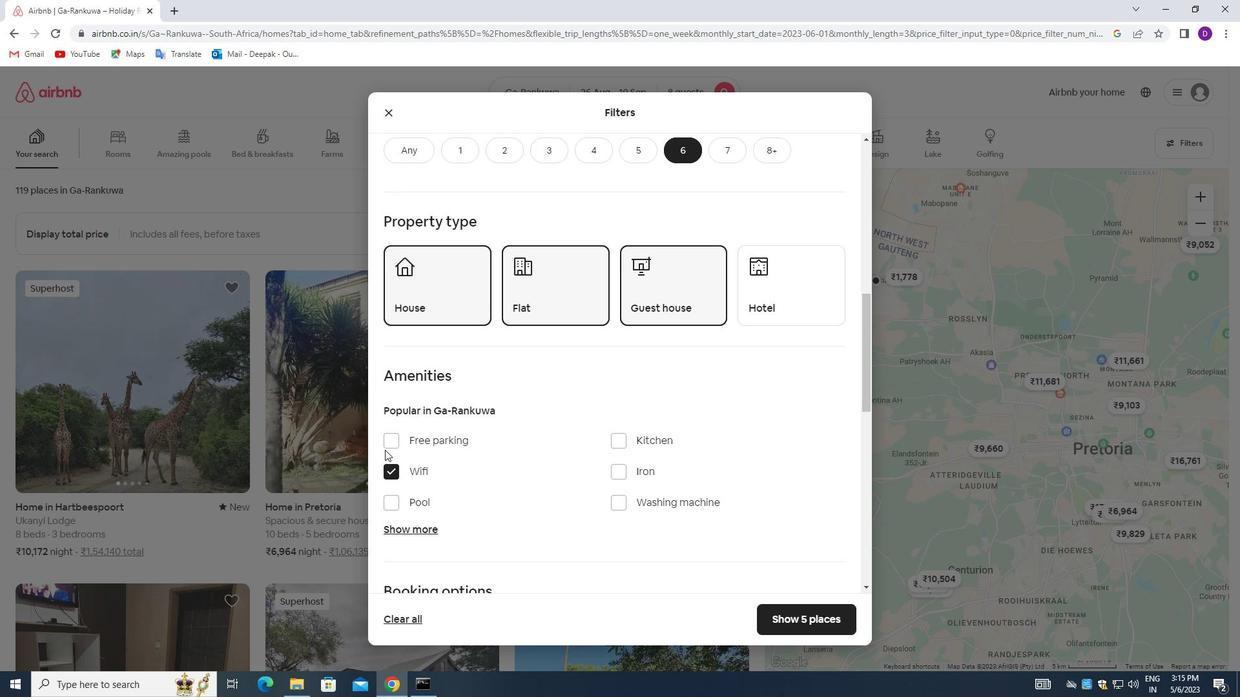 
Action: Mouse pressed left at (385, 438)
Screenshot: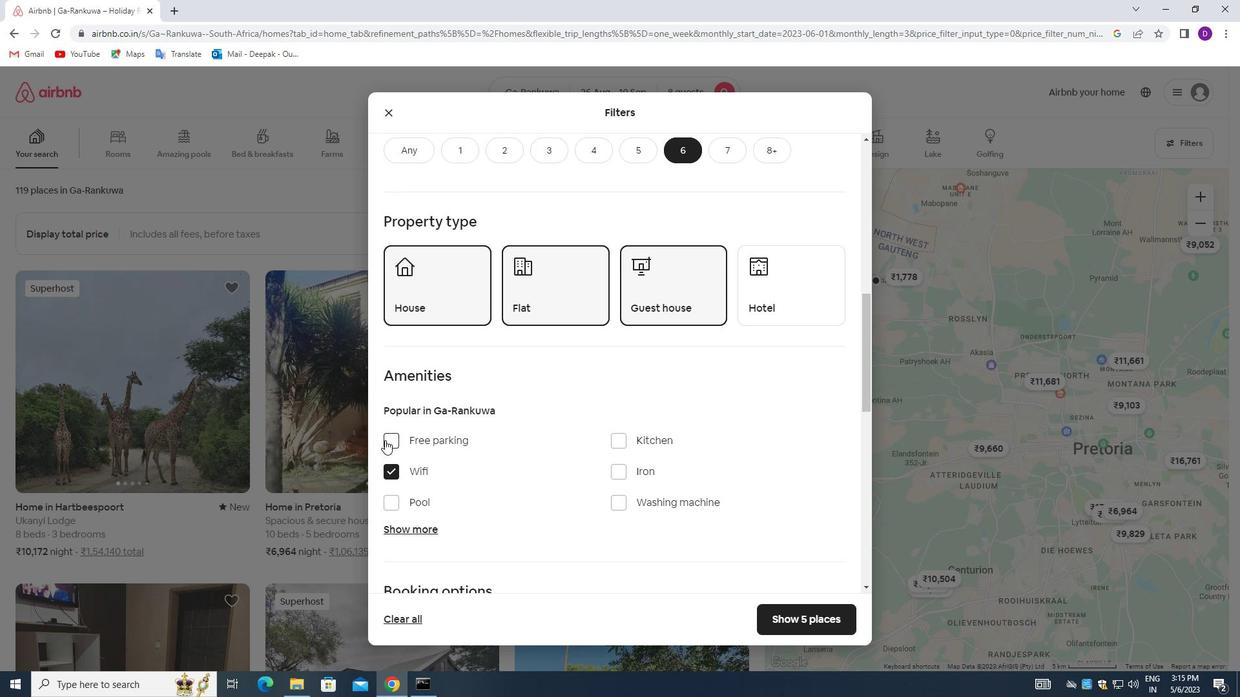 
Action: Mouse moved to (417, 526)
Screenshot: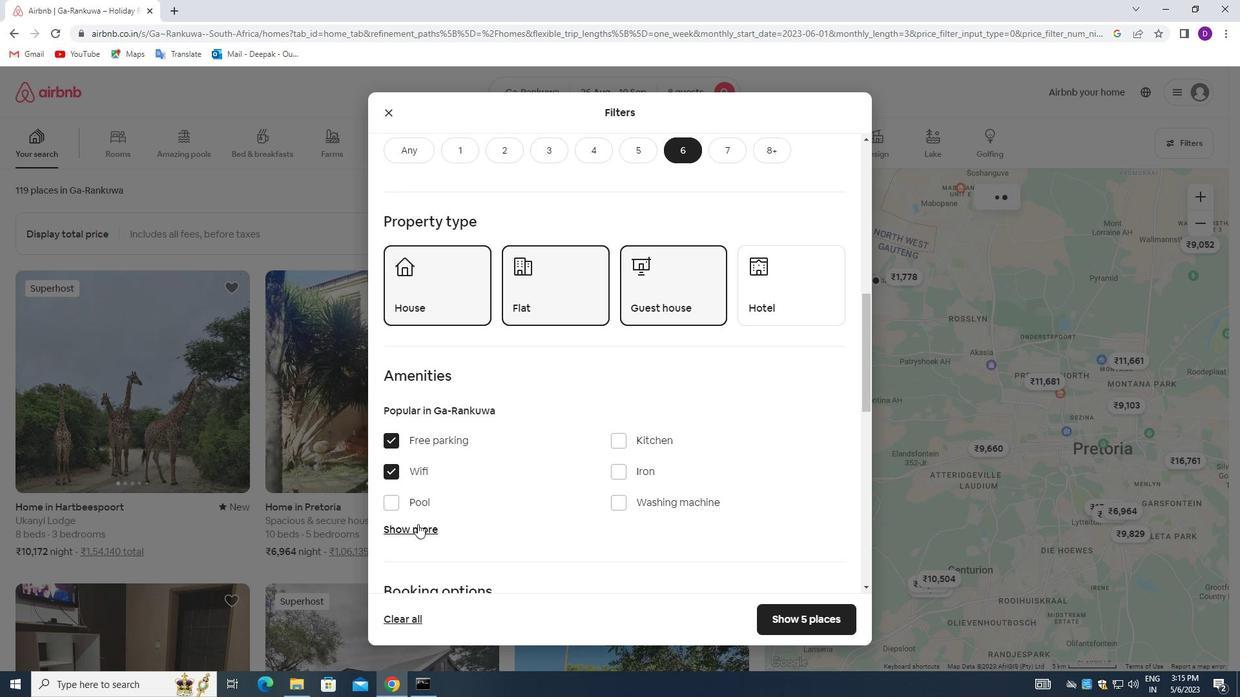 
Action: Mouse pressed left at (417, 526)
Screenshot: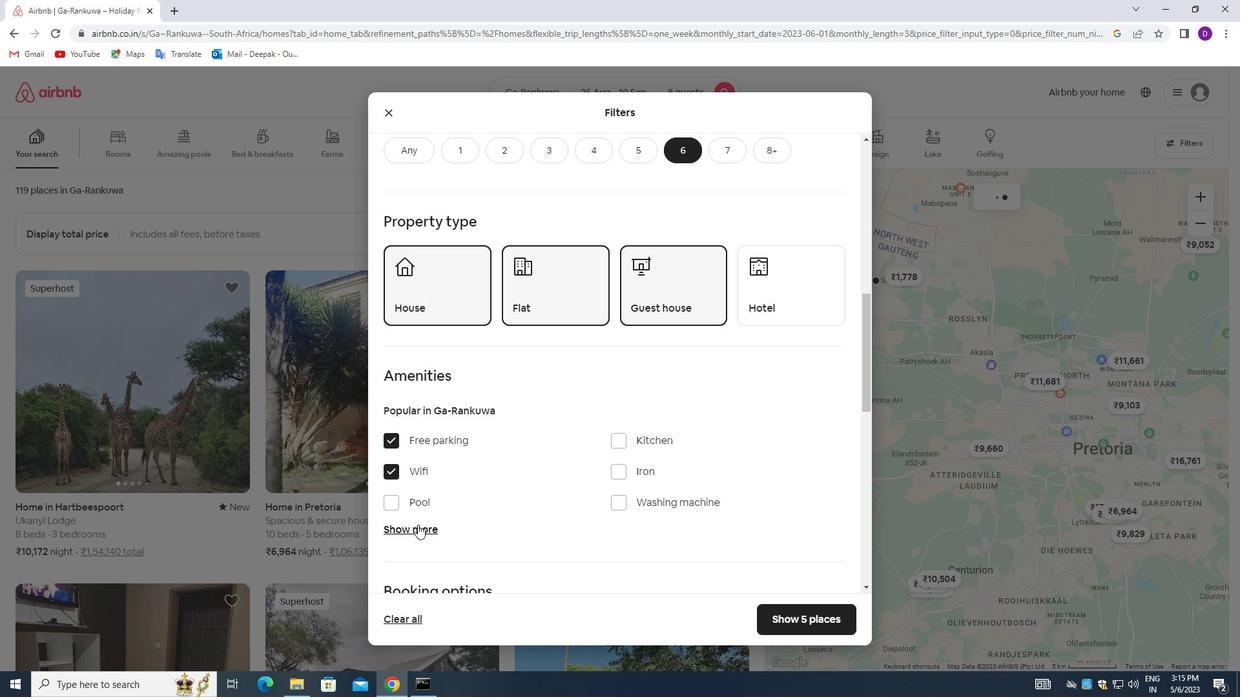 
Action: Mouse moved to (510, 494)
Screenshot: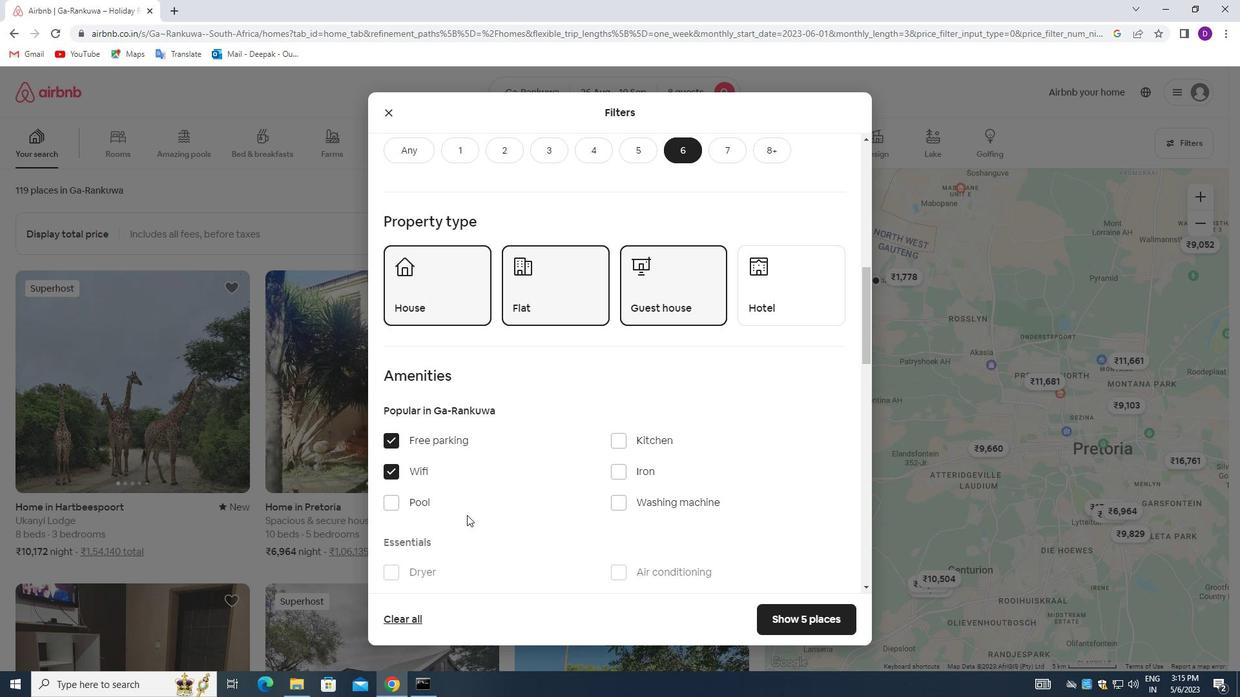 
Action: Mouse scrolled (510, 493) with delta (0, 0)
Screenshot: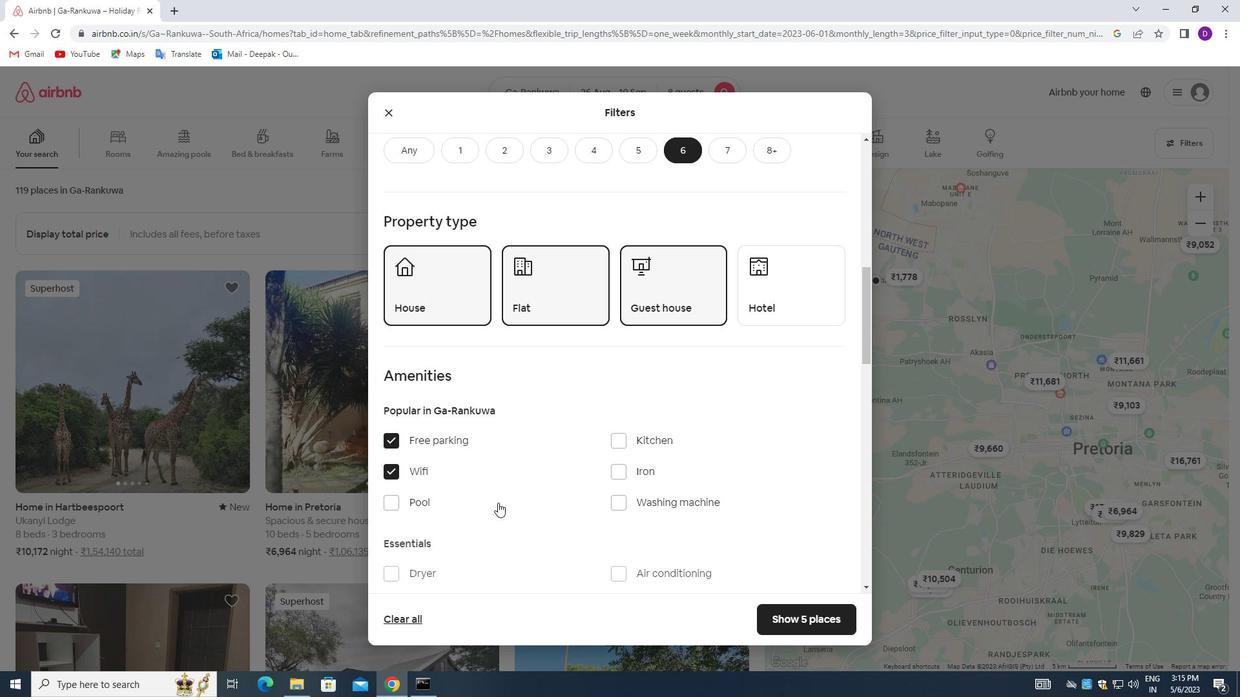 
Action: Mouse scrolled (510, 493) with delta (0, 0)
Screenshot: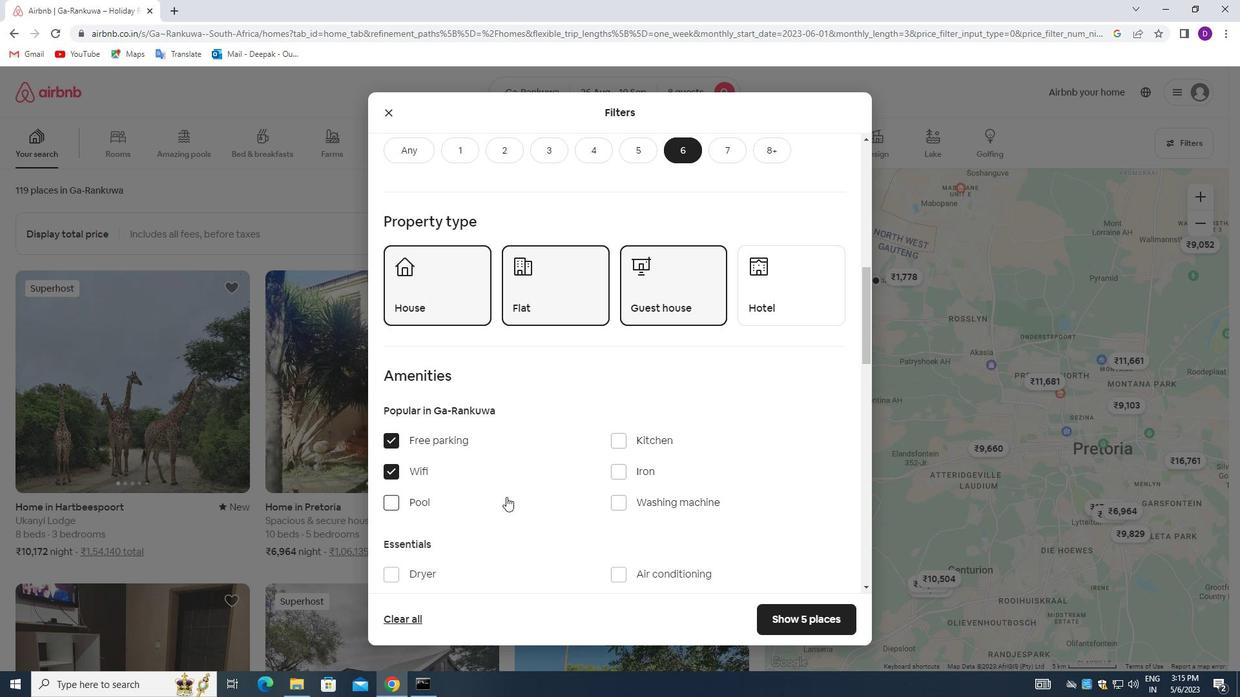 
Action: Mouse moved to (560, 481)
Screenshot: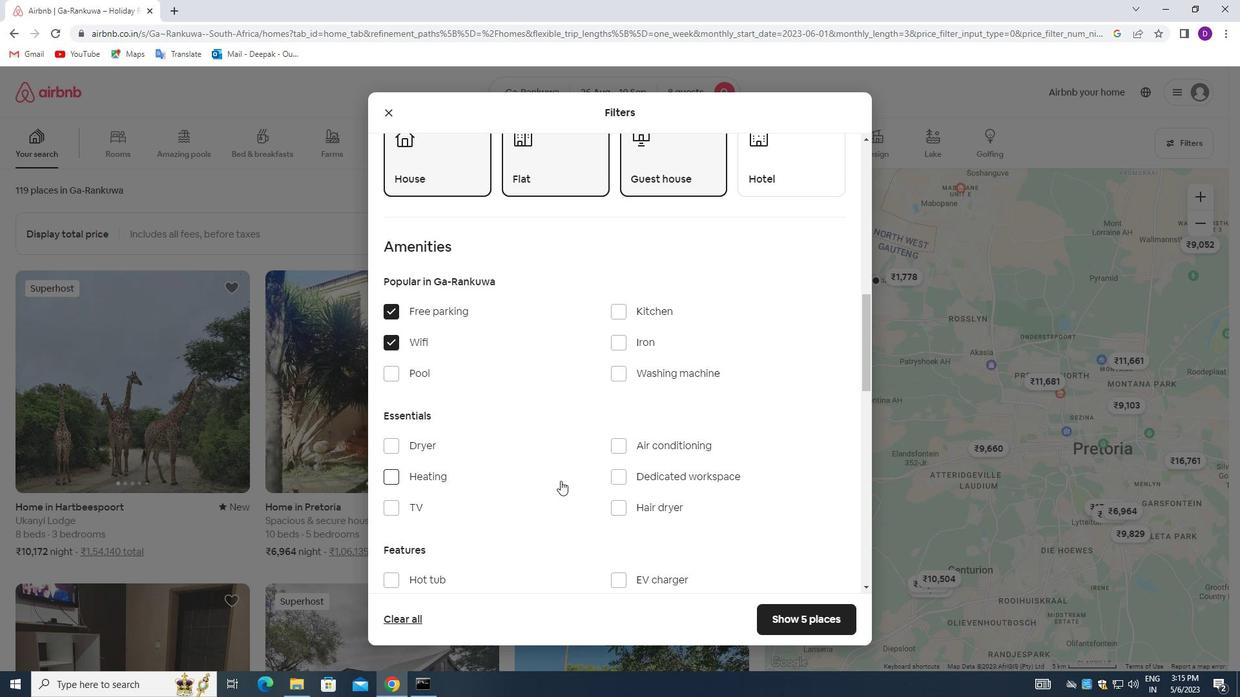 
Action: Mouse scrolled (560, 480) with delta (0, 0)
Screenshot: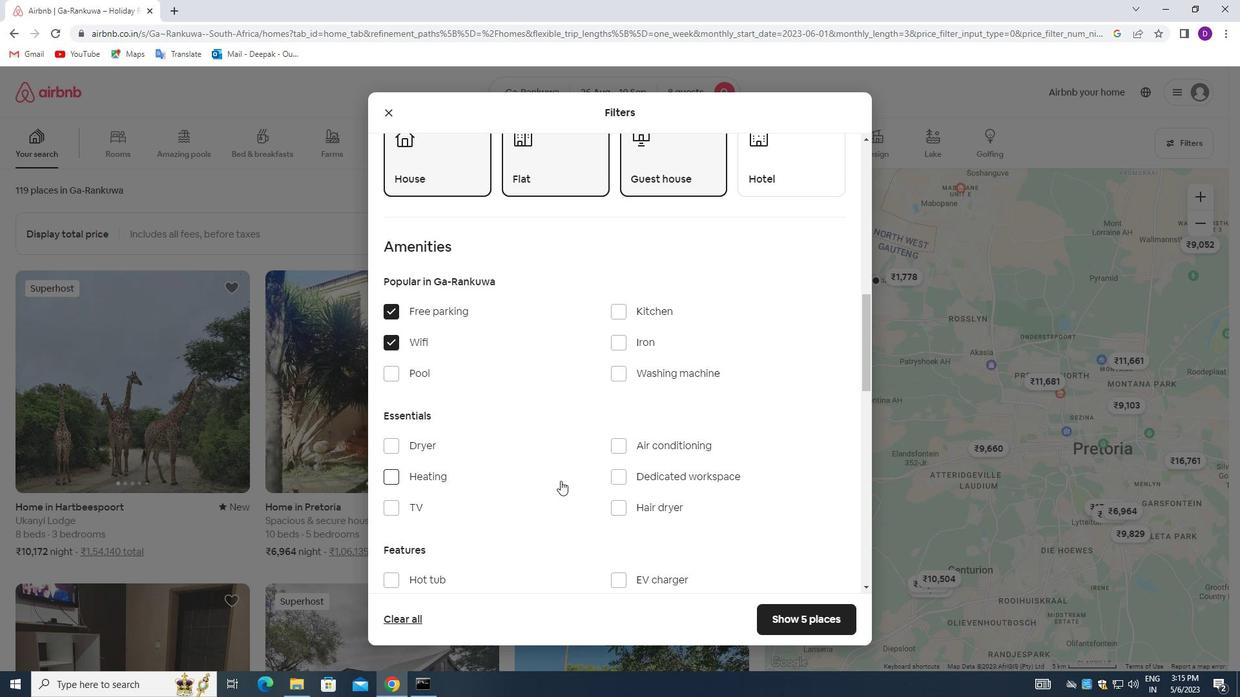 
Action: Mouse moved to (398, 443)
Screenshot: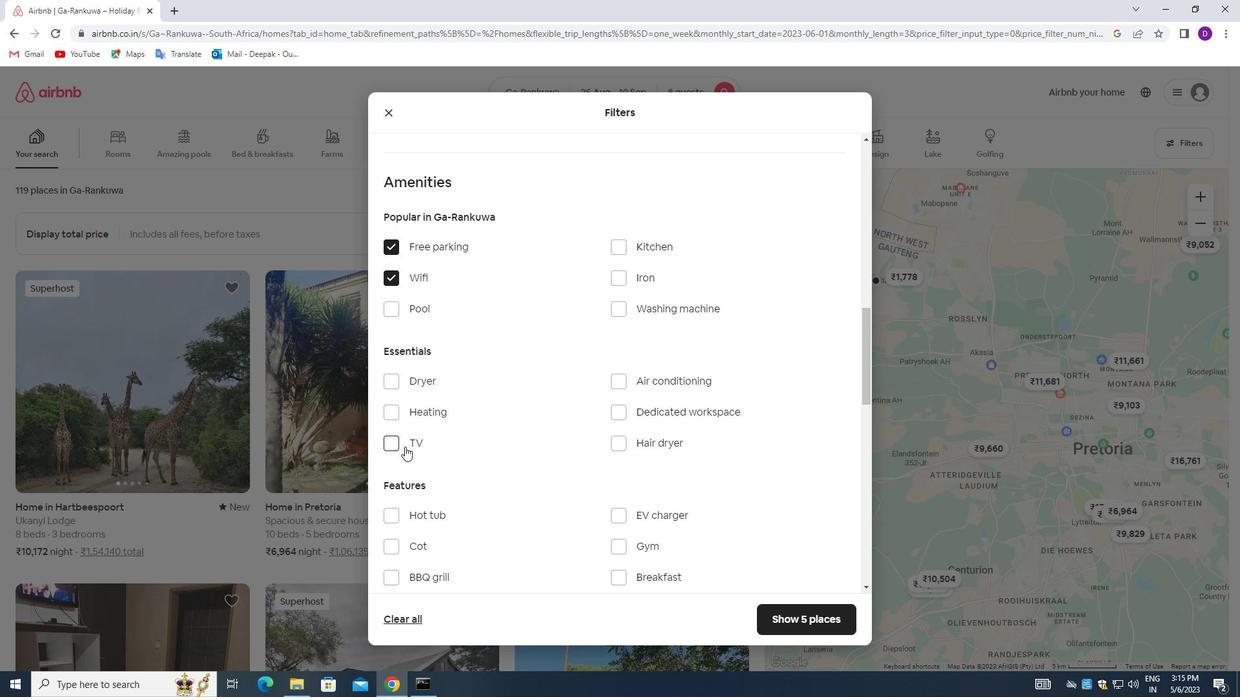 
Action: Mouse pressed left at (398, 443)
Screenshot: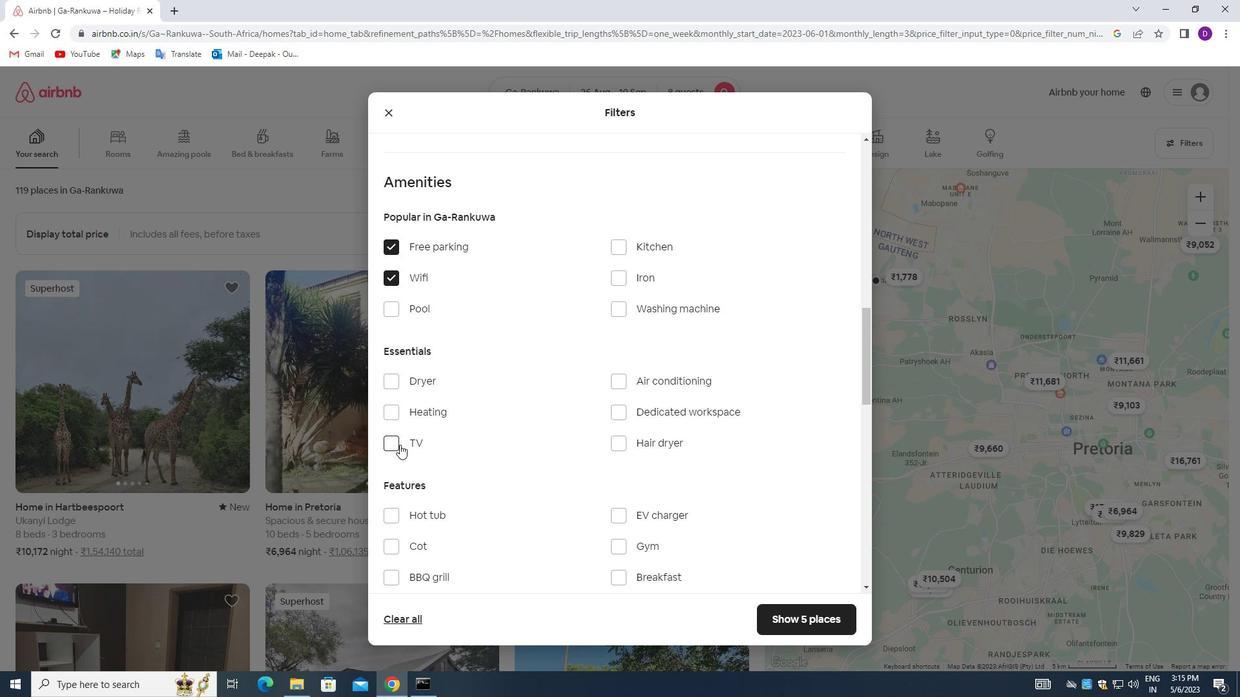 
Action: Mouse moved to (509, 455)
Screenshot: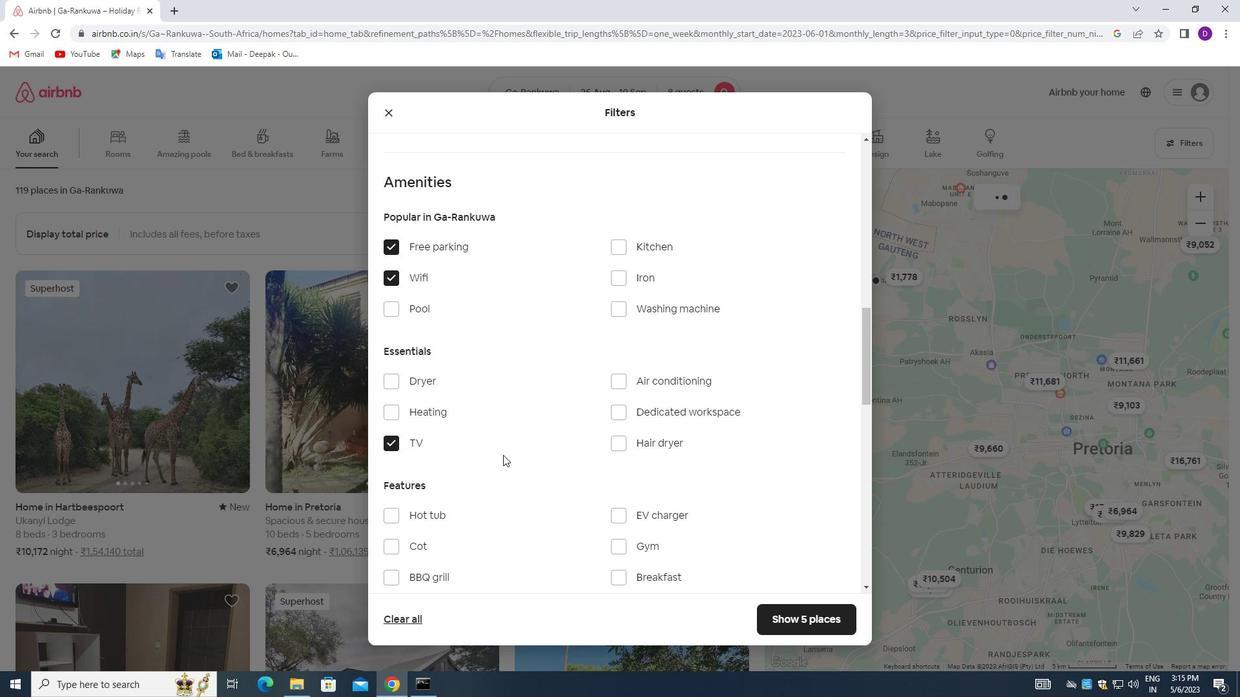 
Action: Mouse scrolled (509, 454) with delta (0, 0)
Screenshot: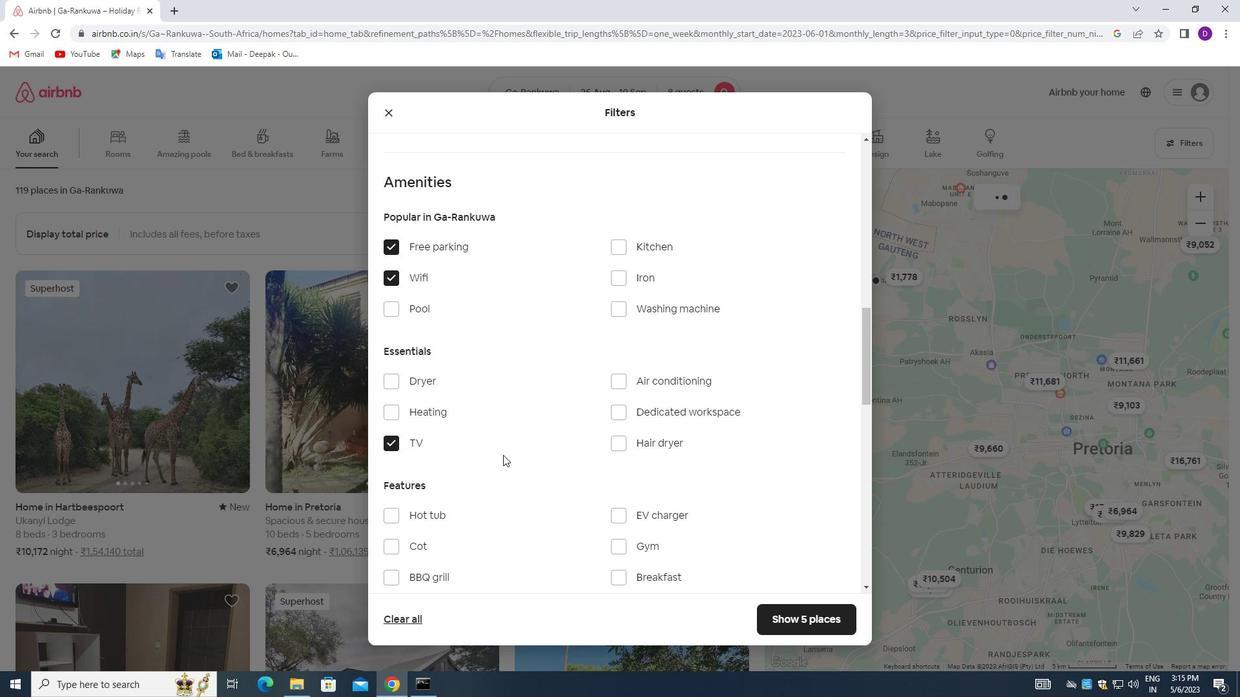 
Action: Mouse moved to (509, 456)
Screenshot: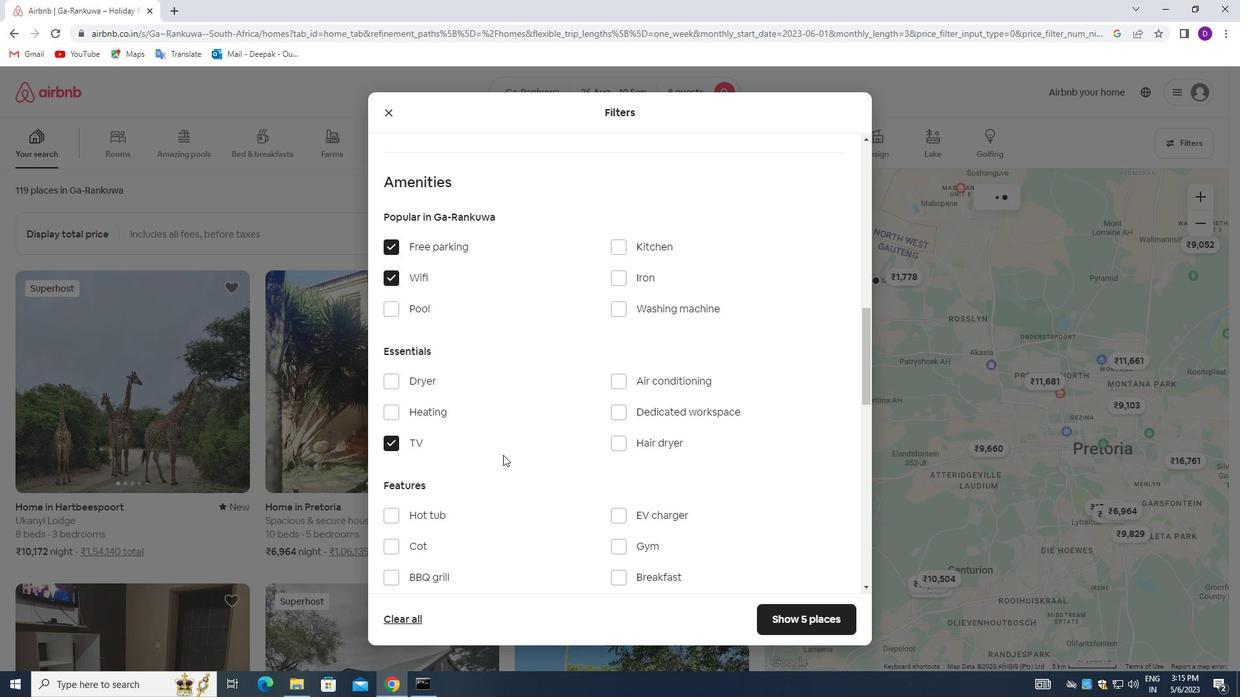 
Action: Mouse scrolled (509, 455) with delta (0, 0)
Screenshot: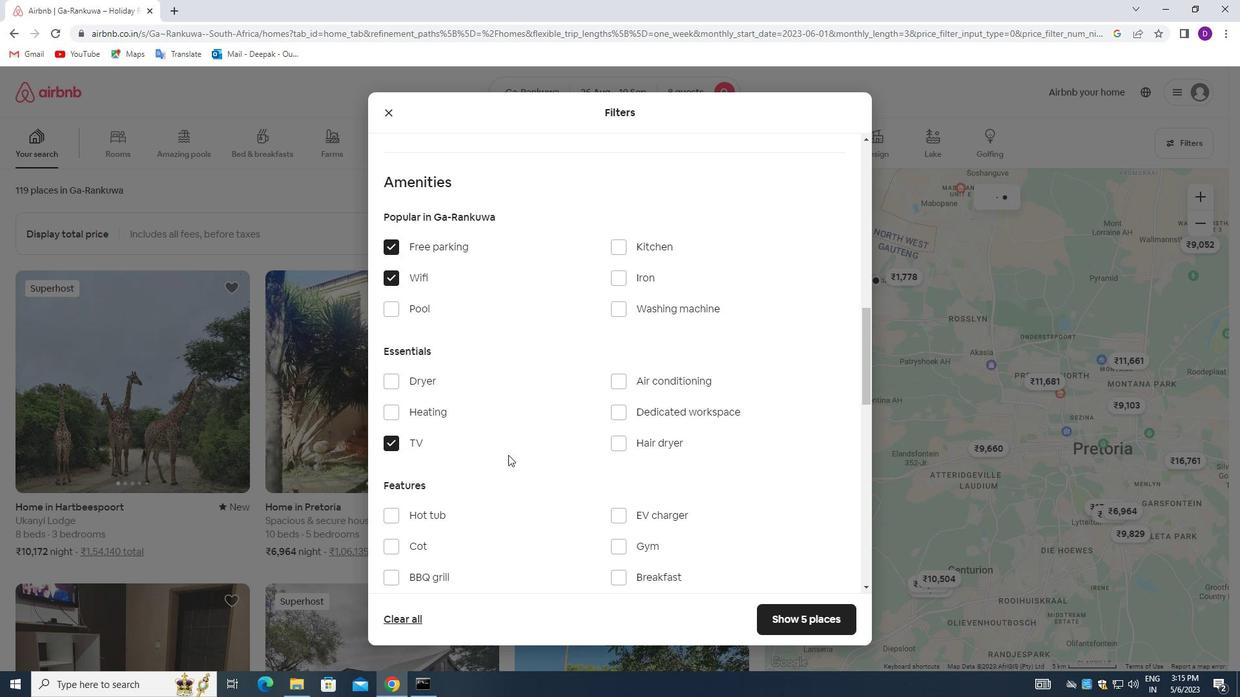 
Action: Mouse moved to (627, 414)
Screenshot: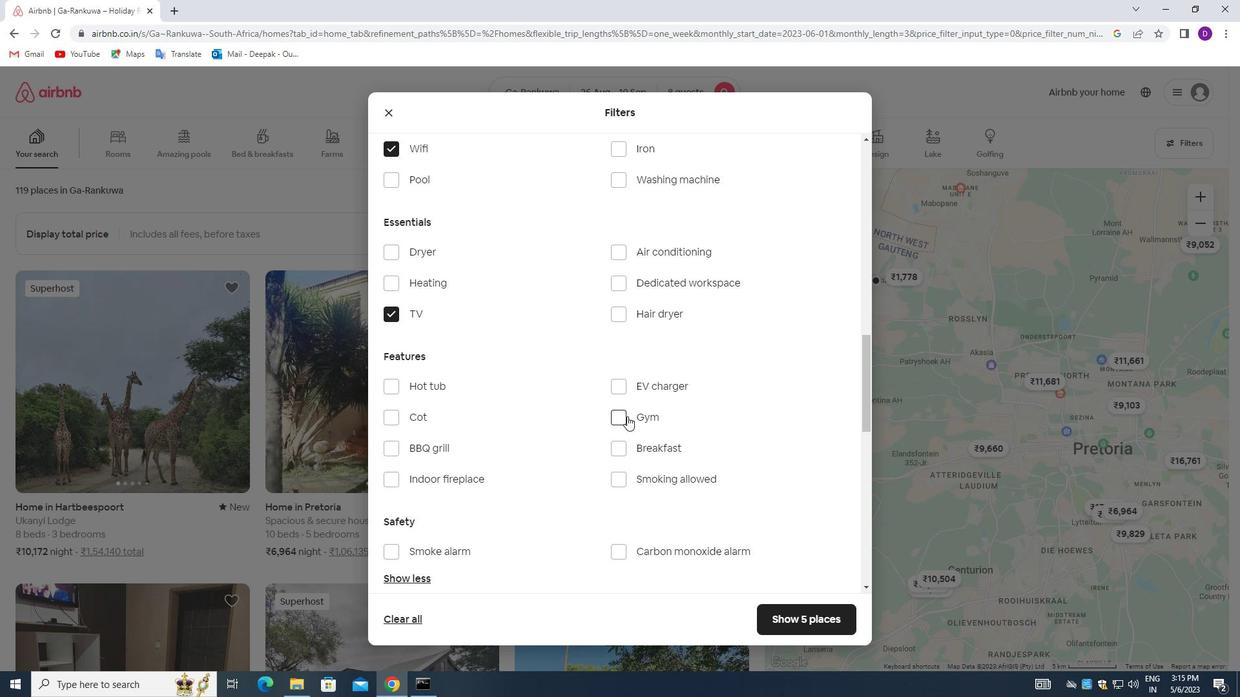 
Action: Mouse pressed left at (627, 414)
Screenshot: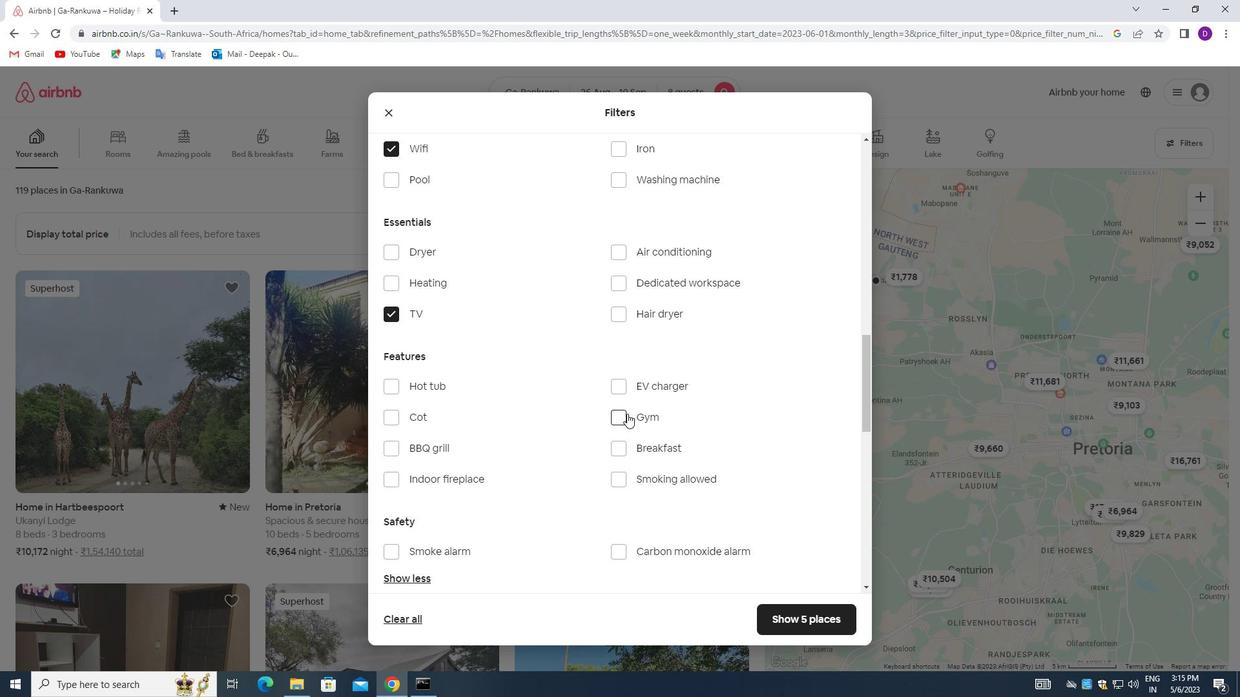 
Action: Mouse moved to (624, 445)
Screenshot: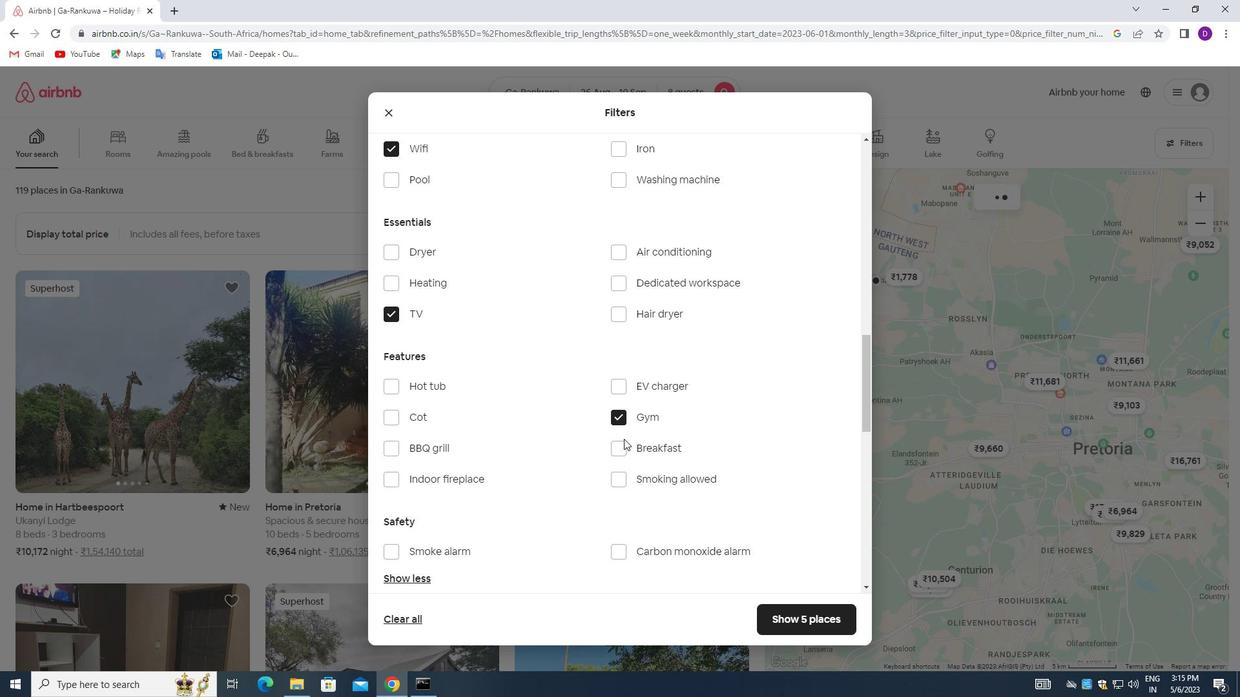 
Action: Mouse pressed left at (624, 445)
Screenshot: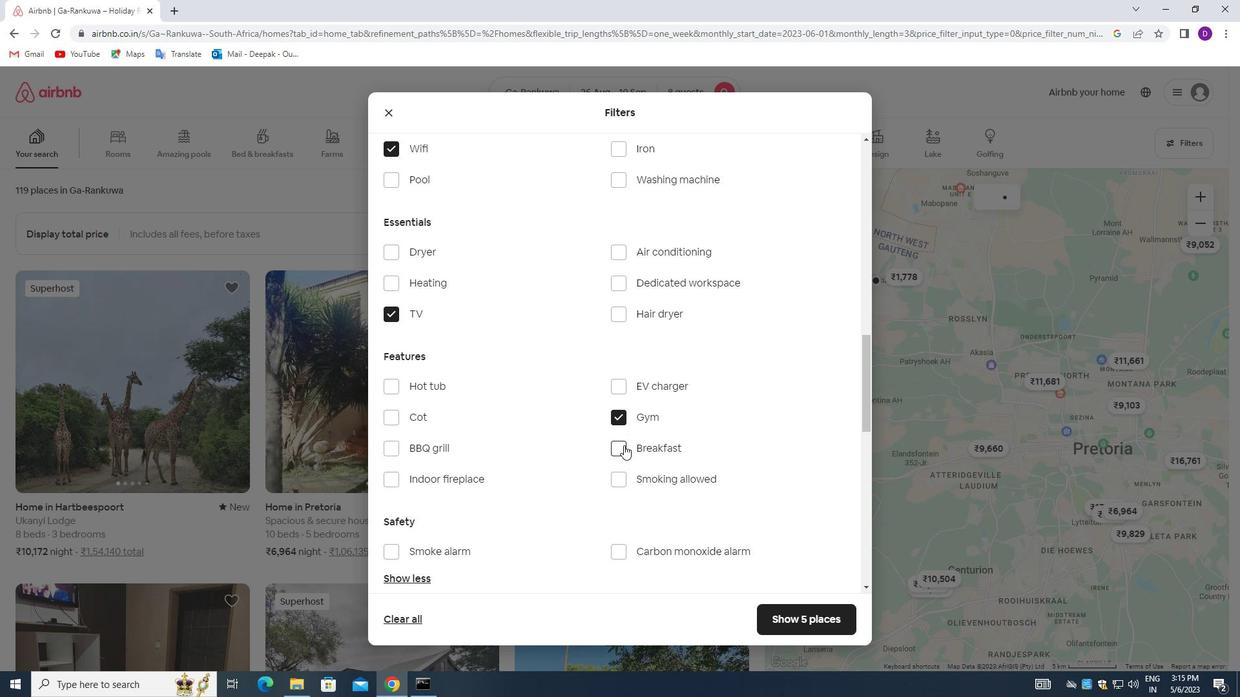 
Action: Mouse moved to (494, 444)
Screenshot: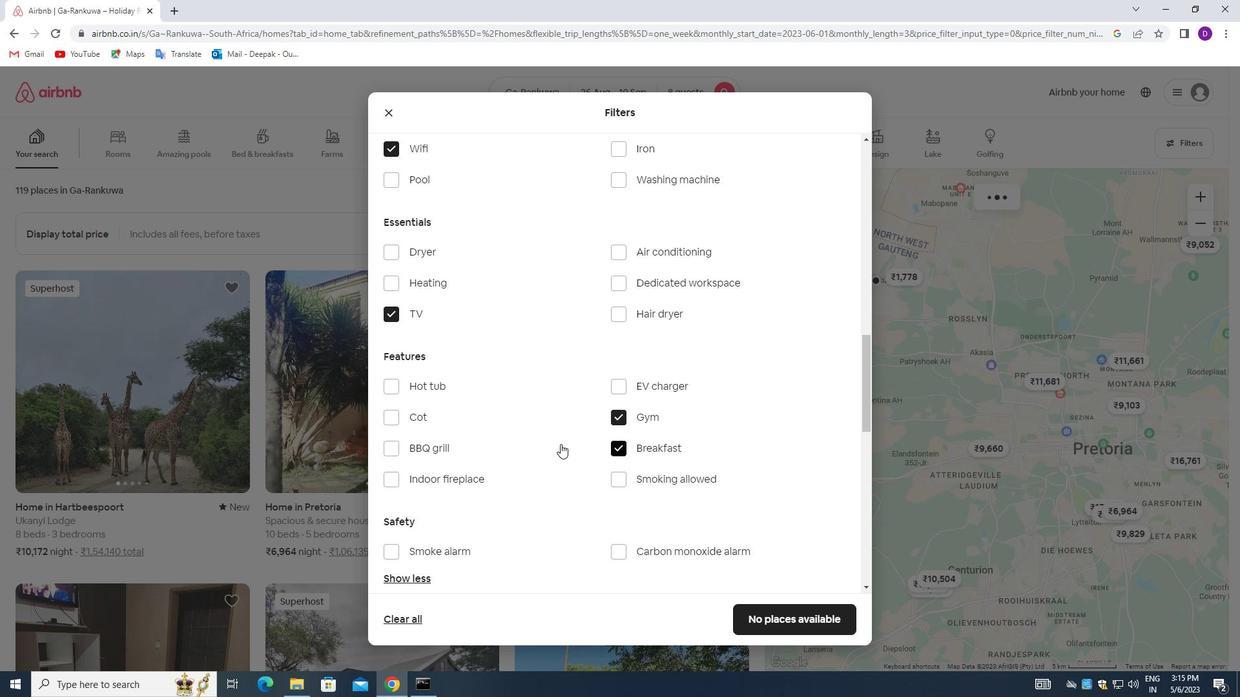 
Action: Mouse scrolled (494, 445) with delta (0, 0)
Screenshot: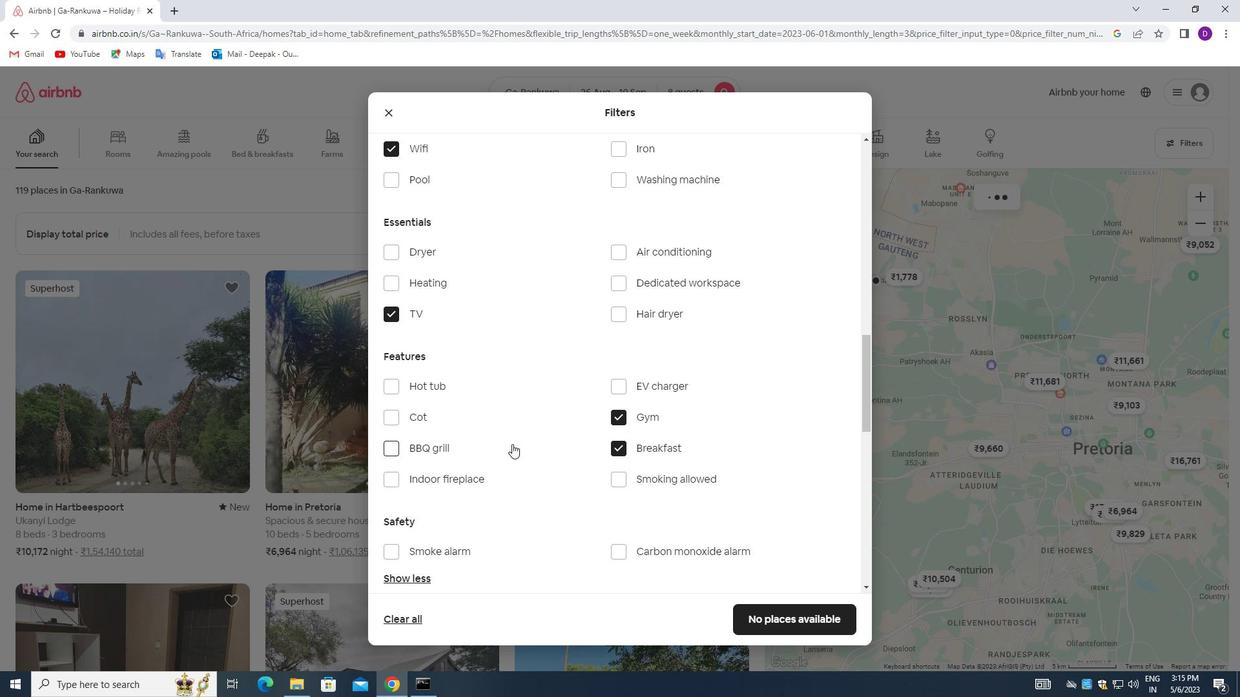 
Action: Mouse moved to (494, 444)
Screenshot: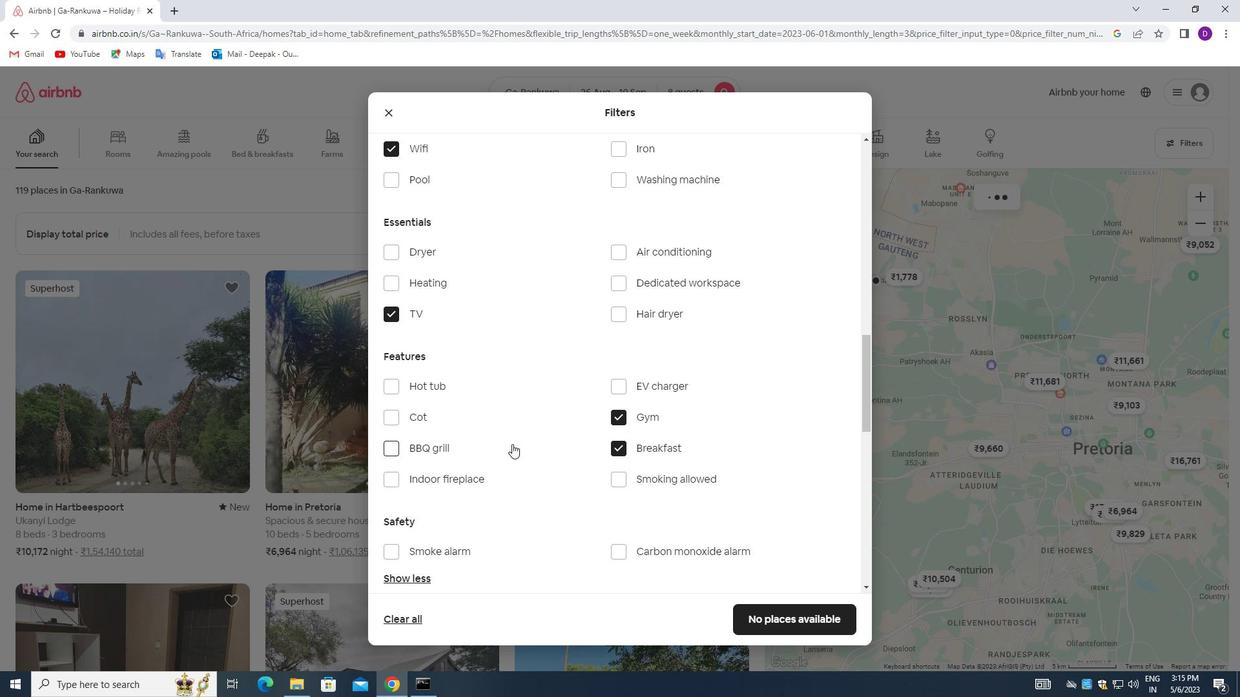 
Action: Mouse scrolled (494, 445) with delta (0, 0)
Screenshot: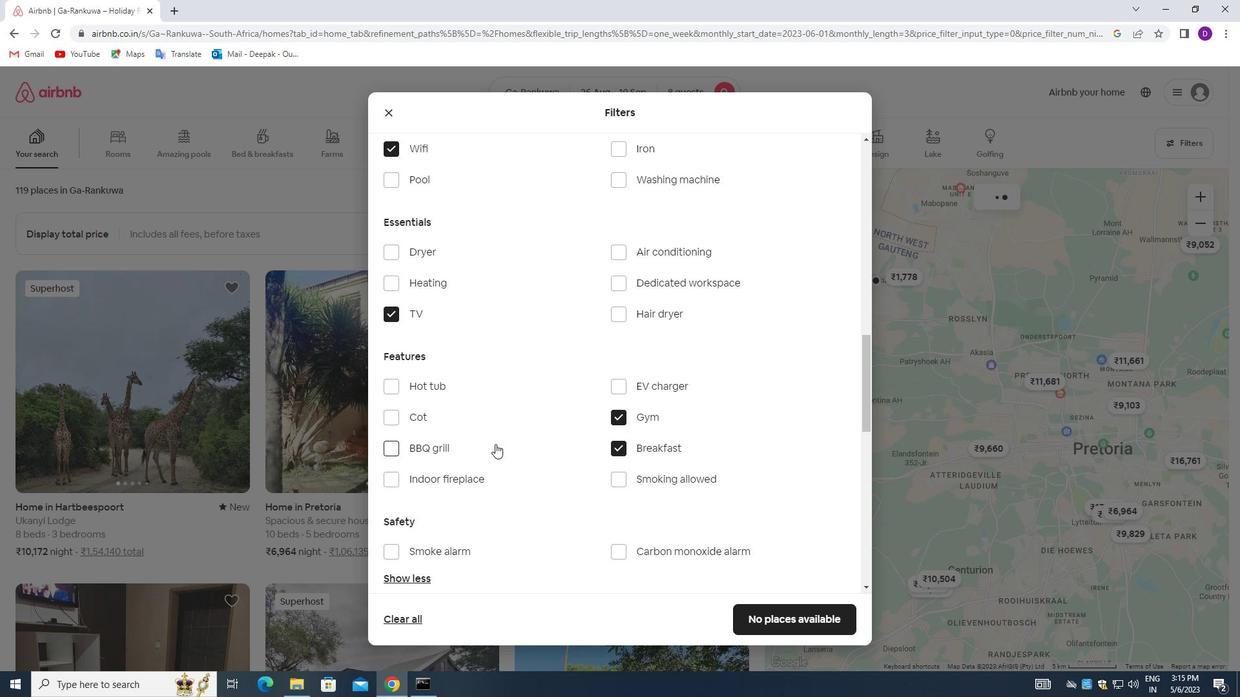 
Action: Mouse moved to (494, 445)
Screenshot: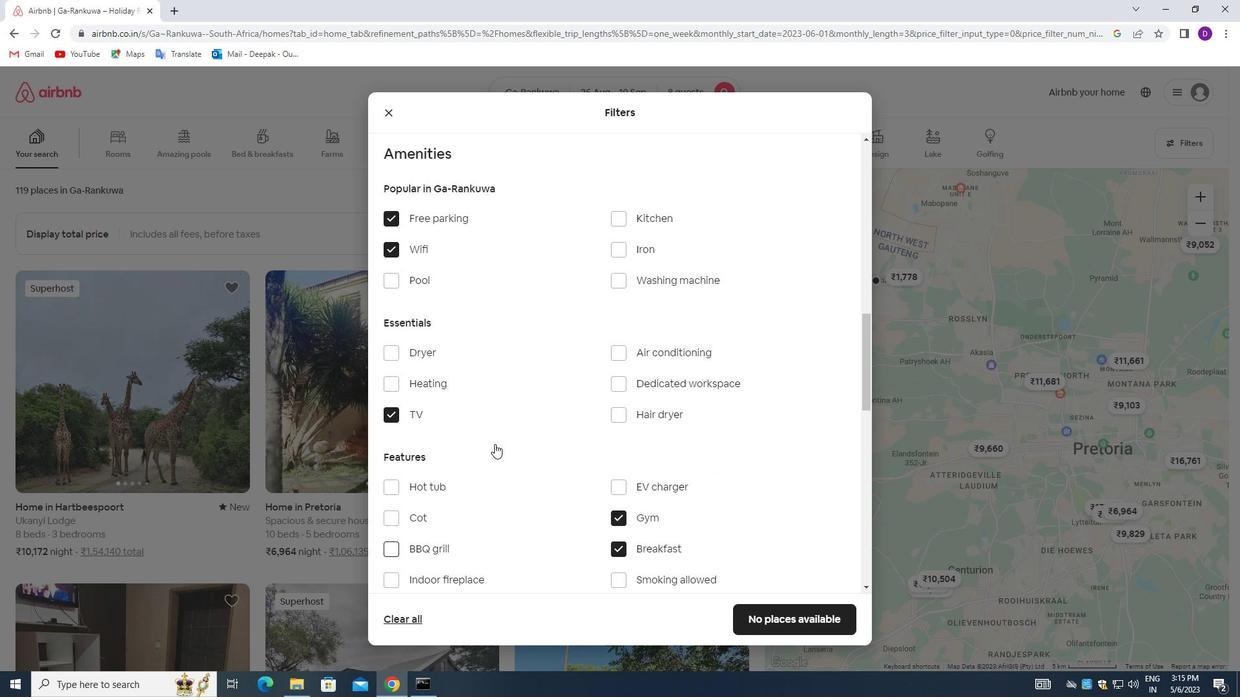 
Action: Mouse scrolled (494, 444) with delta (0, 0)
Screenshot: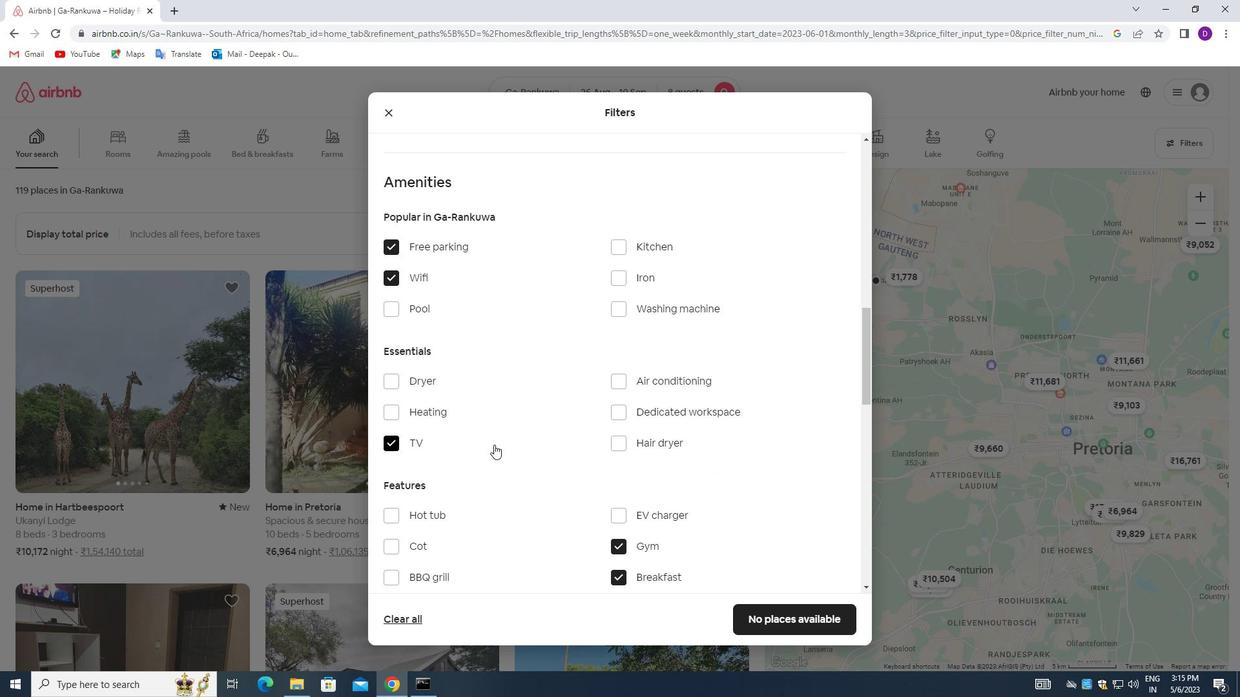
Action: Mouse scrolled (494, 444) with delta (0, 0)
Screenshot: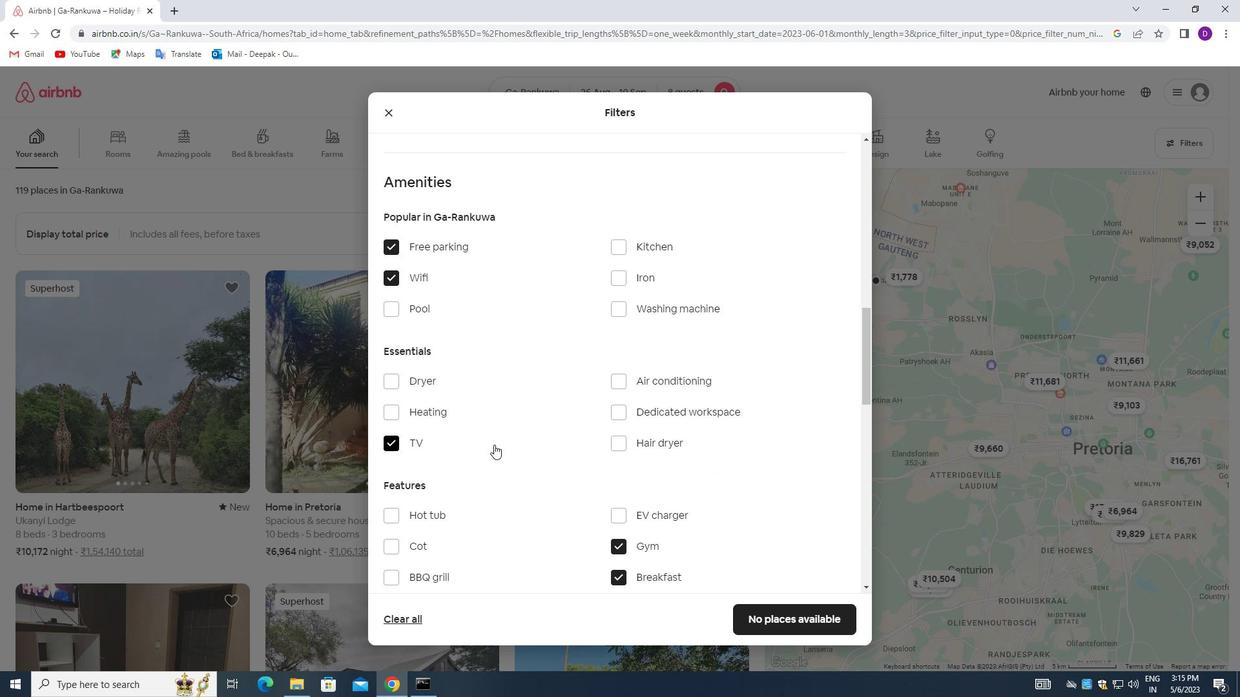 
Action: Mouse scrolled (494, 444) with delta (0, 0)
Screenshot: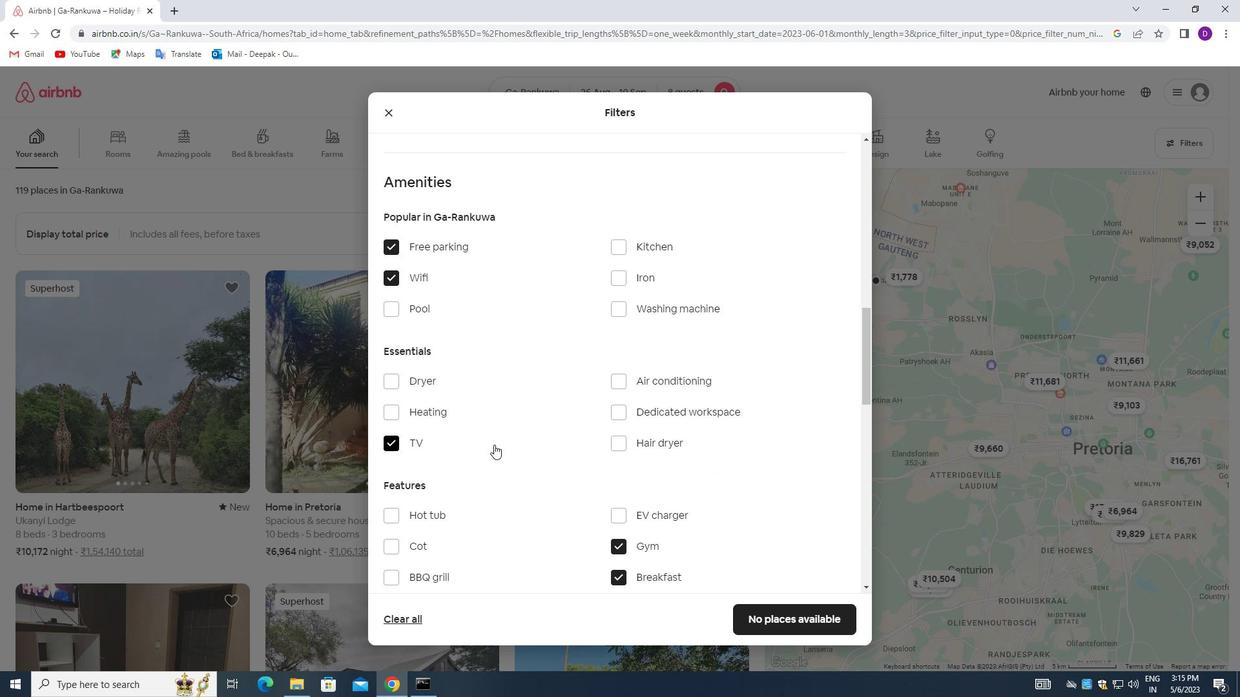 
Action: Mouse moved to (540, 439)
Screenshot: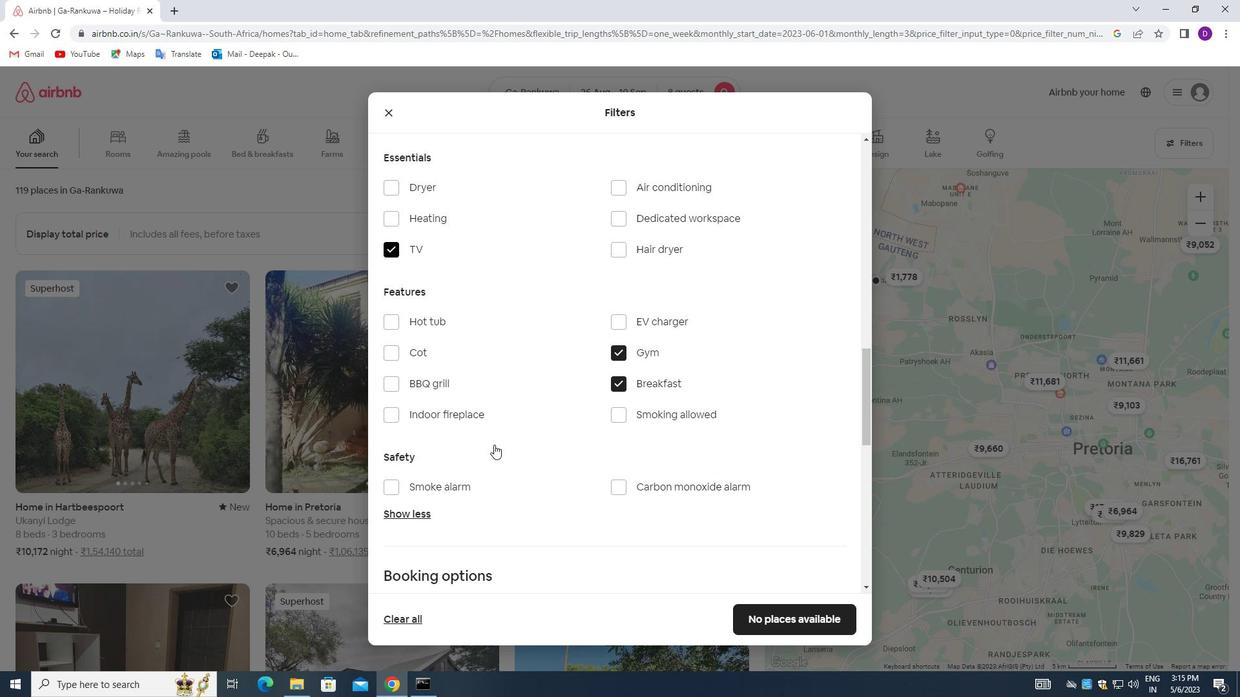
Action: Mouse scrolled (540, 439) with delta (0, 0)
Screenshot: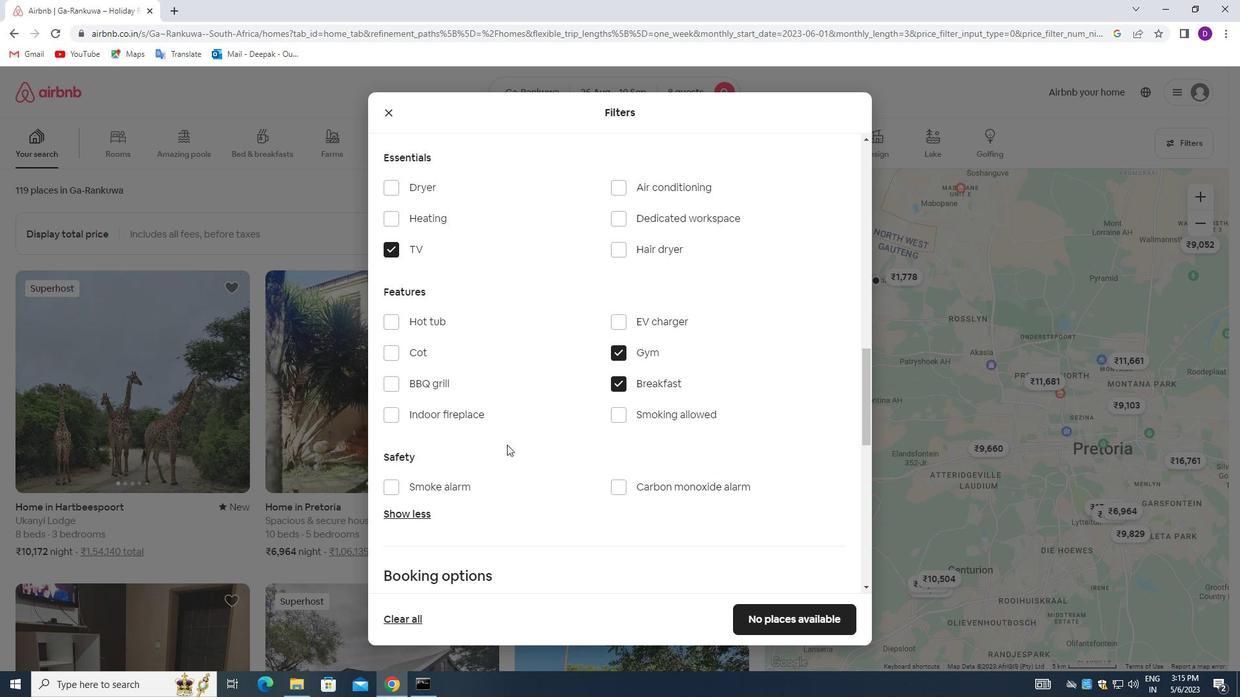 
Action: Mouse scrolled (540, 439) with delta (0, 0)
Screenshot: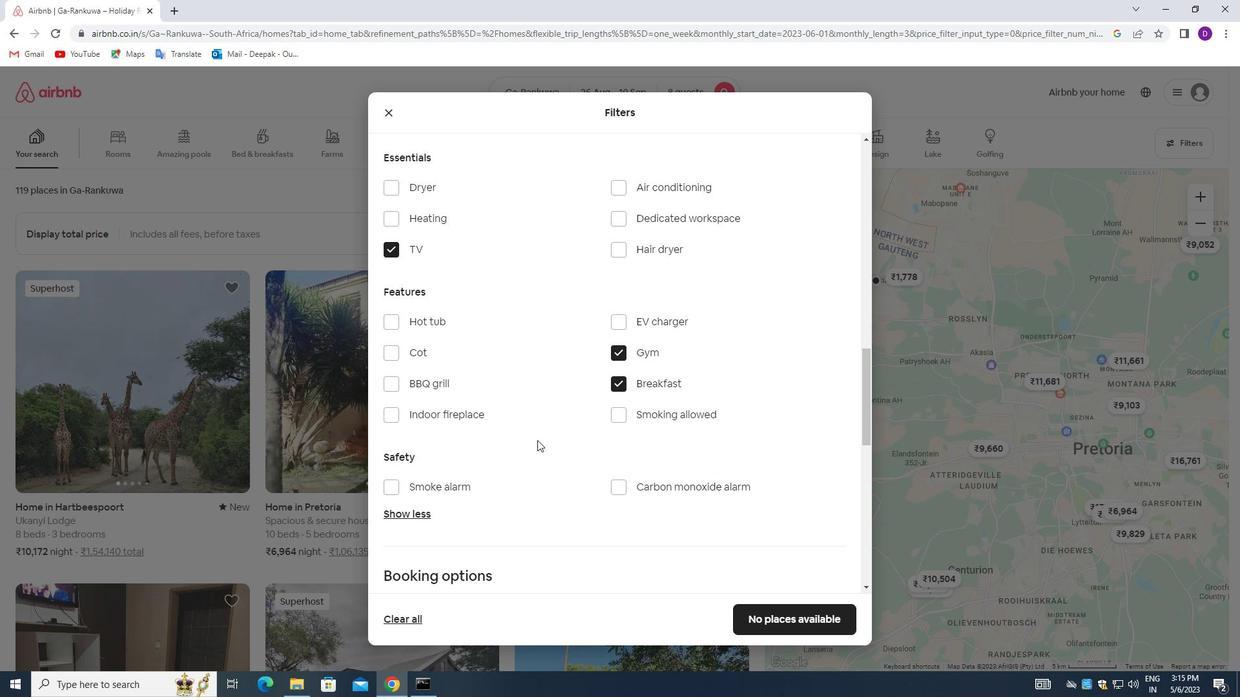 
Action: Mouse moved to (540, 439)
Screenshot: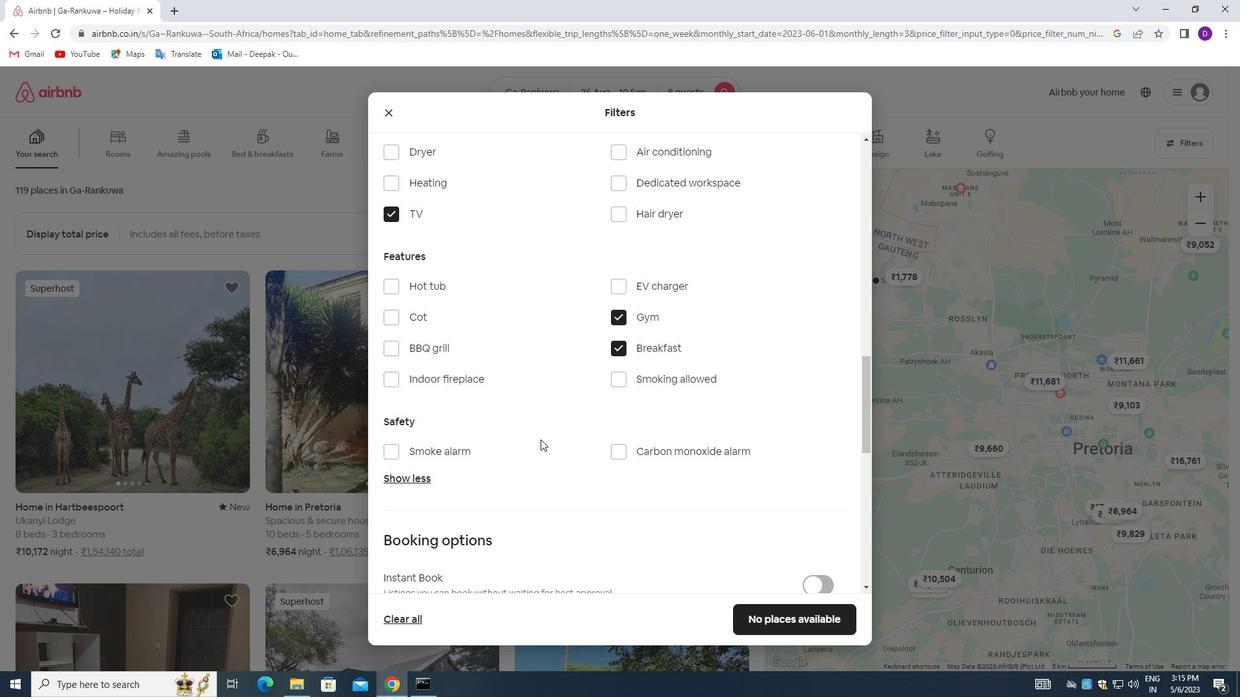
Action: Mouse scrolled (540, 438) with delta (0, 0)
Screenshot: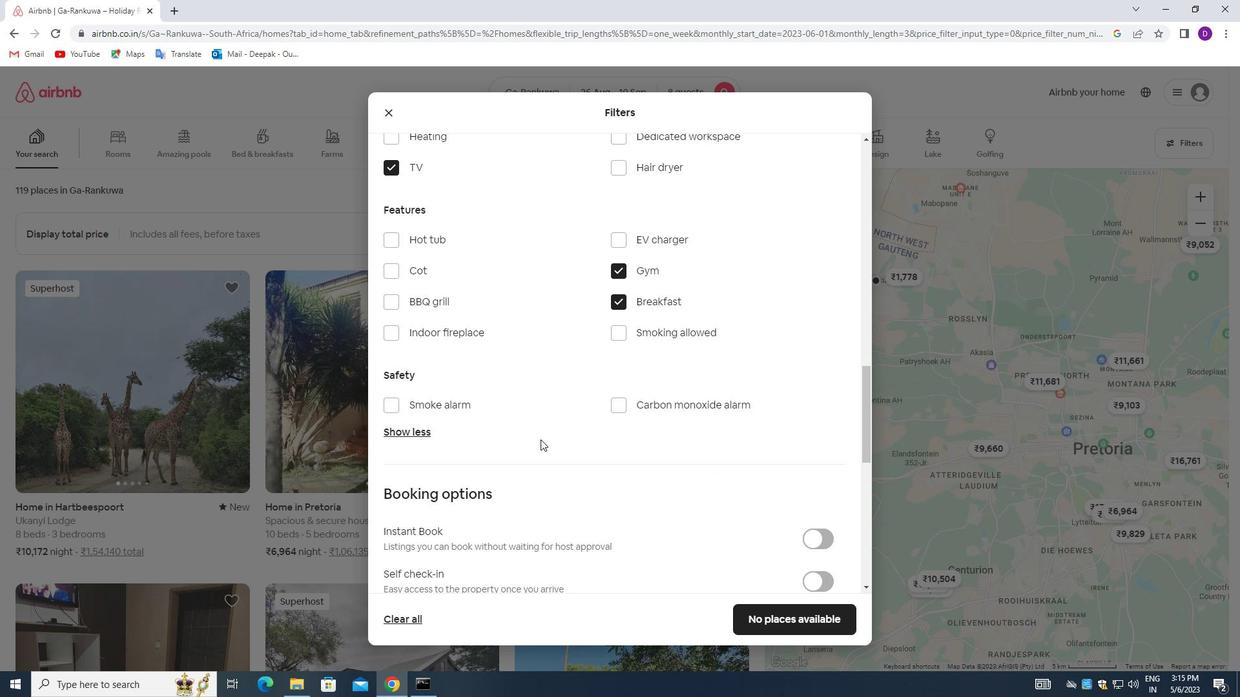 
Action: Mouse moved to (541, 438)
Screenshot: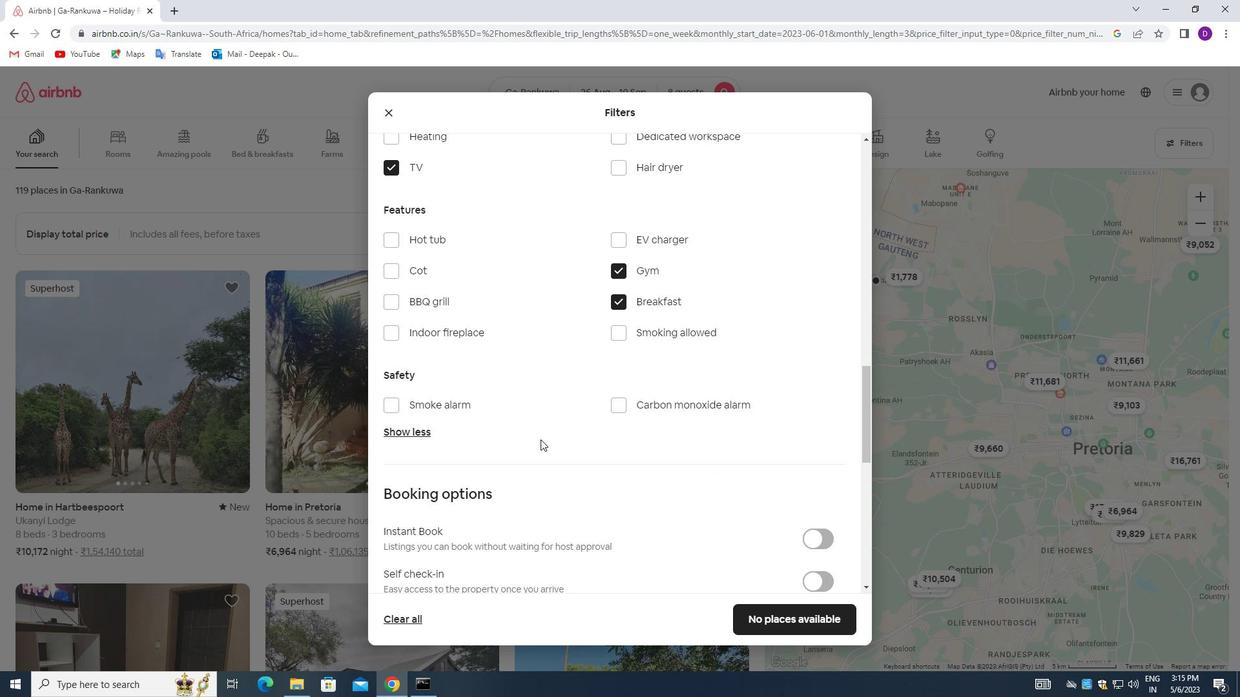 
Action: Mouse scrolled (541, 437) with delta (0, 0)
Screenshot: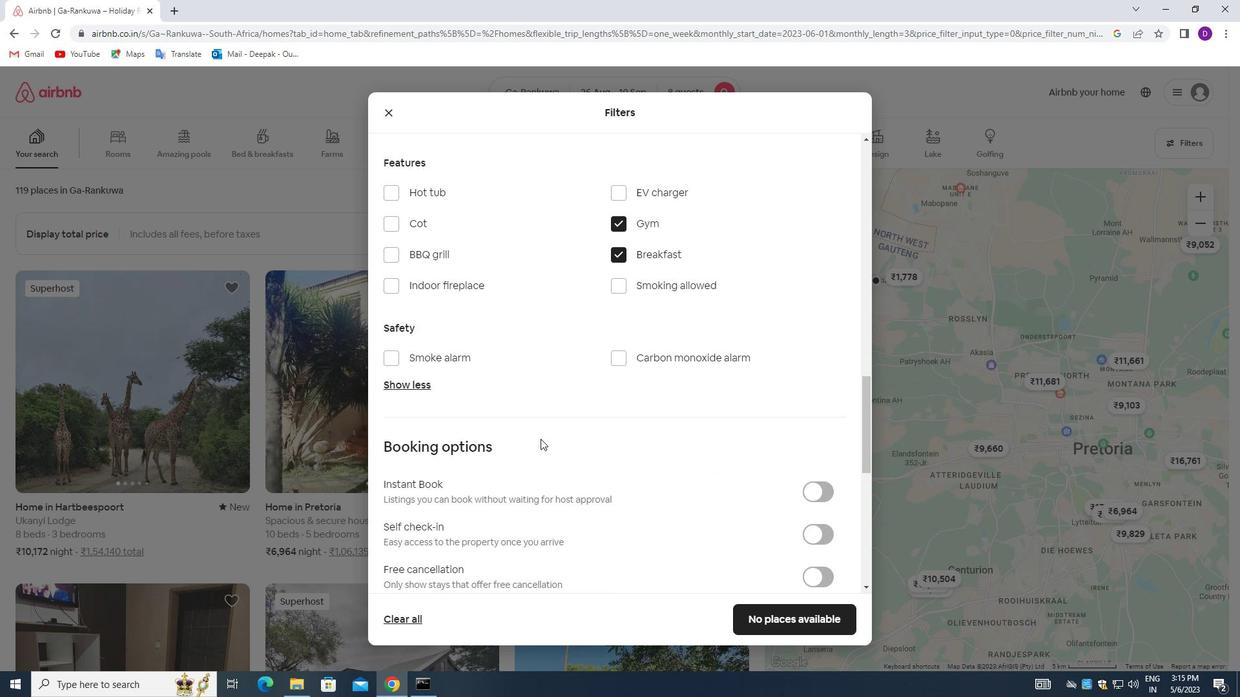 
Action: Mouse moved to (809, 401)
Screenshot: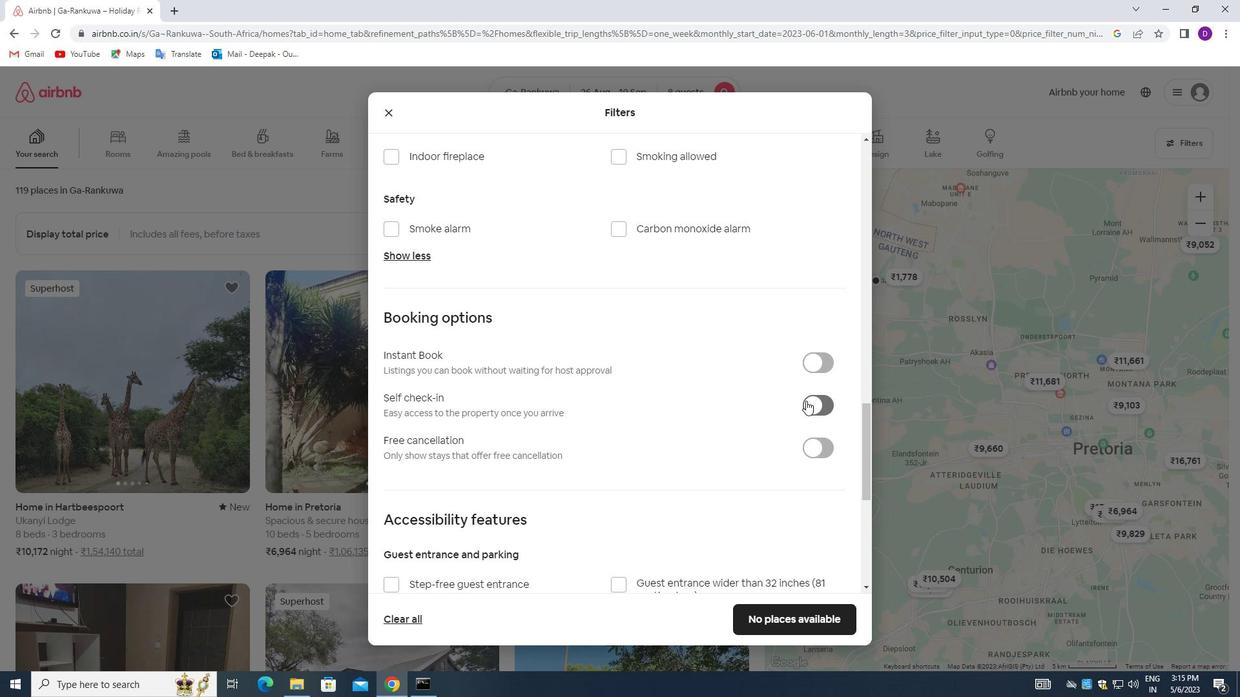 
Action: Mouse pressed left at (809, 401)
Screenshot: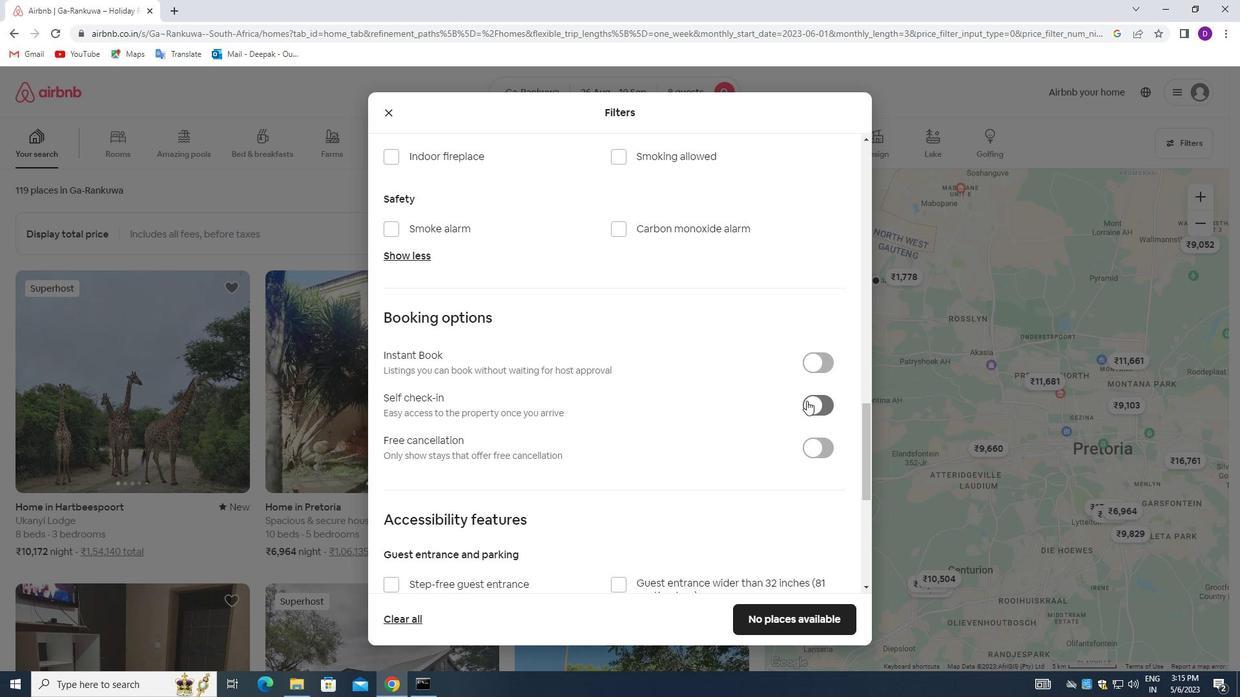 
Action: Mouse moved to (596, 417)
Screenshot: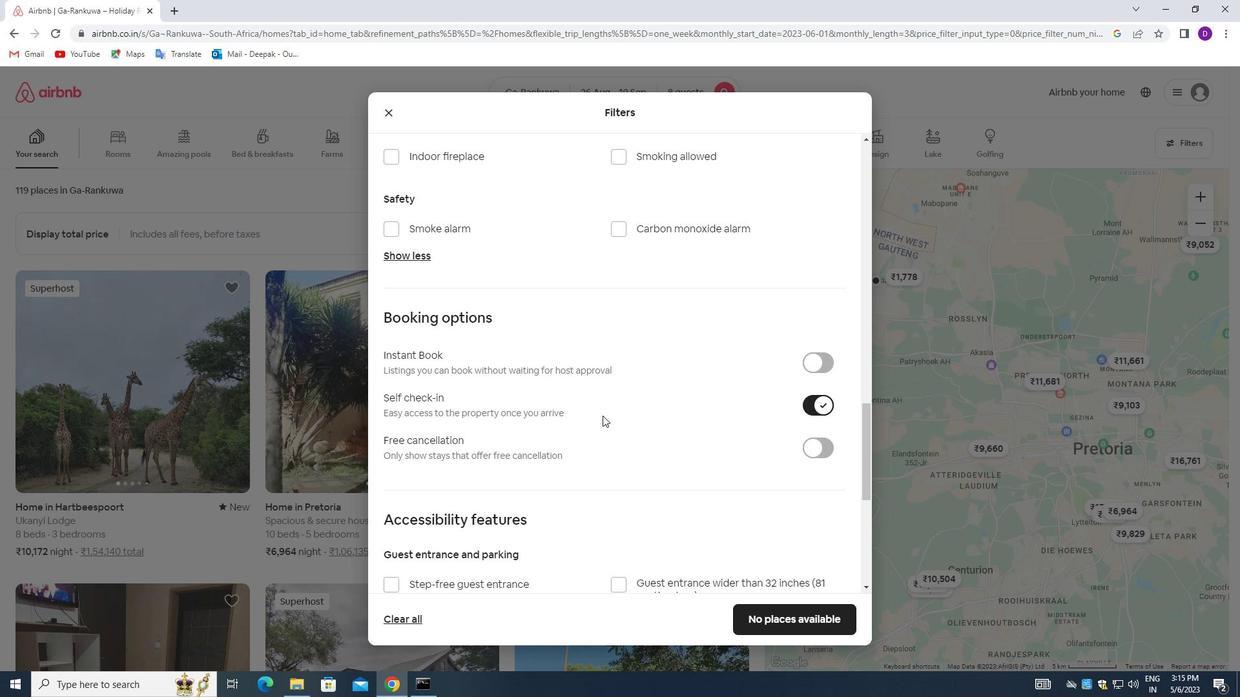 
Action: Mouse scrolled (596, 416) with delta (0, 0)
Screenshot: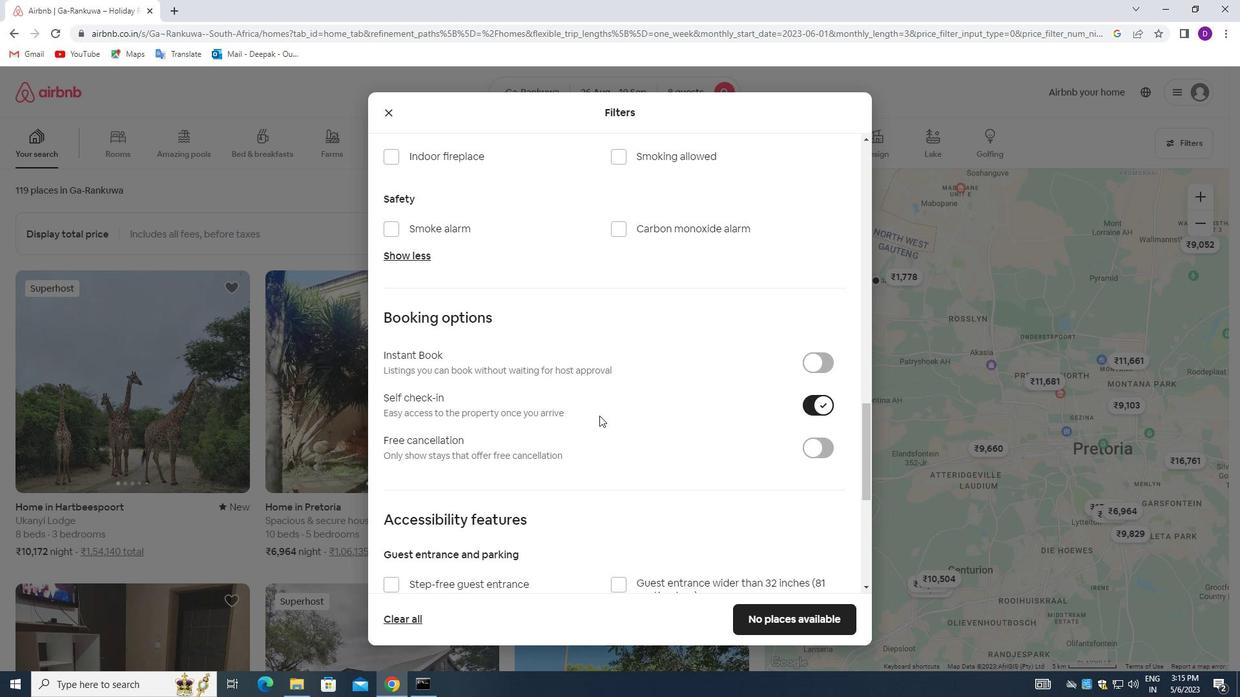 
Action: Mouse moved to (595, 420)
Screenshot: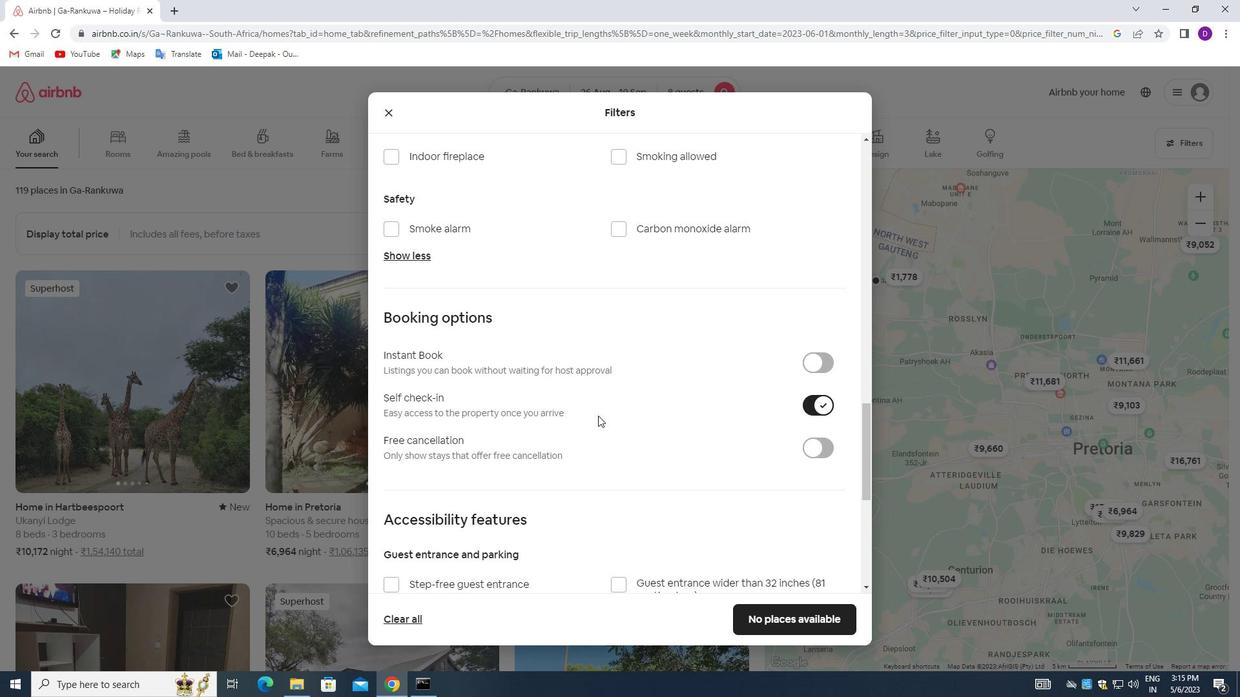 
Action: Mouse scrolled (595, 419) with delta (0, 0)
Screenshot: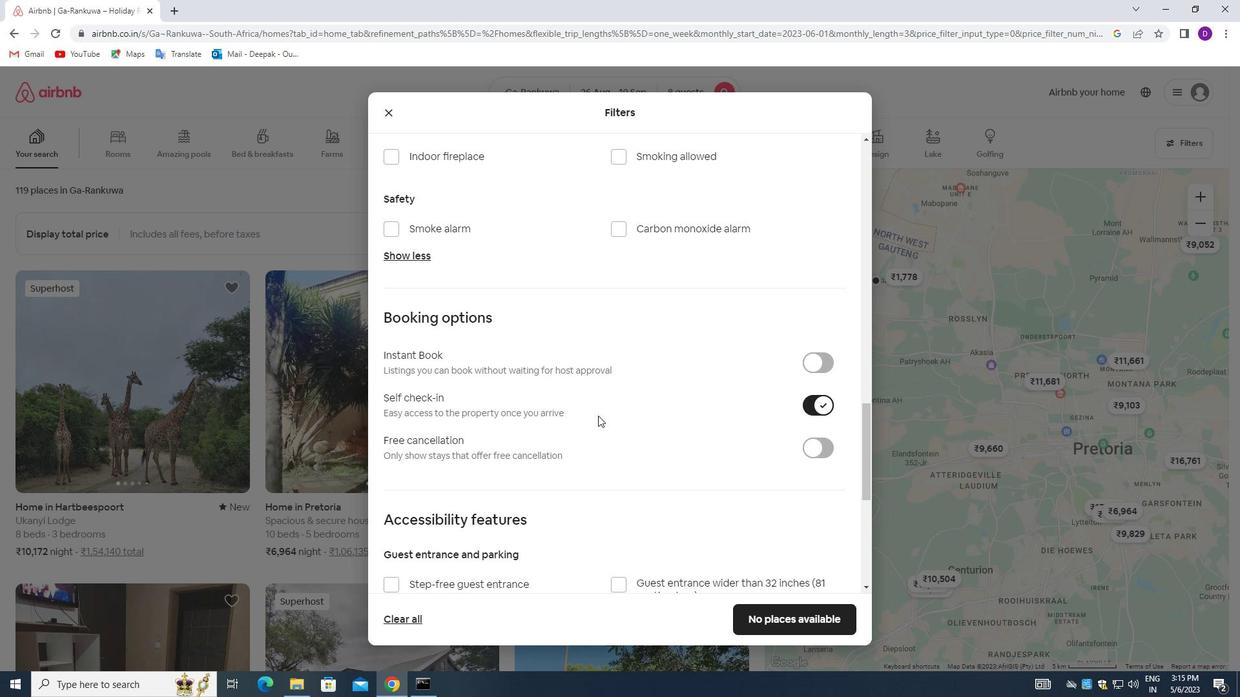 
Action: Mouse moved to (595, 421)
Screenshot: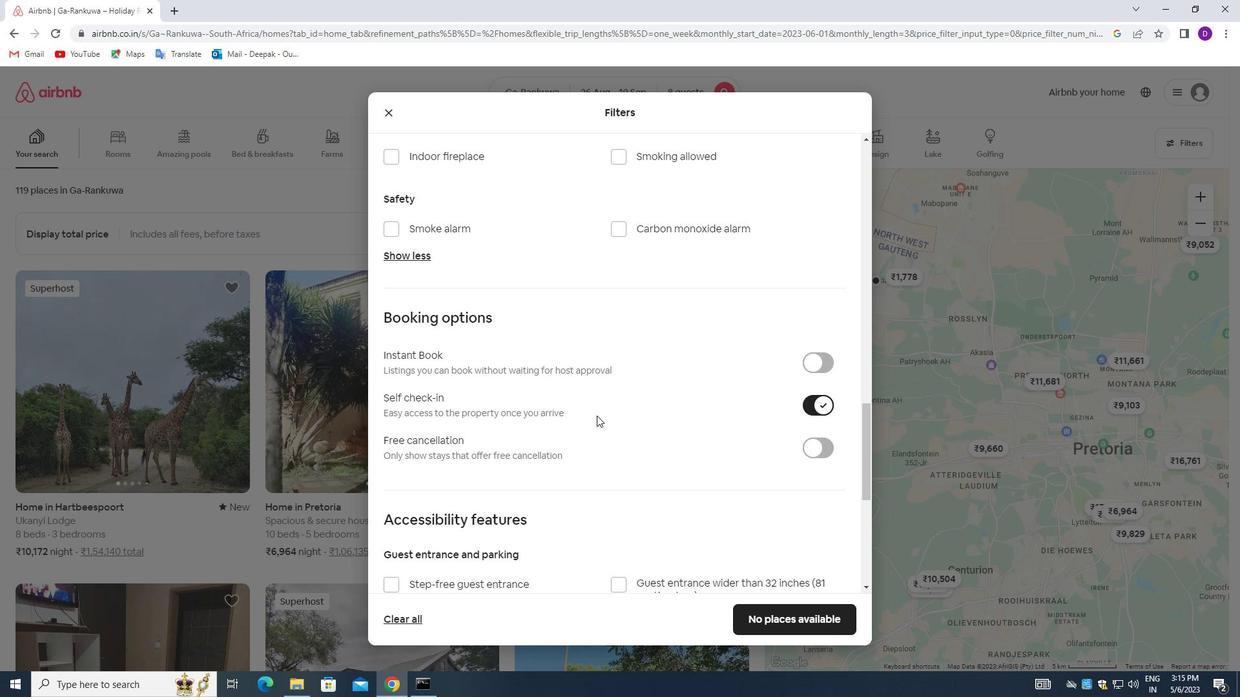 
Action: Mouse scrolled (595, 420) with delta (0, 0)
Screenshot: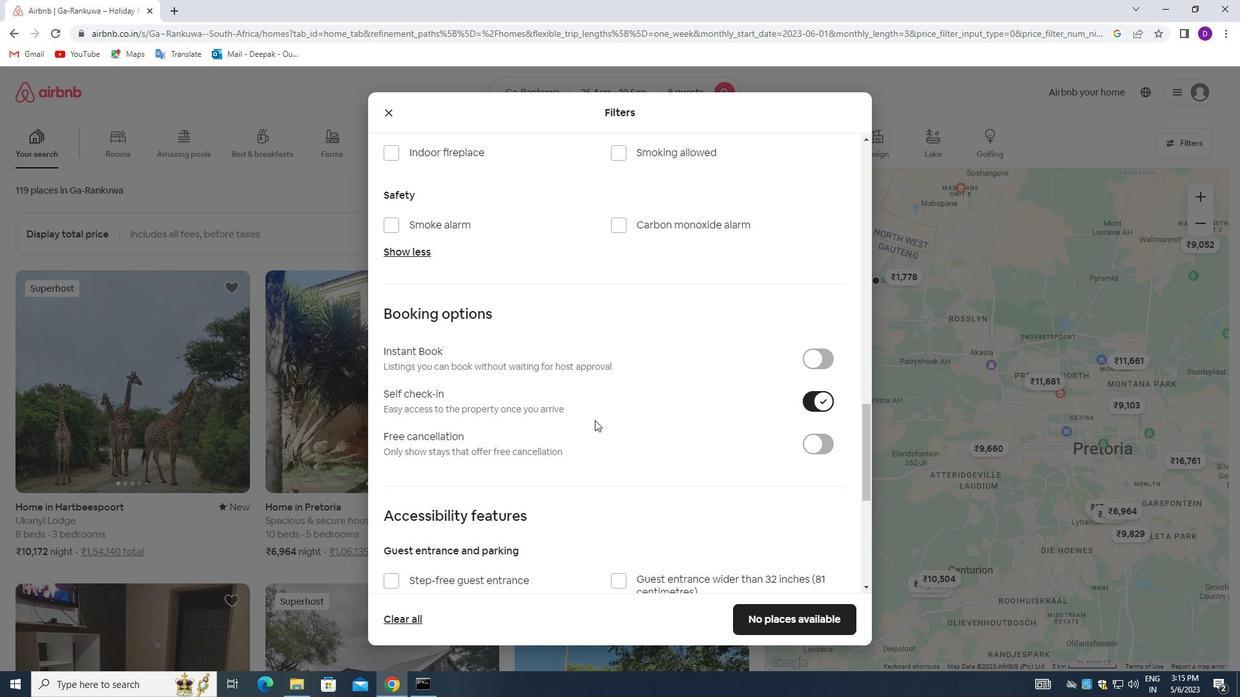 
Action: Mouse moved to (582, 432)
Screenshot: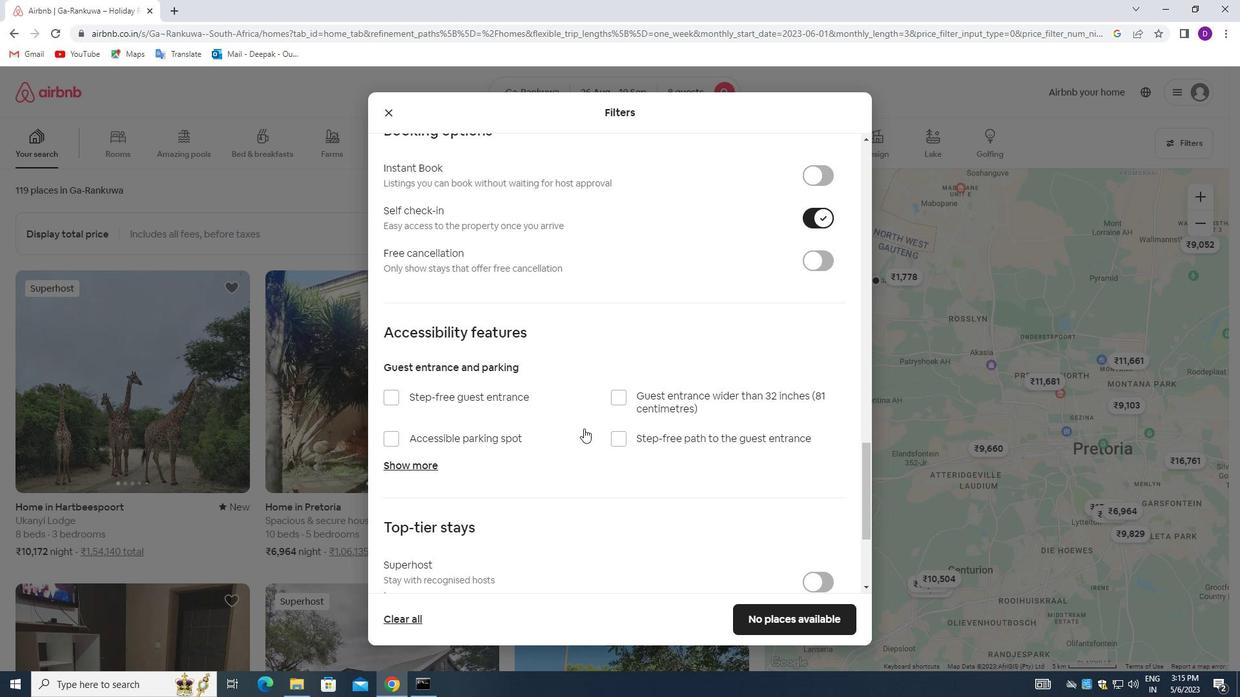 
Action: Mouse scrolled (582, 431) with delta (0, 0)
Screenshot: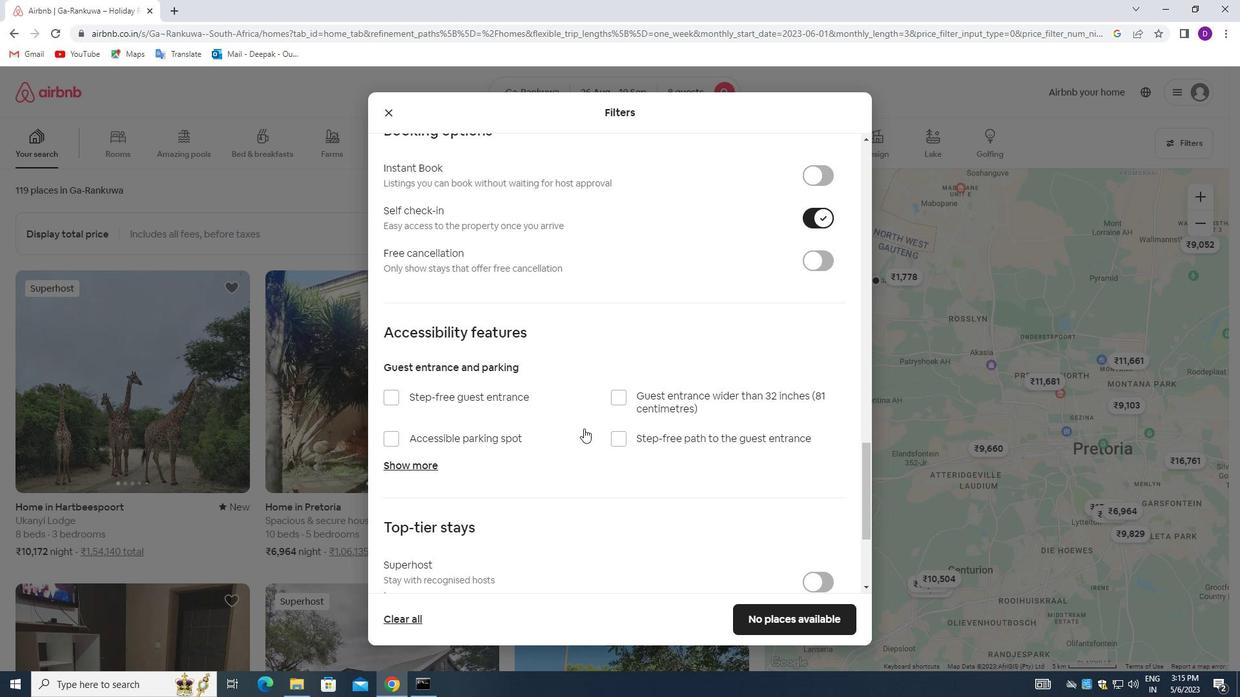 
Action: Mouse moved to (582, 433)
Screenshot: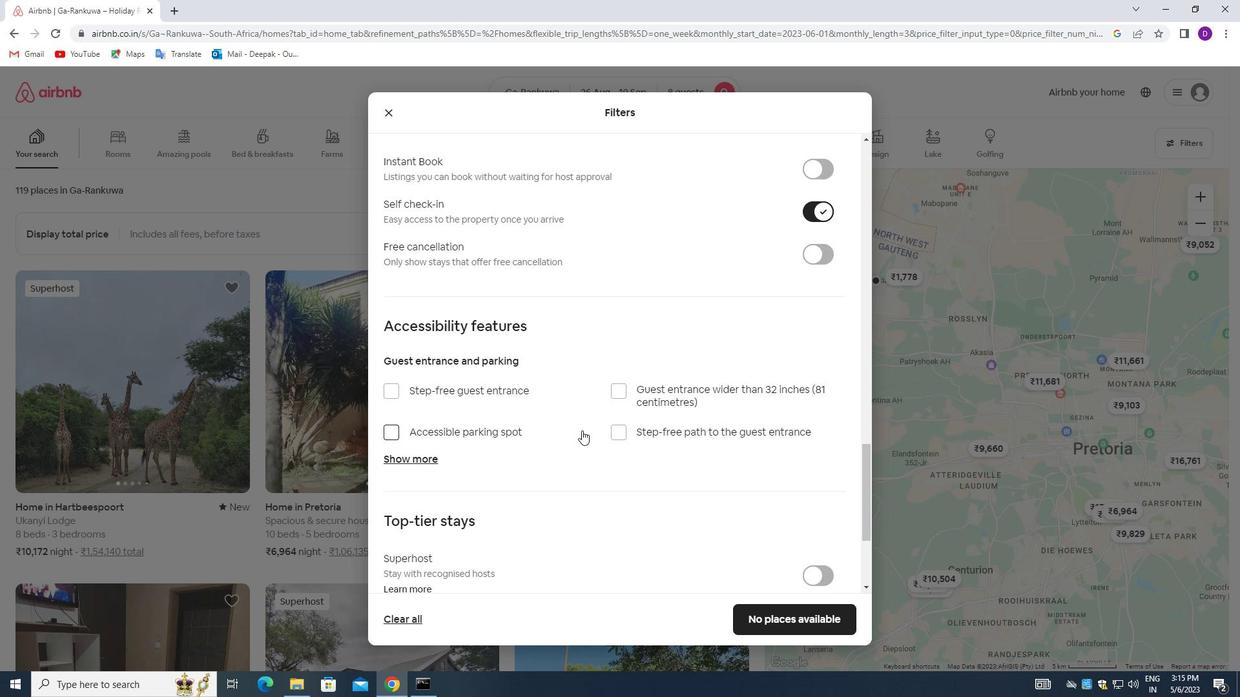 
Action: Mouse scrolled (582, 432) with delta (0, 0)
Screenshot: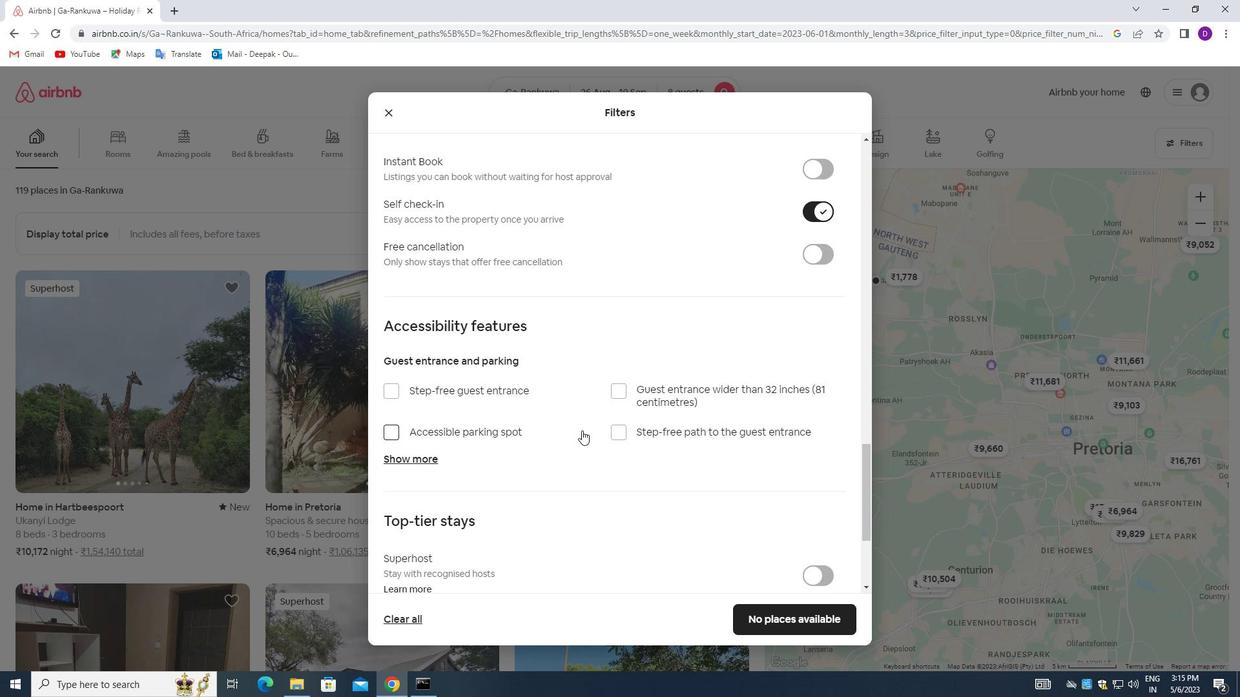 
Action: Mouse moved to (582, 434)
Screenshot: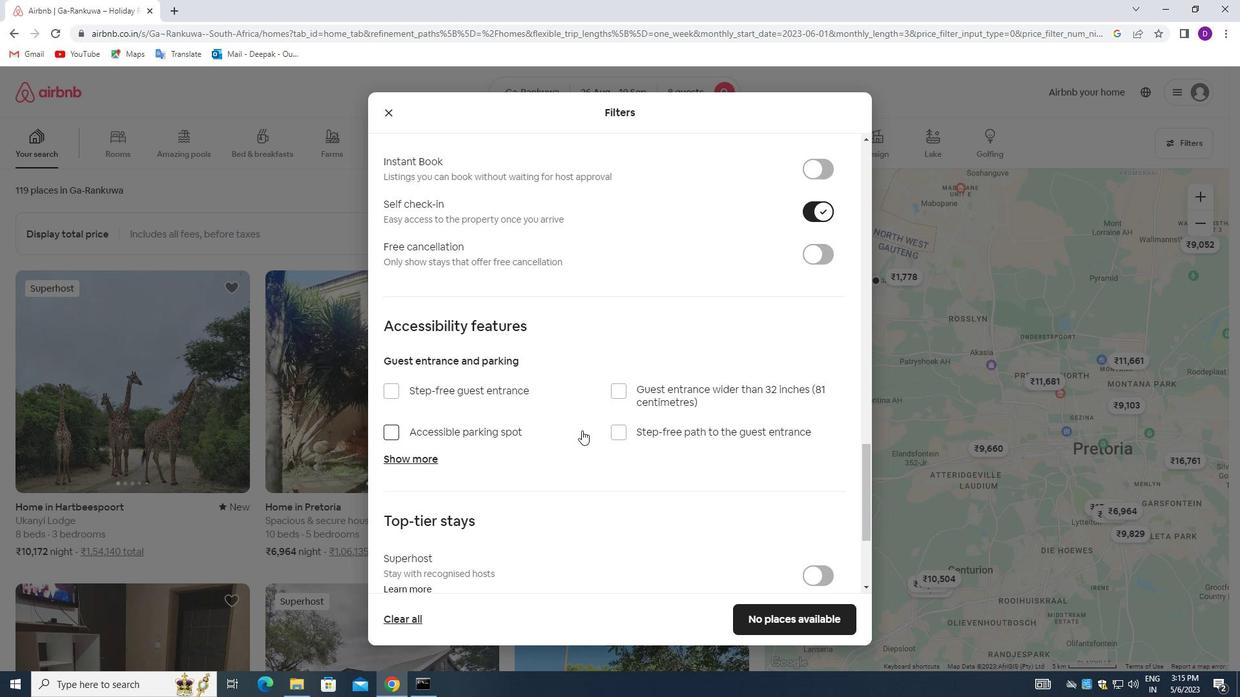 
Action: Mouse scrolled (582, 434) with delta (0, 0)
Screenshot: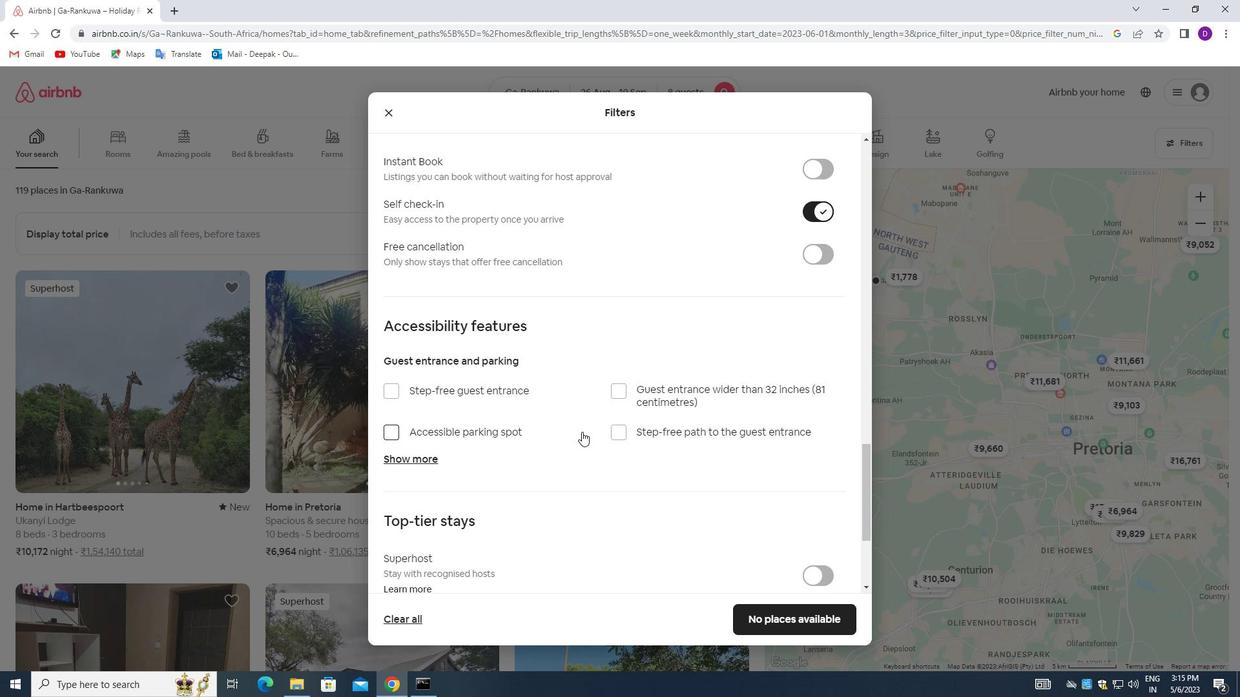 
Action: Mouse moved to (578, 447)
Screenshot: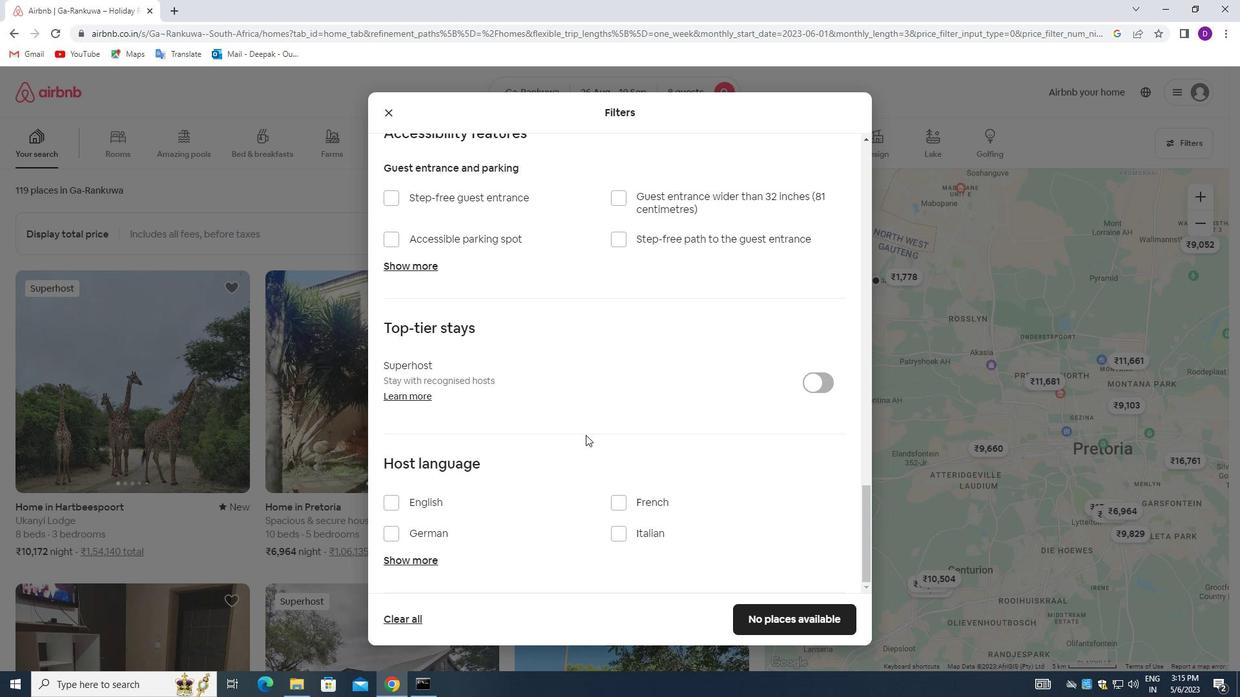 
Action: Mouse scrolled (578, 446) with delta (0, 0)
Screenshot: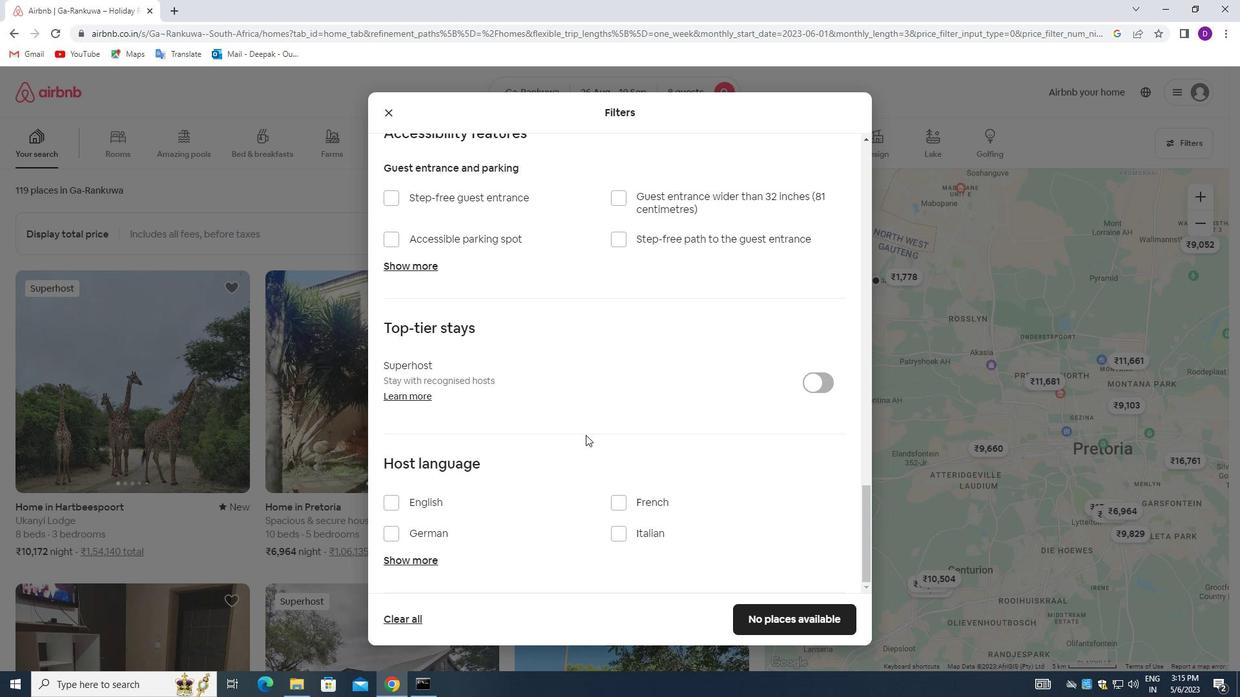
Action: Mouse moved to (574, 451)
Screenshot: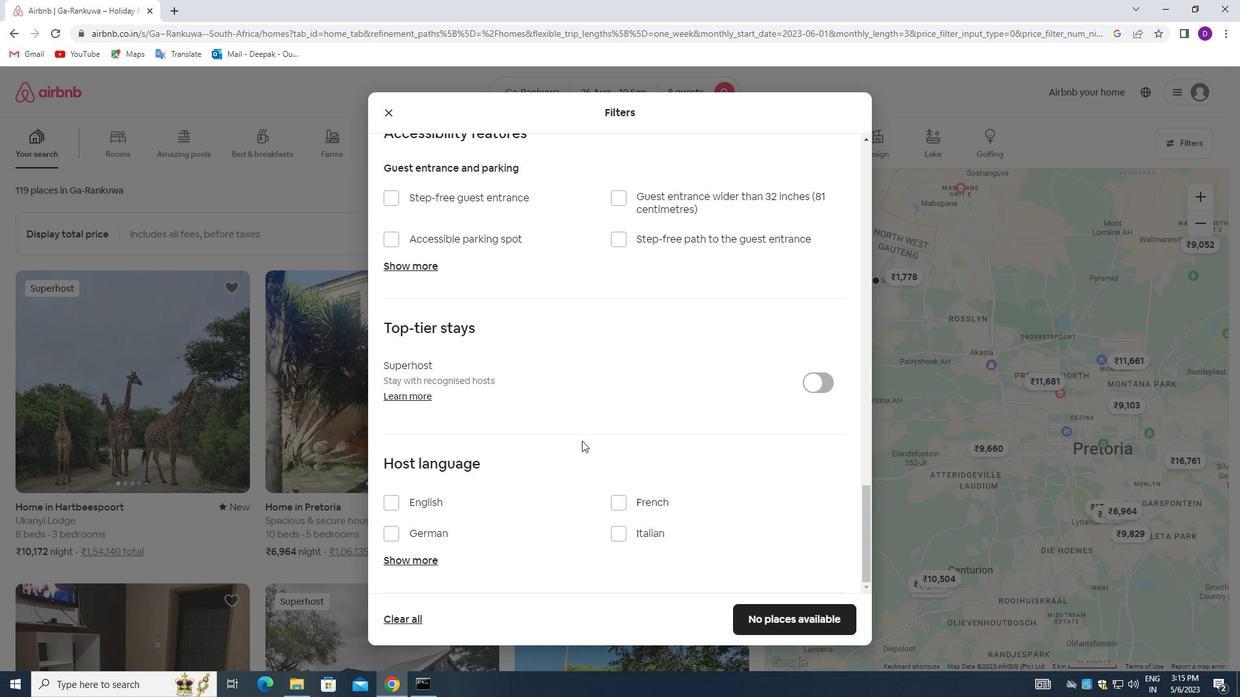 
Action: Mouse scrolled (574, 450) with delta (0, 0)
Screenshot: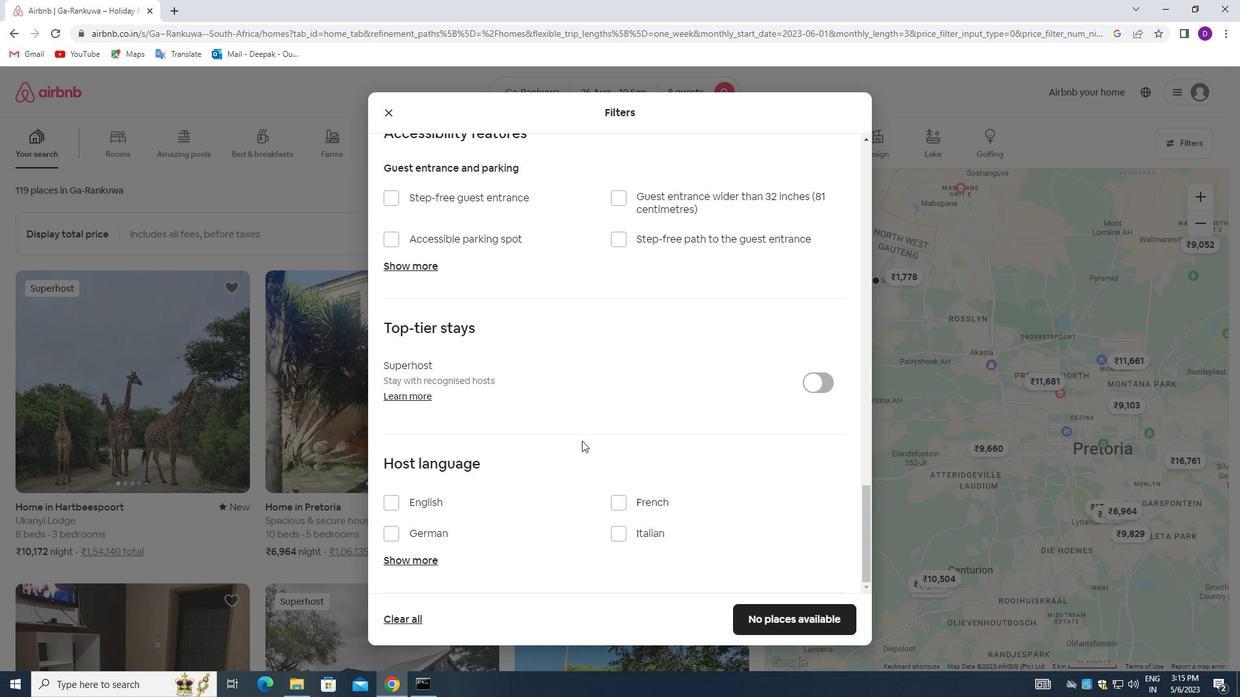 
Action: Mouse moved to (573, 454)
Screenshot: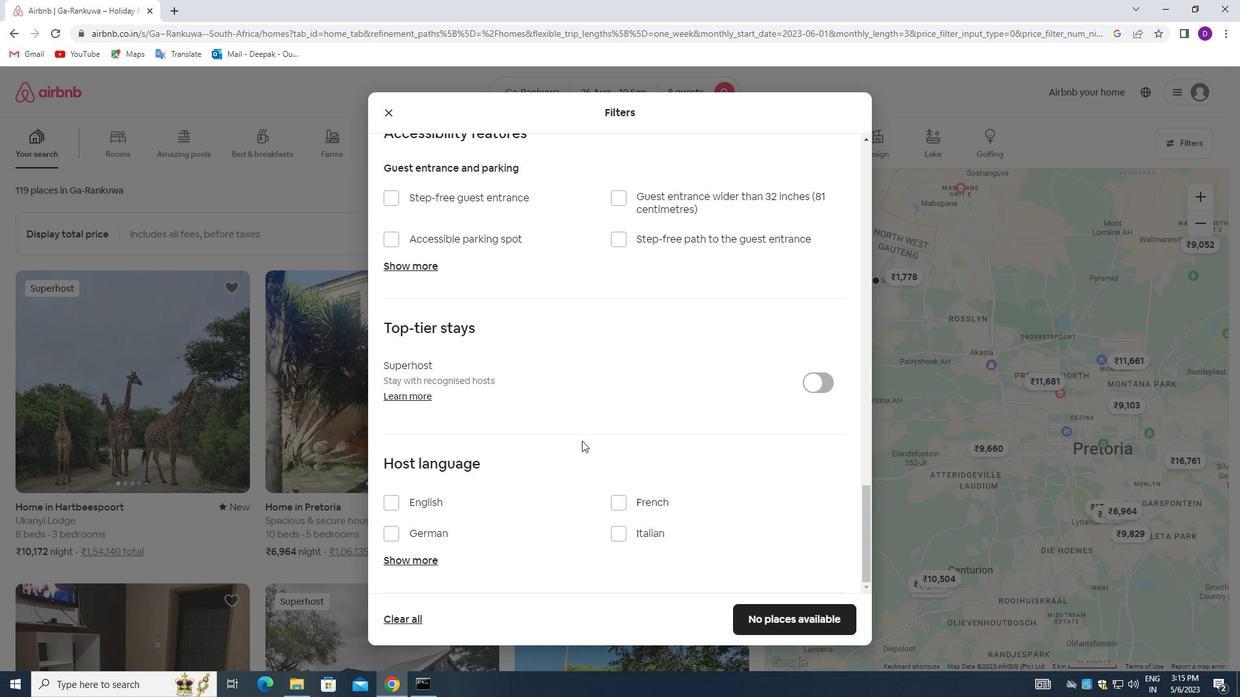 
Action: Mouse scrolled (573, 453) with delta (0, 0)
Screenshot: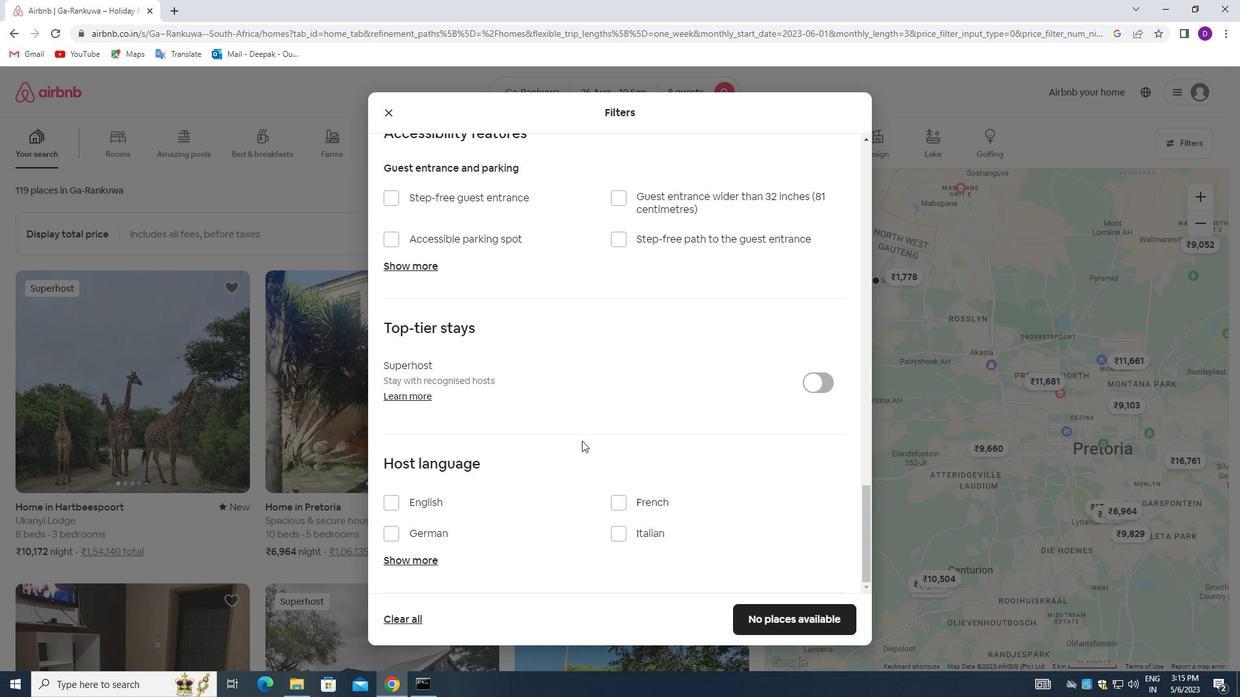 
Action: Mouse moved to (573, 455)
Screenshot: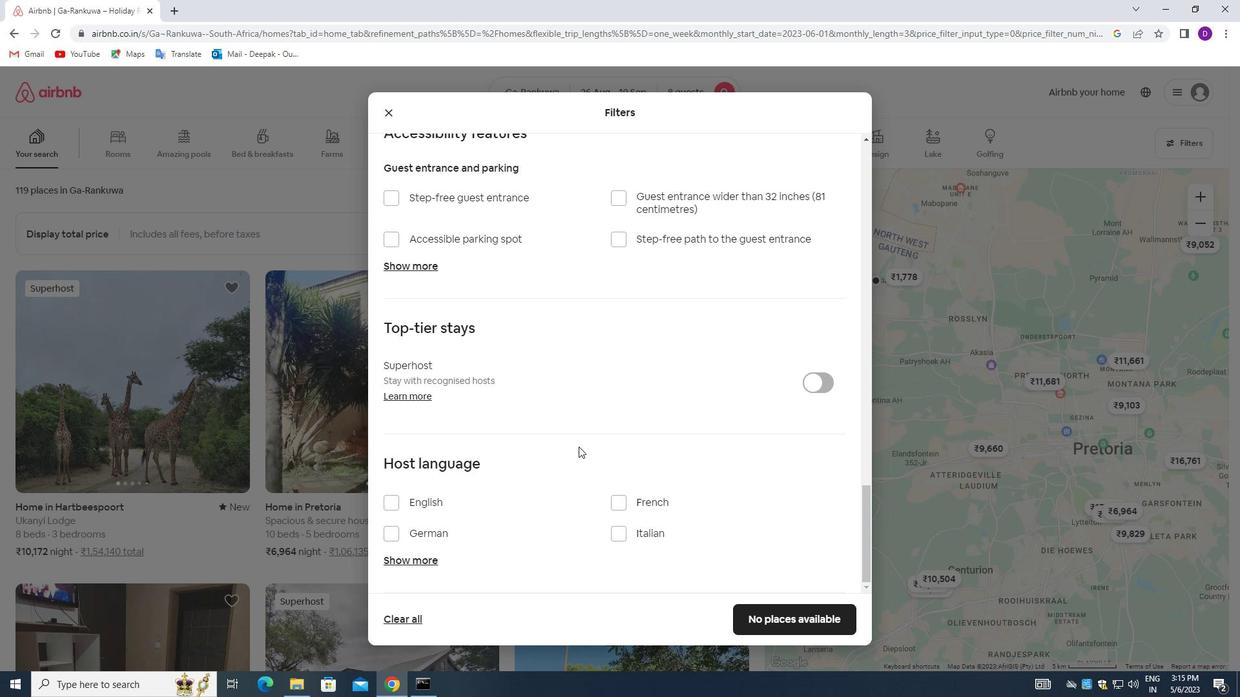
Action: Mouse scrolled (573, 454) with delta (0, 0)
Screenshot: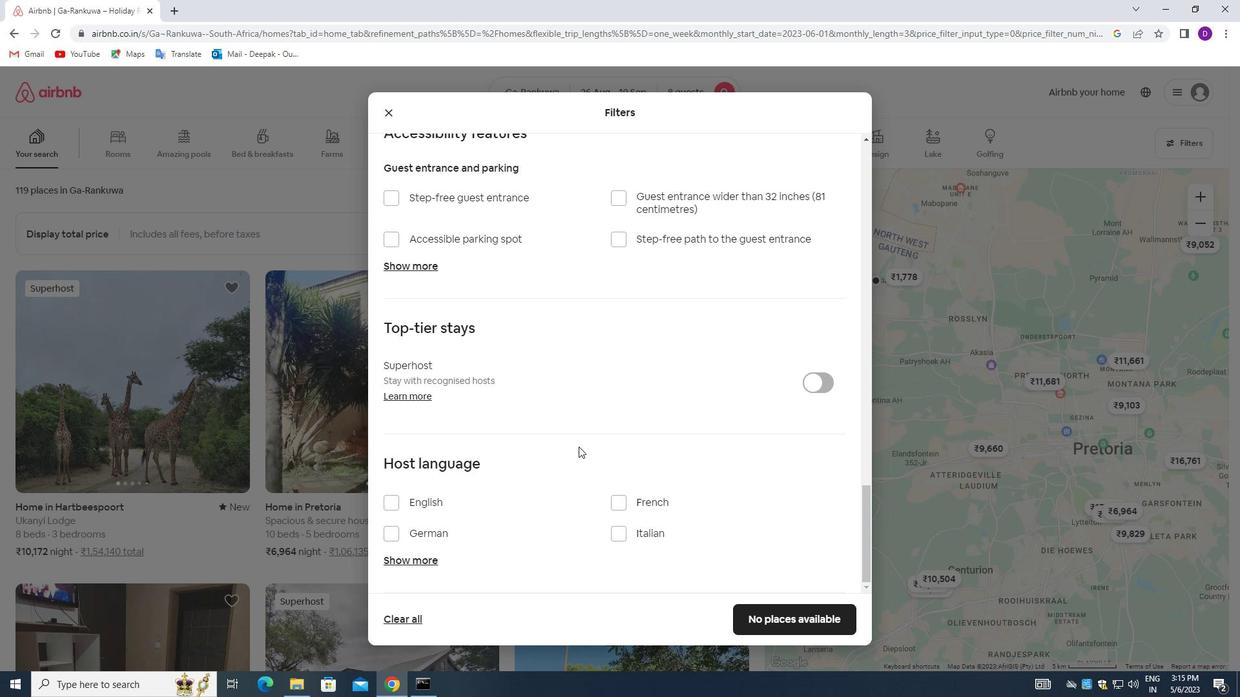 
Action: Mouse moved to (392, 502)
Screenshot: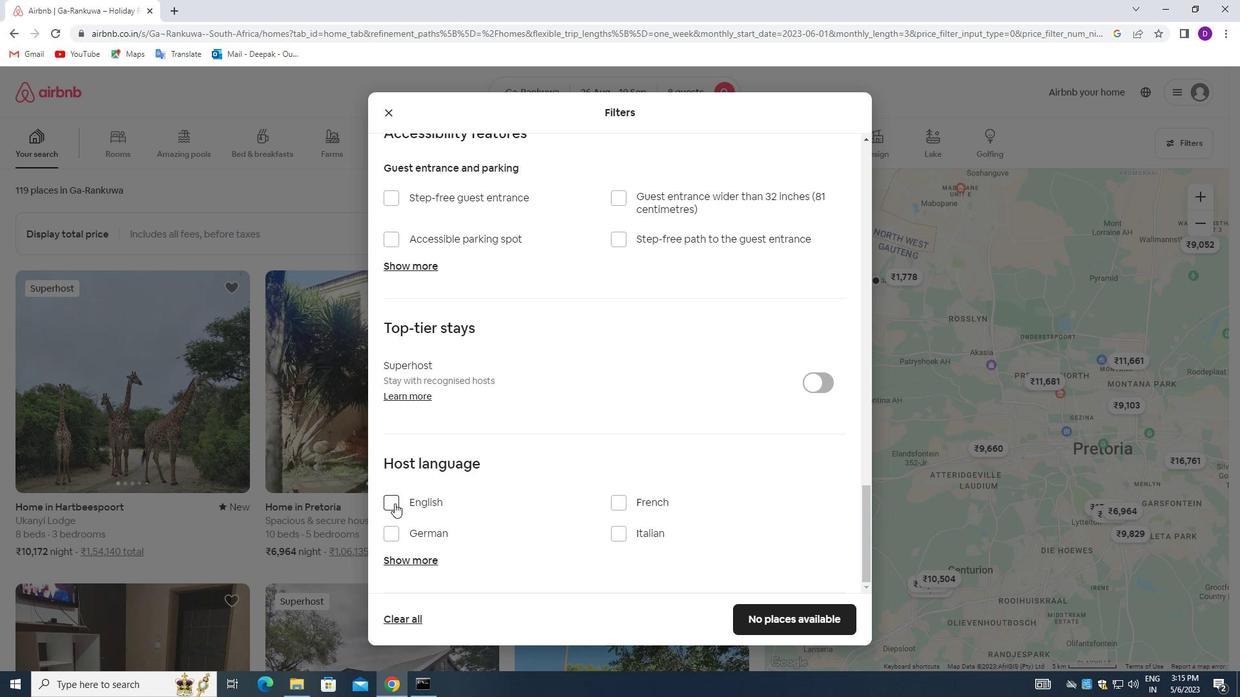 
Action: Mouse pressed left at (392, 502)
Screenshot: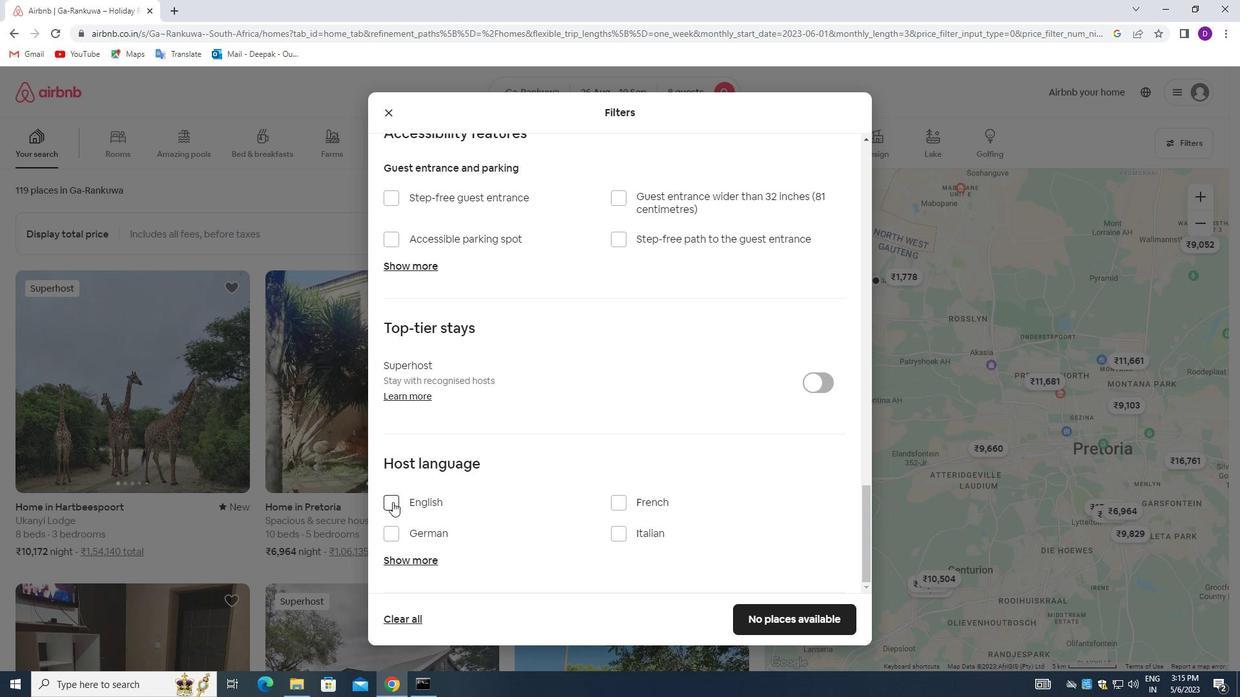 
Action: Mouse moved to (739, 615)
Screenshot: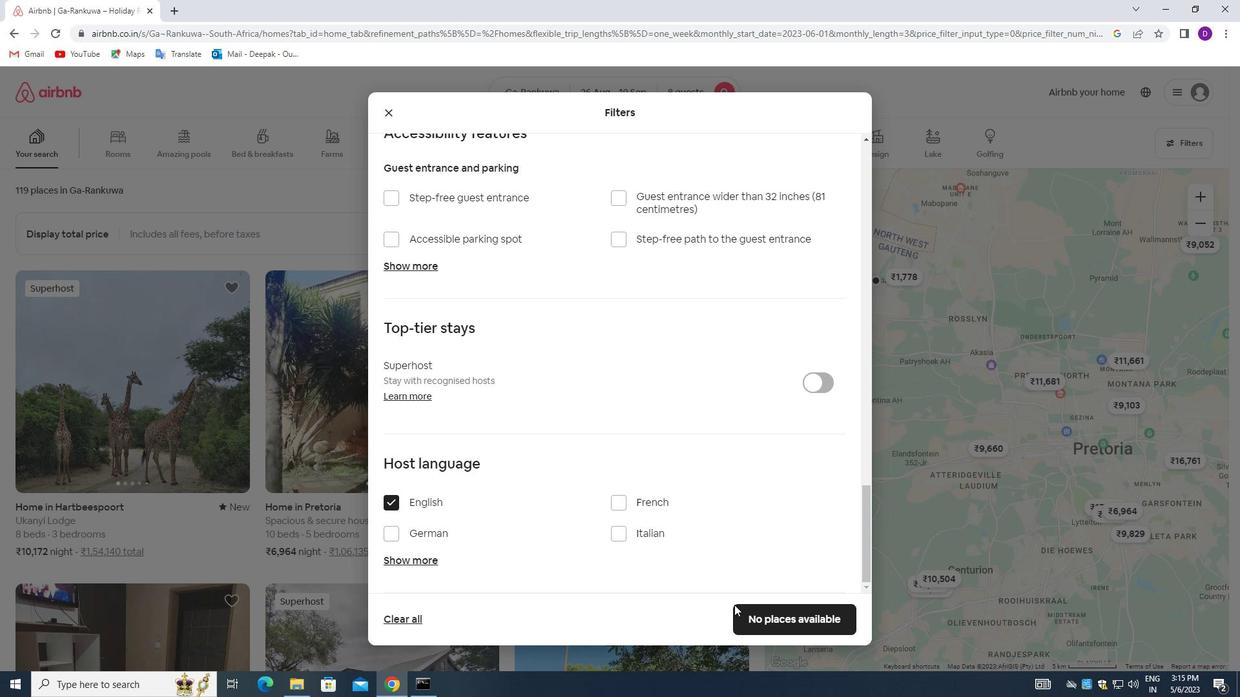 
Action: Mouse pressed left at (739, 615)
Screenshot: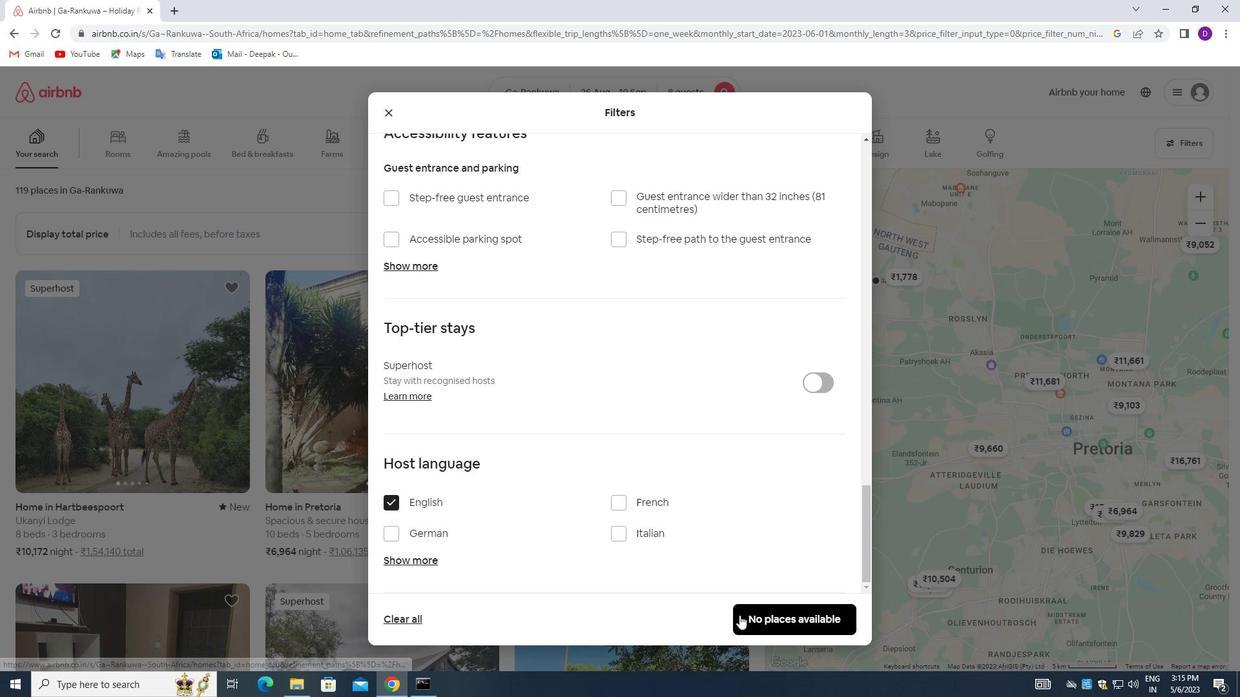 
Action: Mouse moved to (711, 417)
Screenshot: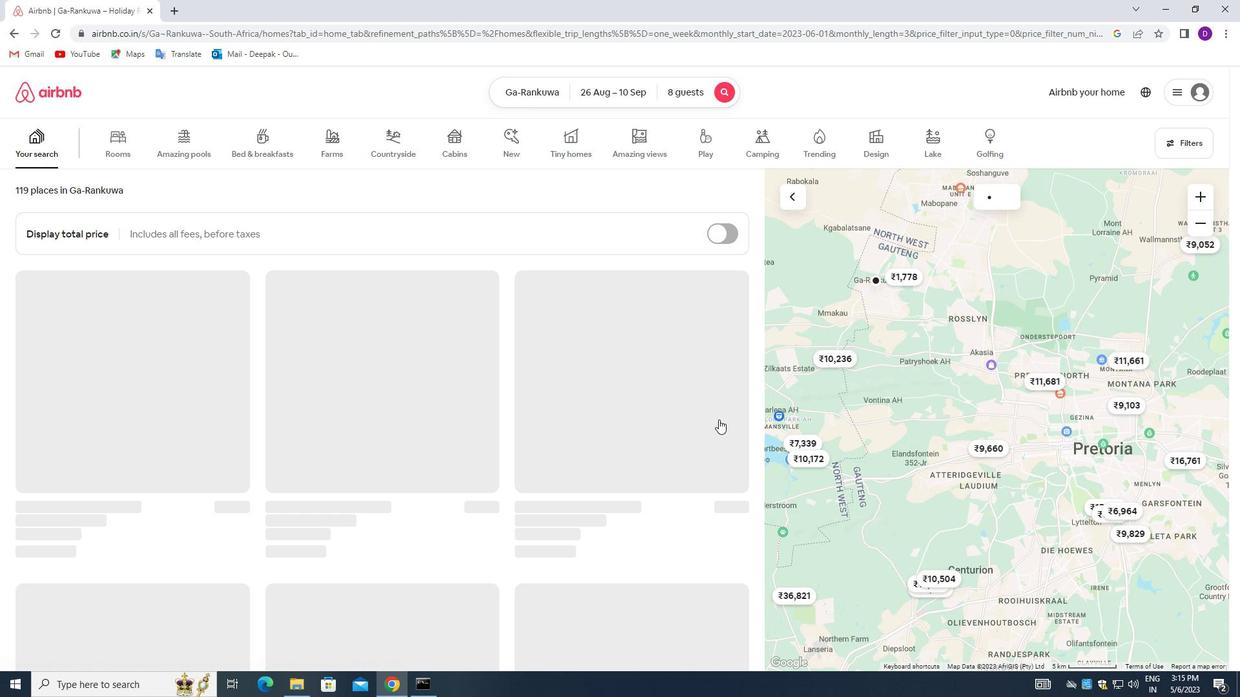 
